 Task:  Click on Football In the Sunday Gridiron Challenge click on  Pick Sheet Add name Colton Davis Team name Riney Football Conference and  Email softage.4@softage.net 10 Points New York Giants 9 Points New Orleans Saints 8 Points Philadelphia Eagles 7 Points Carolina Panthers 6 Points Tampa Bay Buccaneers 5 Points Cleveland Browns 4 Points Washington Commanders 3 Points San Francisco 49ers 2 Points Las Vegas Raiders 1 Points New York Jets Submit pick sheet
Action: Mouse moved to (709, 427)
Screenshot: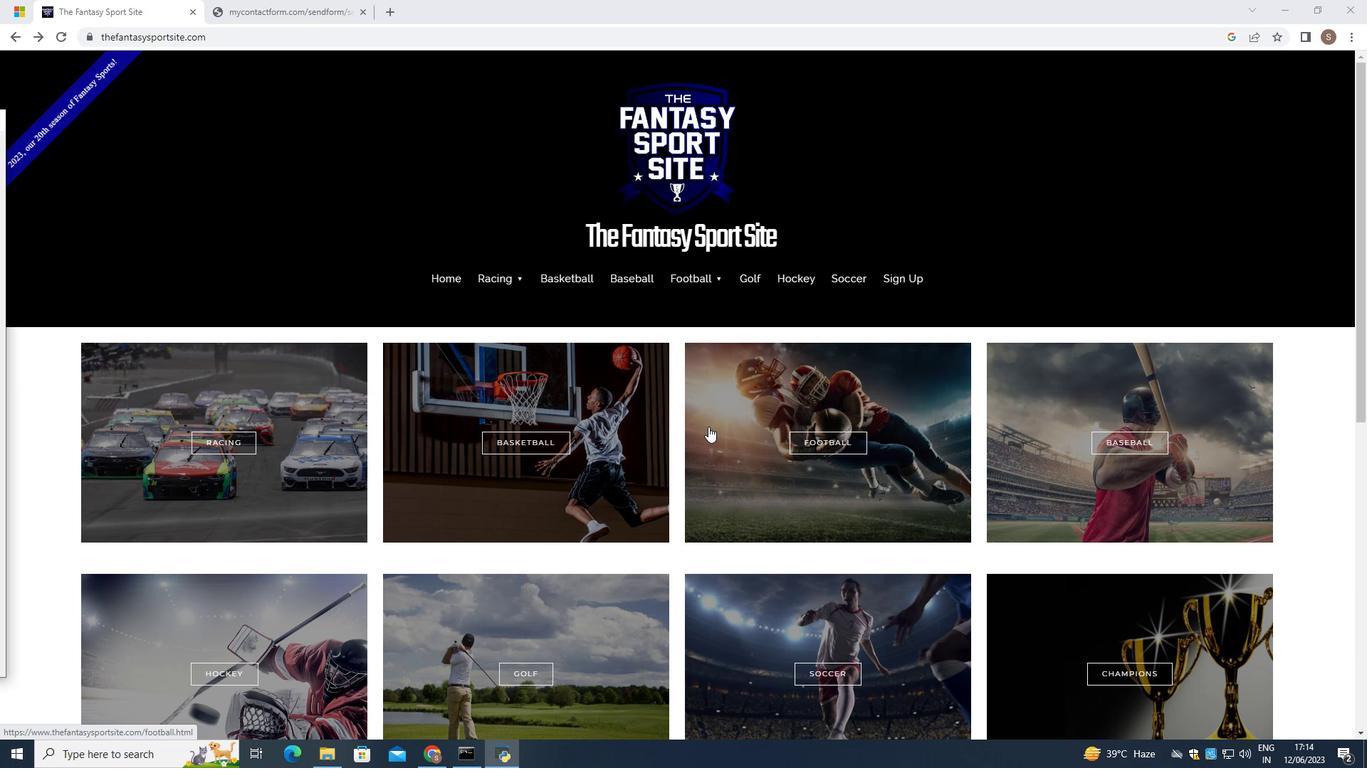 
Action: Mouse pressed left at (709, 427)
Screenshot: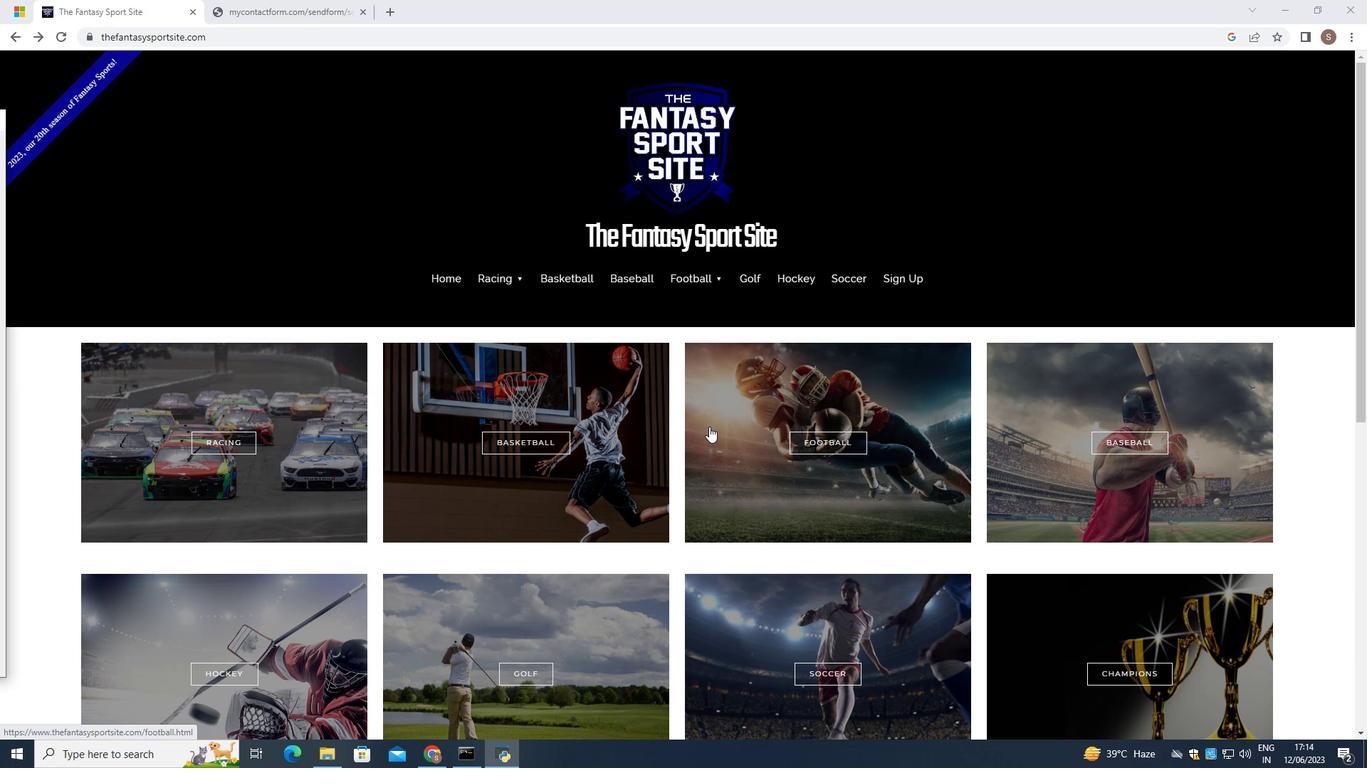 
Action: Mouse moved to (677, 567)
Screenshot: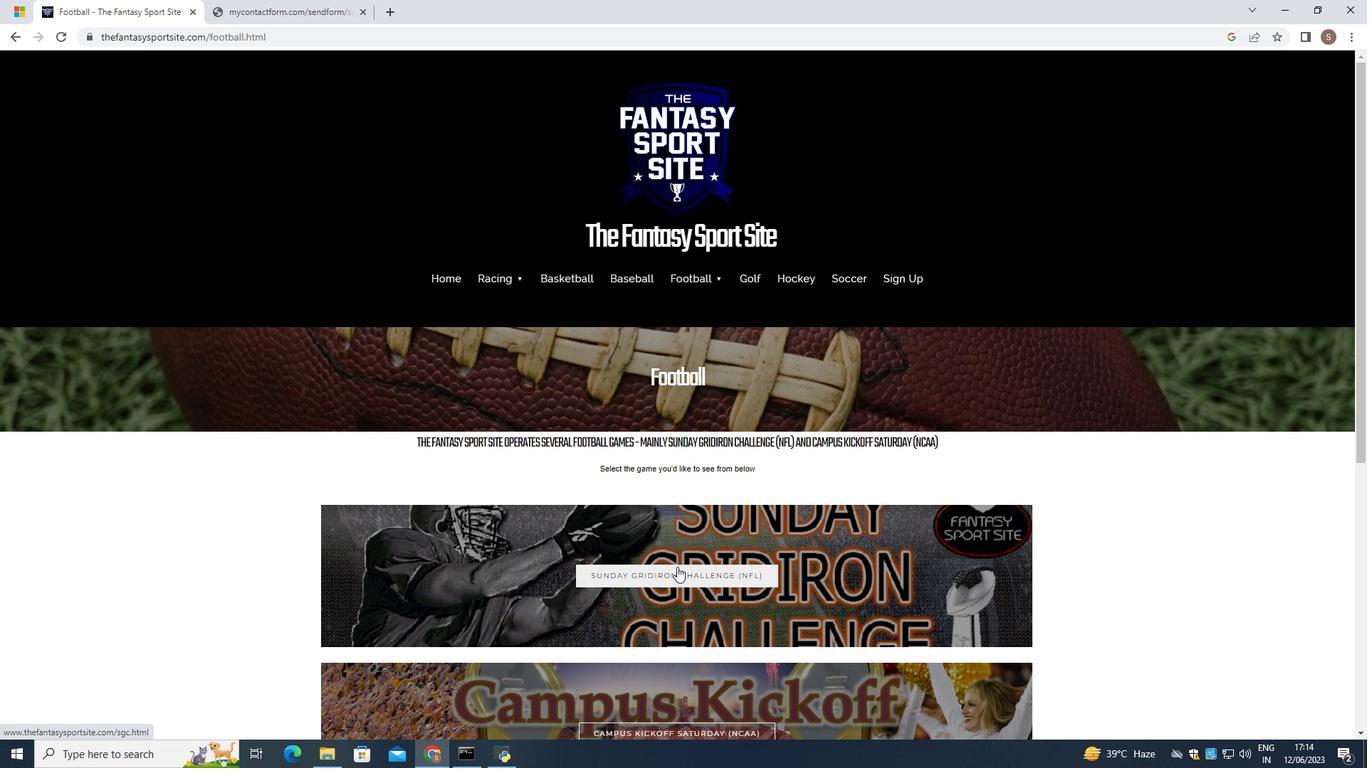 
Action: Mouse pressed left at (677, 567)
Screenshot: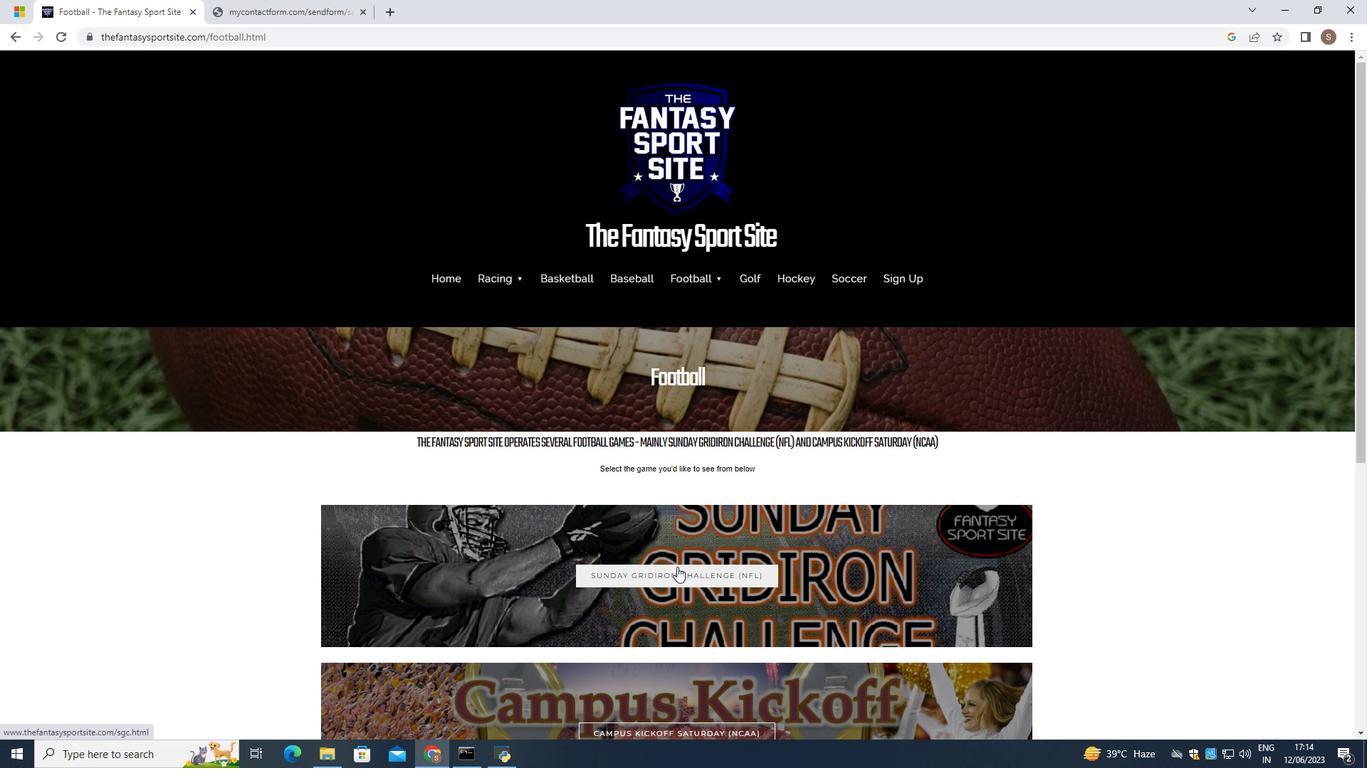 
Action: Mouse moved to (410, 627)
Screenshot: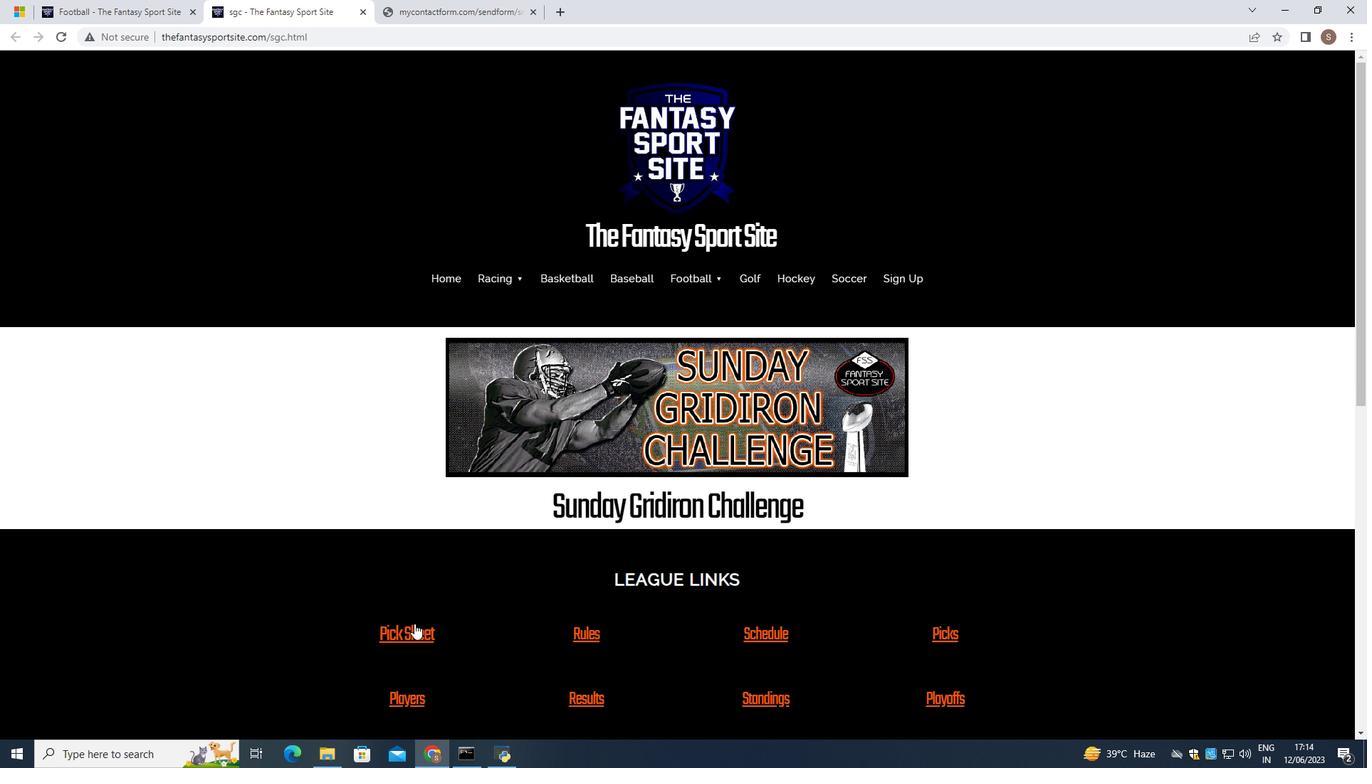 
Action: Mouse pressed left at (410, 627)
Screenshot: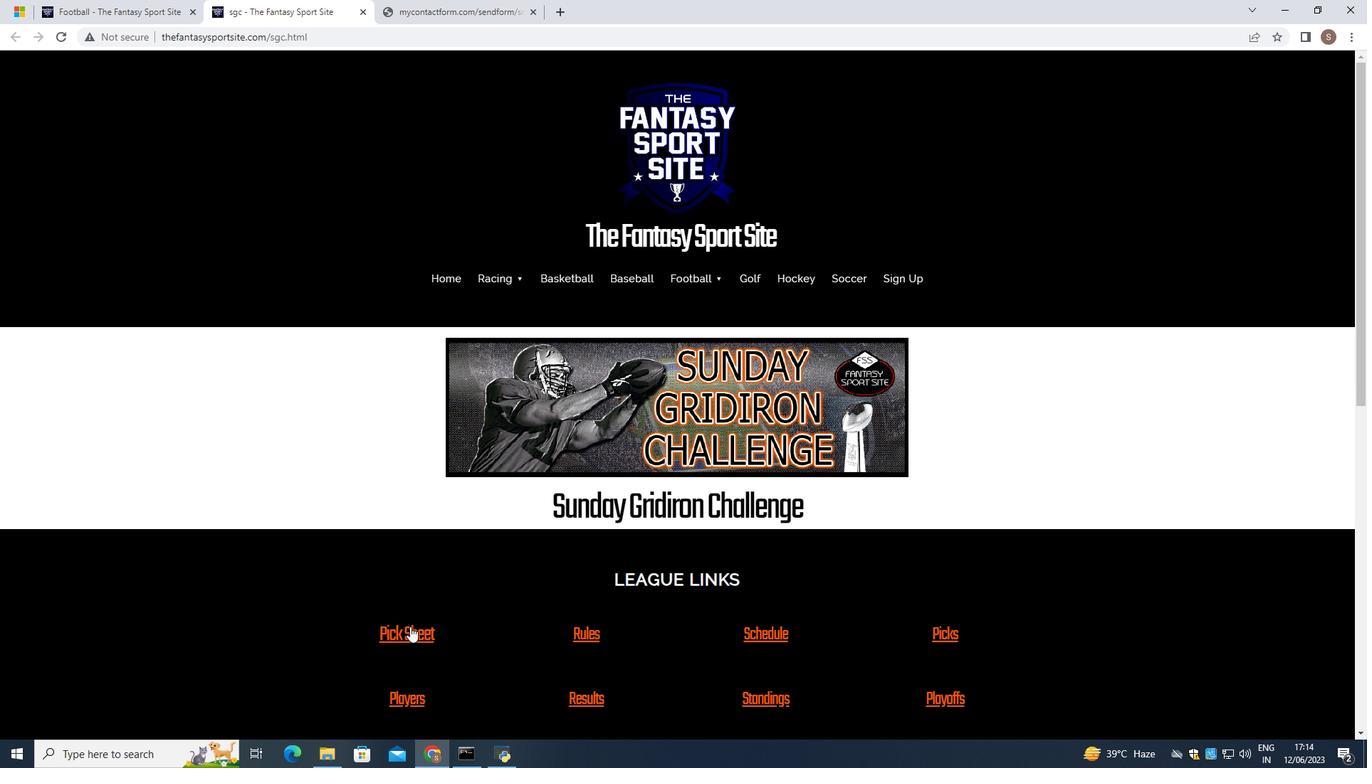 
Action: Mouse moved to (558, 550)
Screenshot: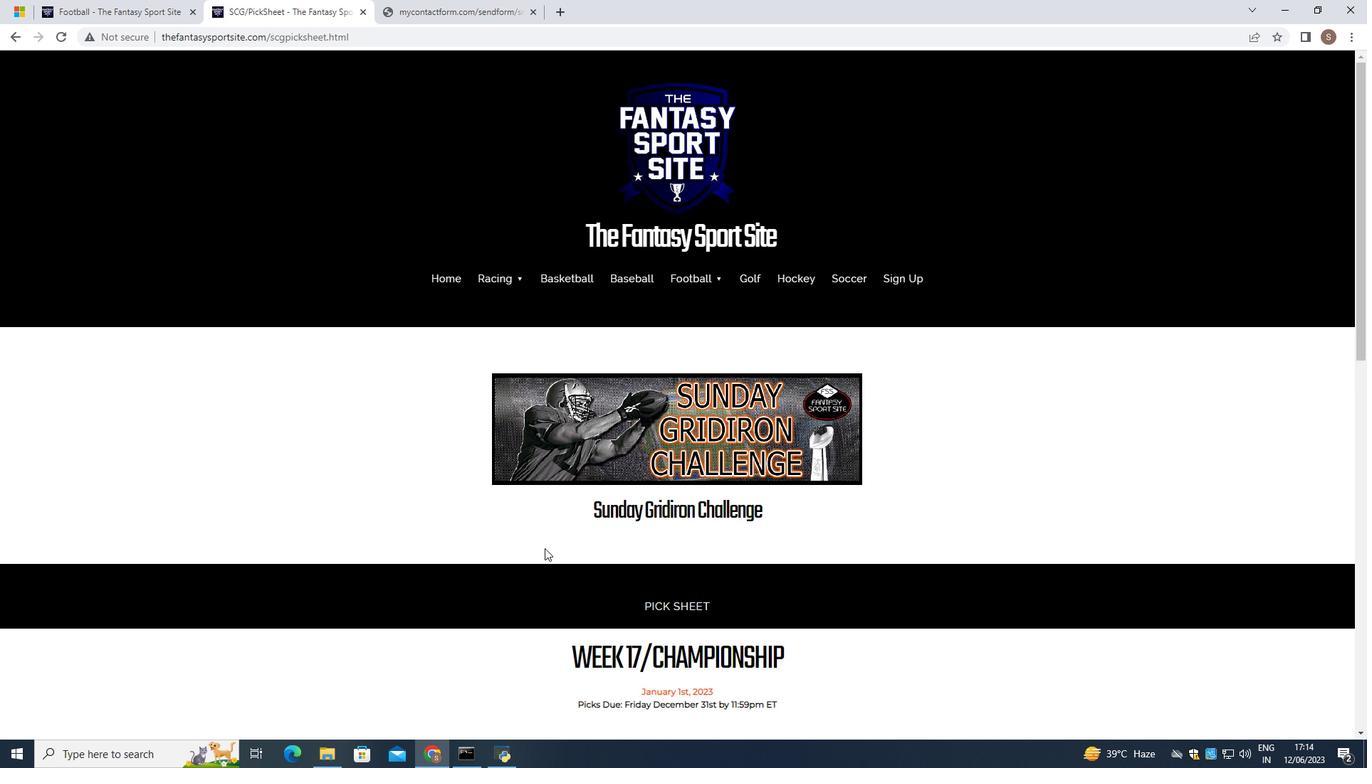 
Action: Mouse scrolled (558, 549) with delta (0, 0)
Screenshot: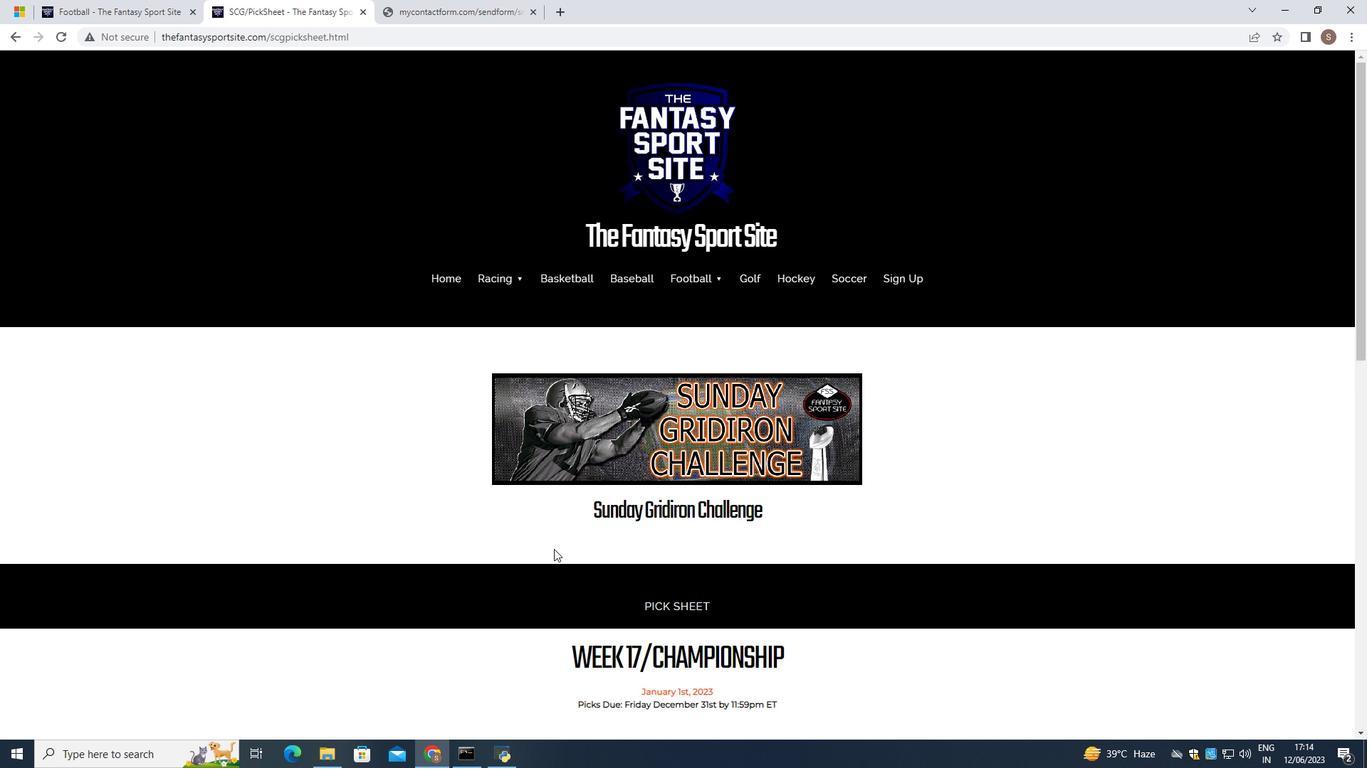 
Action: Mouse moved to (559, 551)
Screenshot: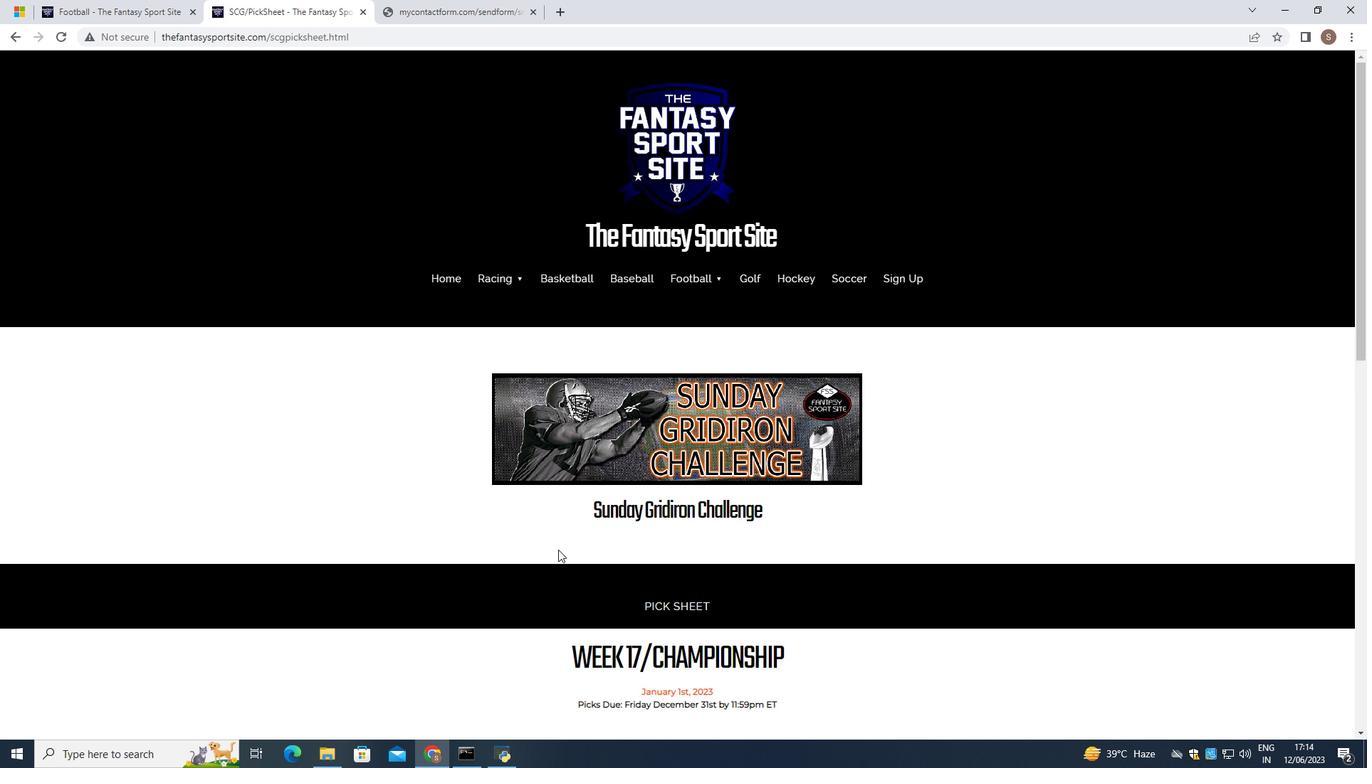 
Action: Mouse scrolled (559, 551) with delta (0, 0)
Screenshot: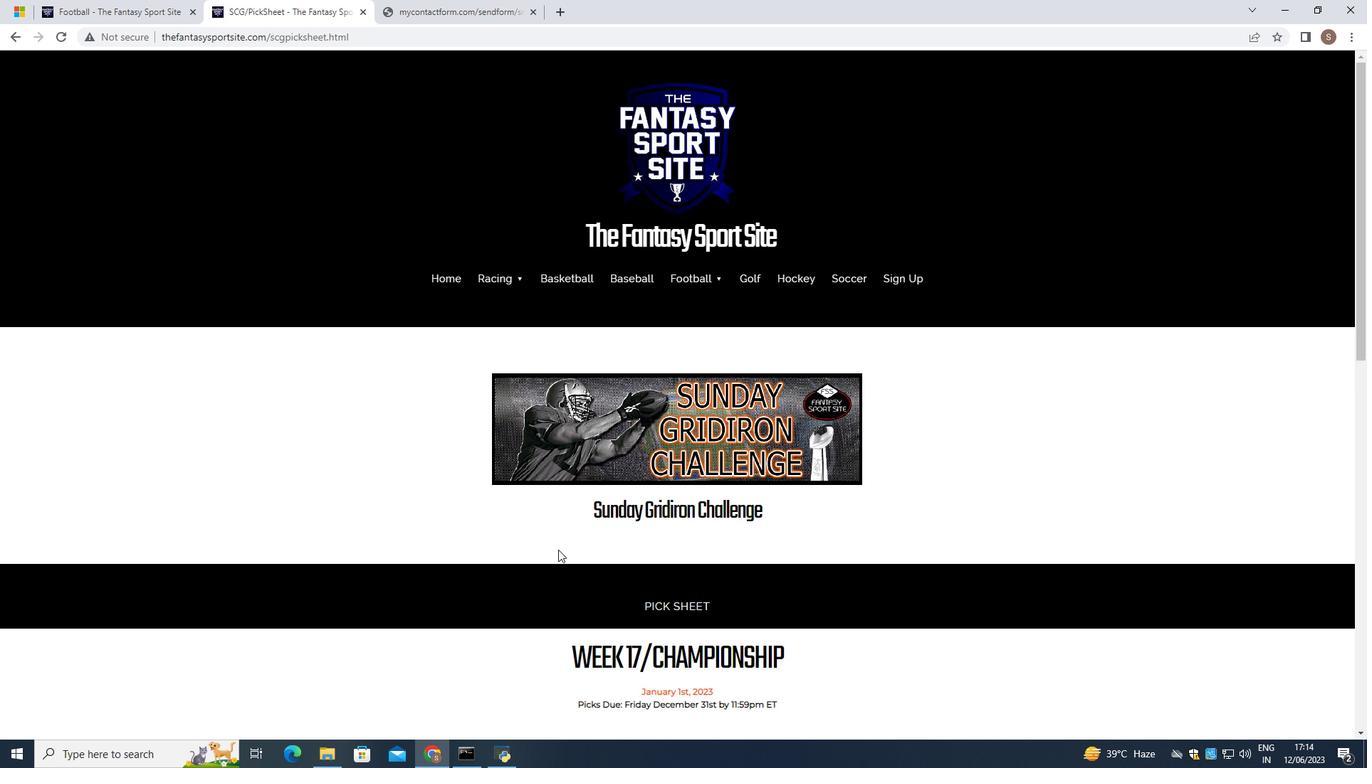 
Action: Mouse moved to (559, 552)
Screenshot: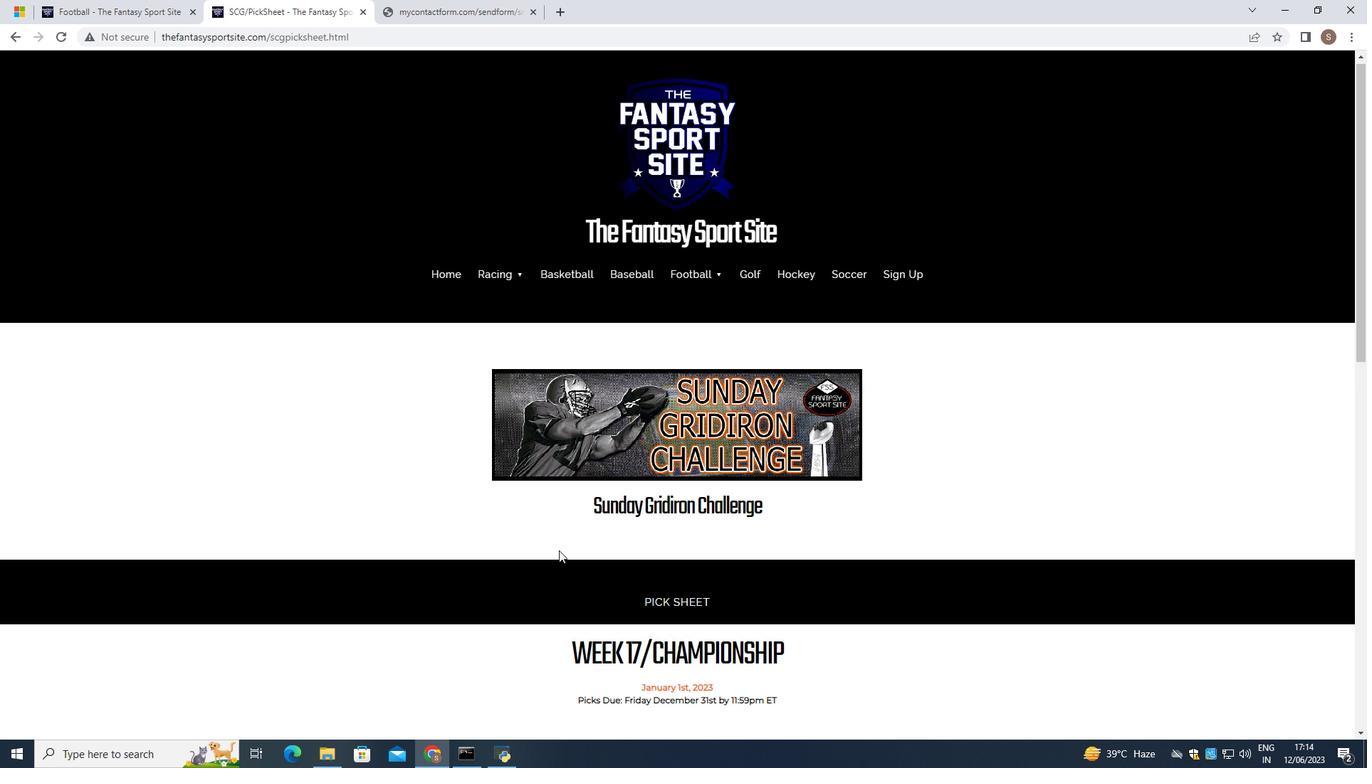 
Action: Mouse scrolled (559, 551) with delta (0, 0)
Screenshot: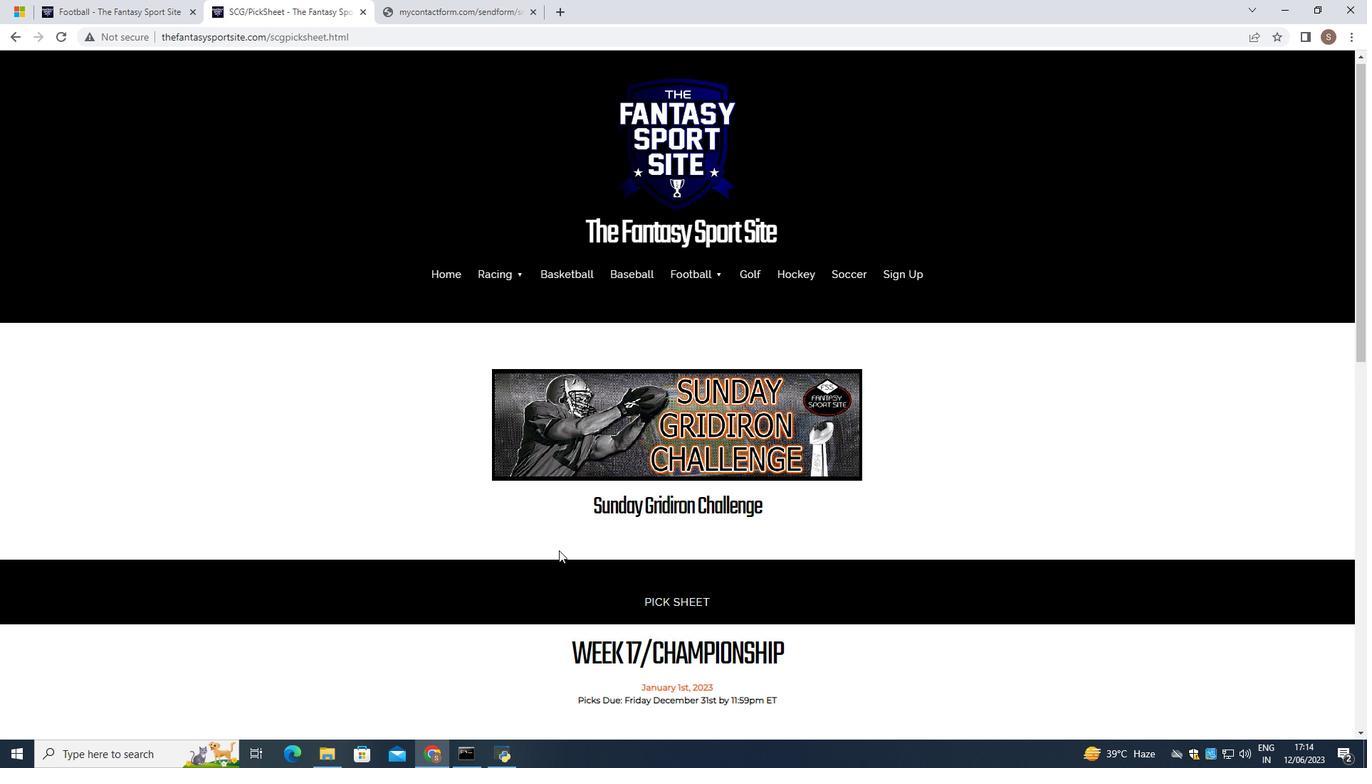 
Action: Mouse scrolled (559, 551) with delta (0, 0)
Screenshot: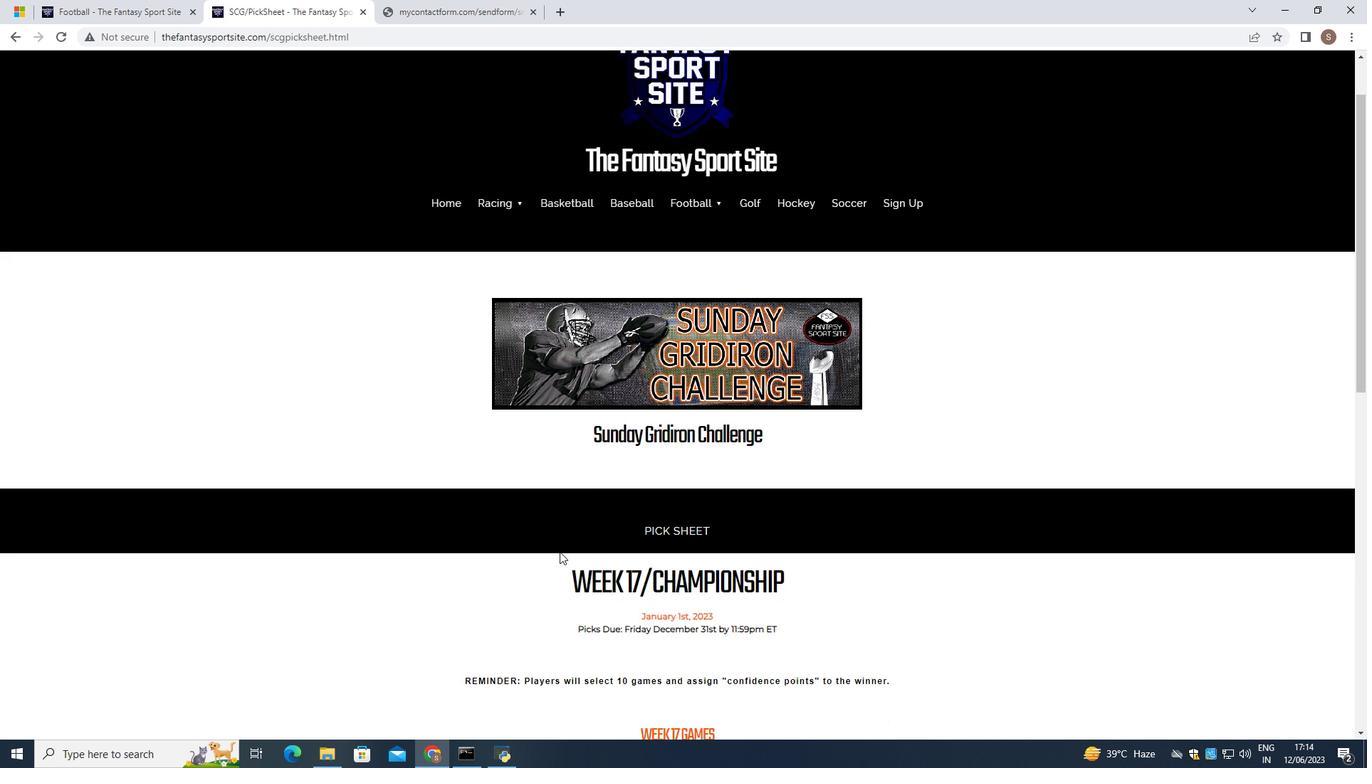 
Action: Mouse scrolled (559, 551) with delta (0, 0)
Screenshot: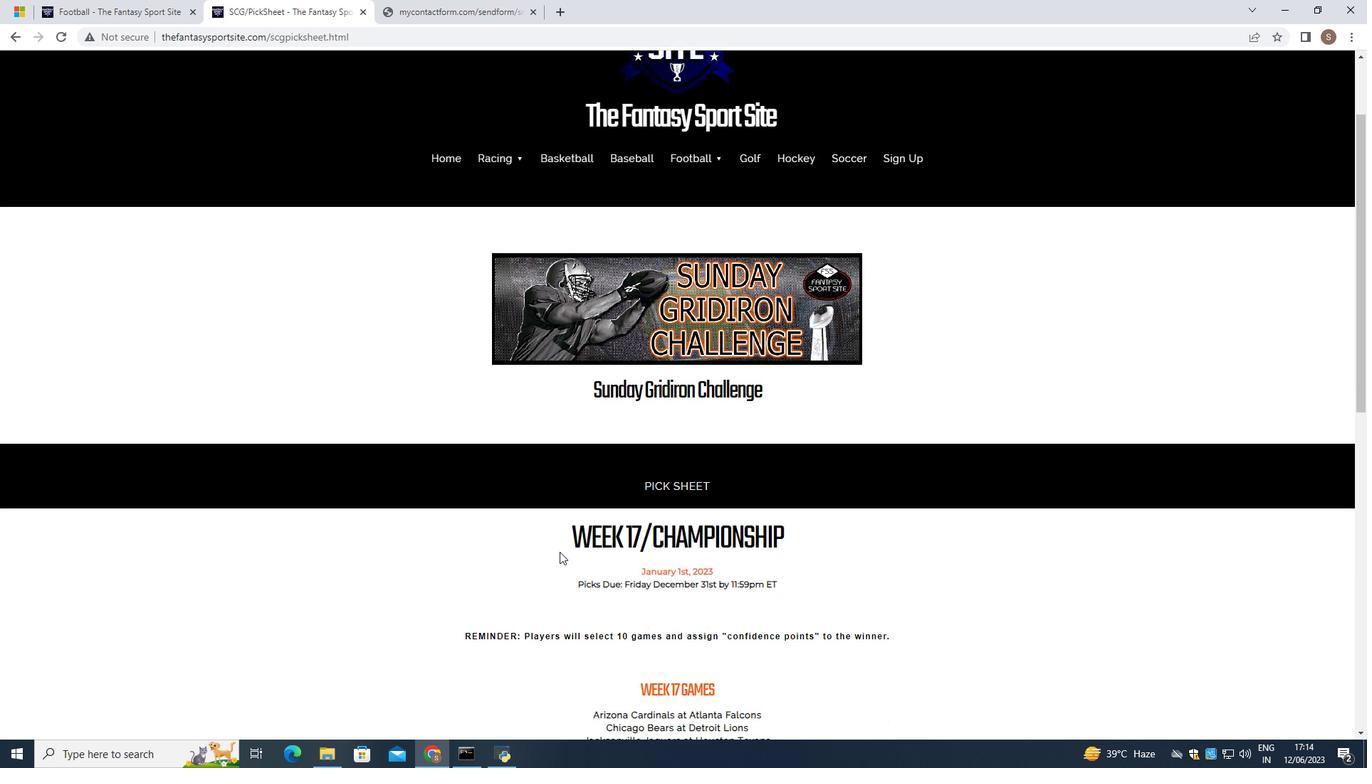 
Action: Mouse scrolled (559, 551) with delta (0, 0)
Screenshot: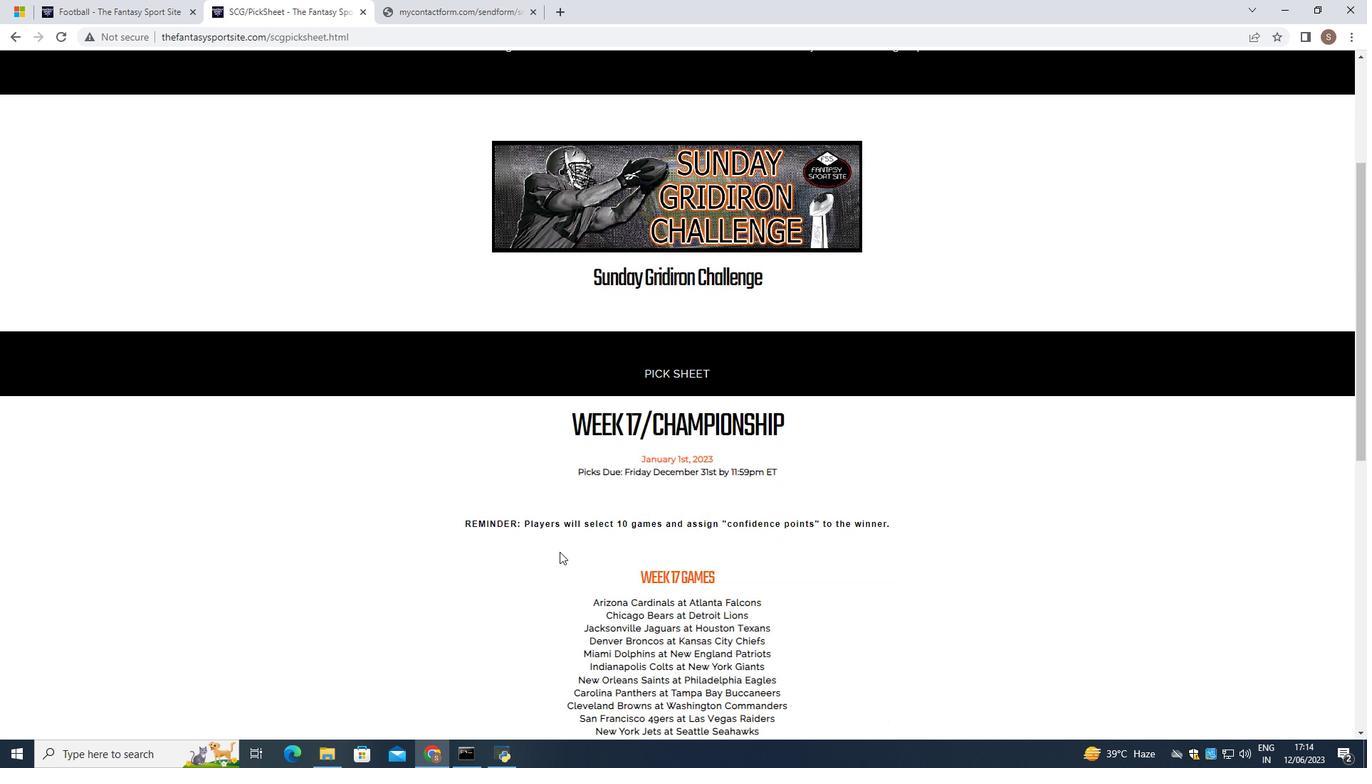 
Action: Mouse scrolled (559, 551) with delta (0, 0)
Screenshot: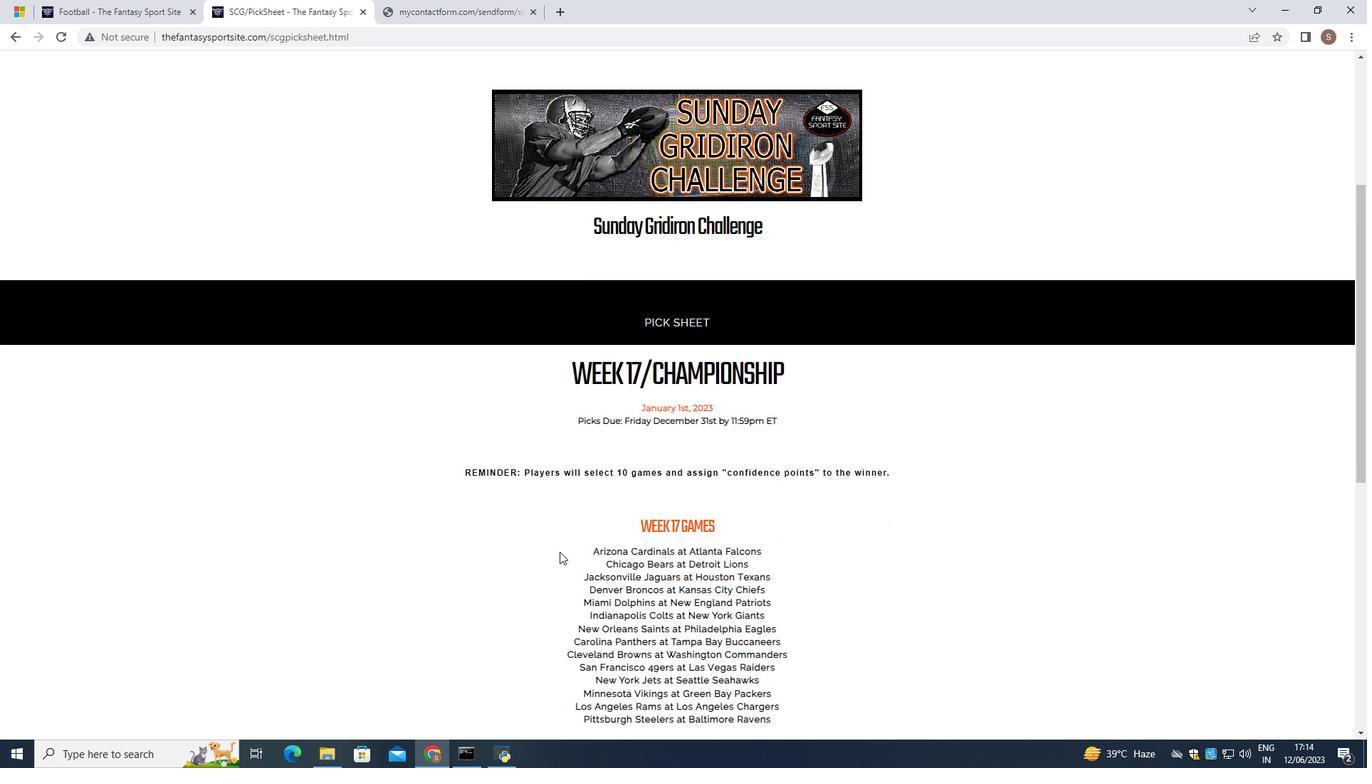 
Action: Mouse scrolled (559, 551) with delta (0, 0)
Screenshot: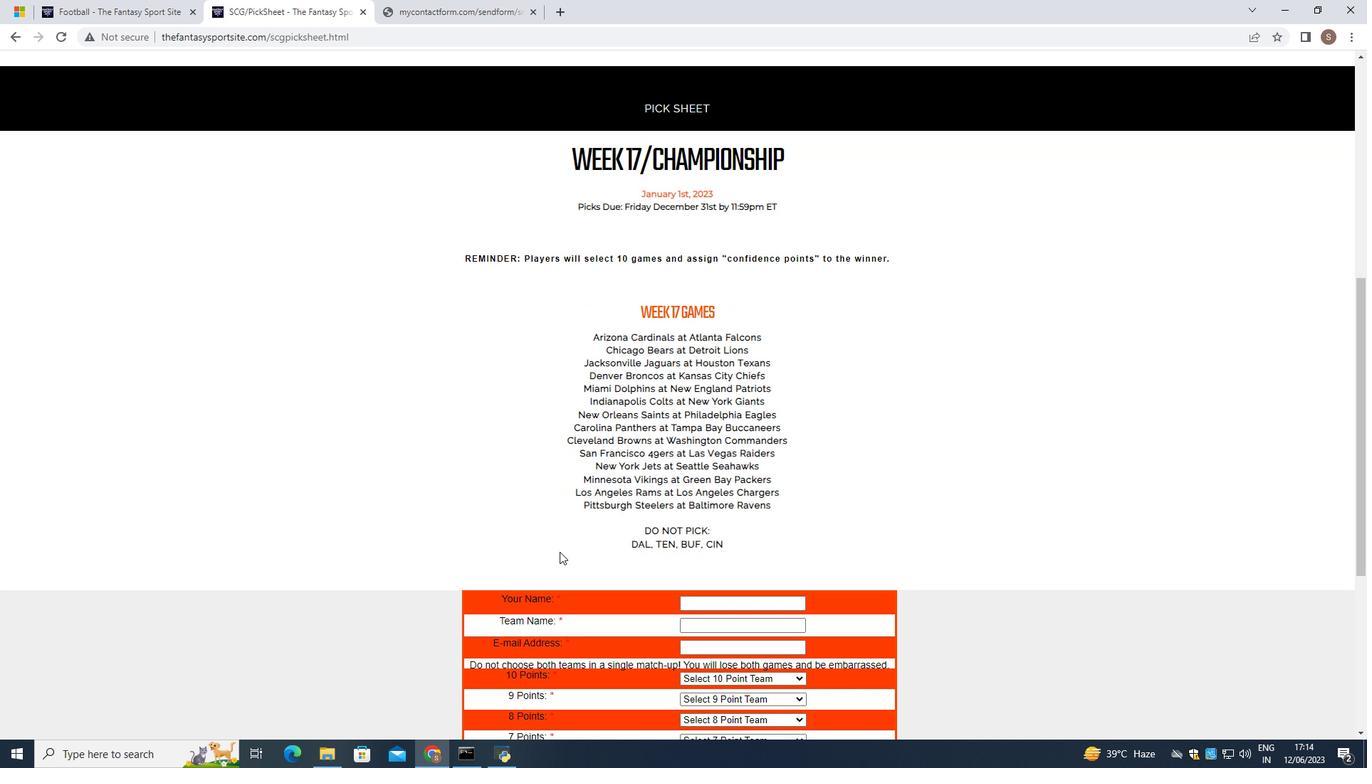 
Action: Mouse moved to (559, 553)
Screenshot: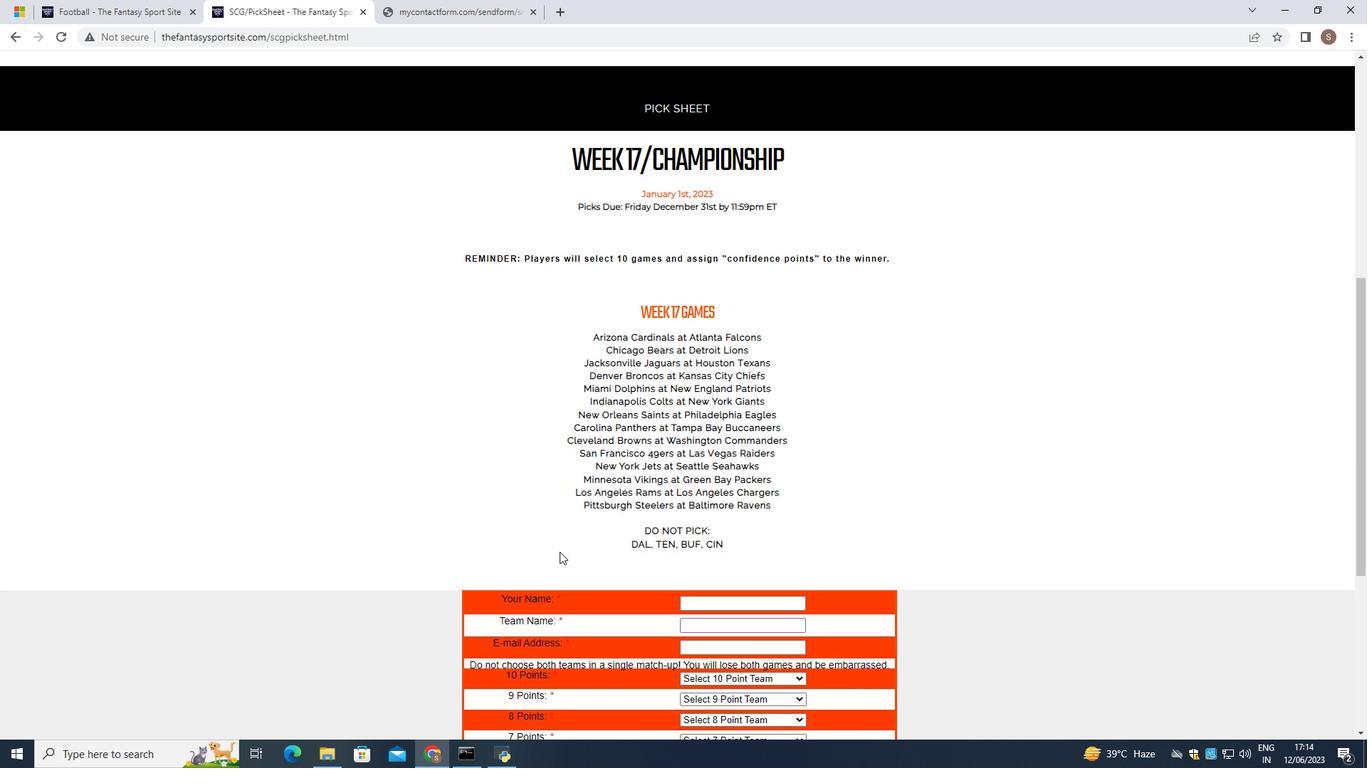 
Action: Mouse scrolled (559, 553) with delta (0, 0)
Screenshot: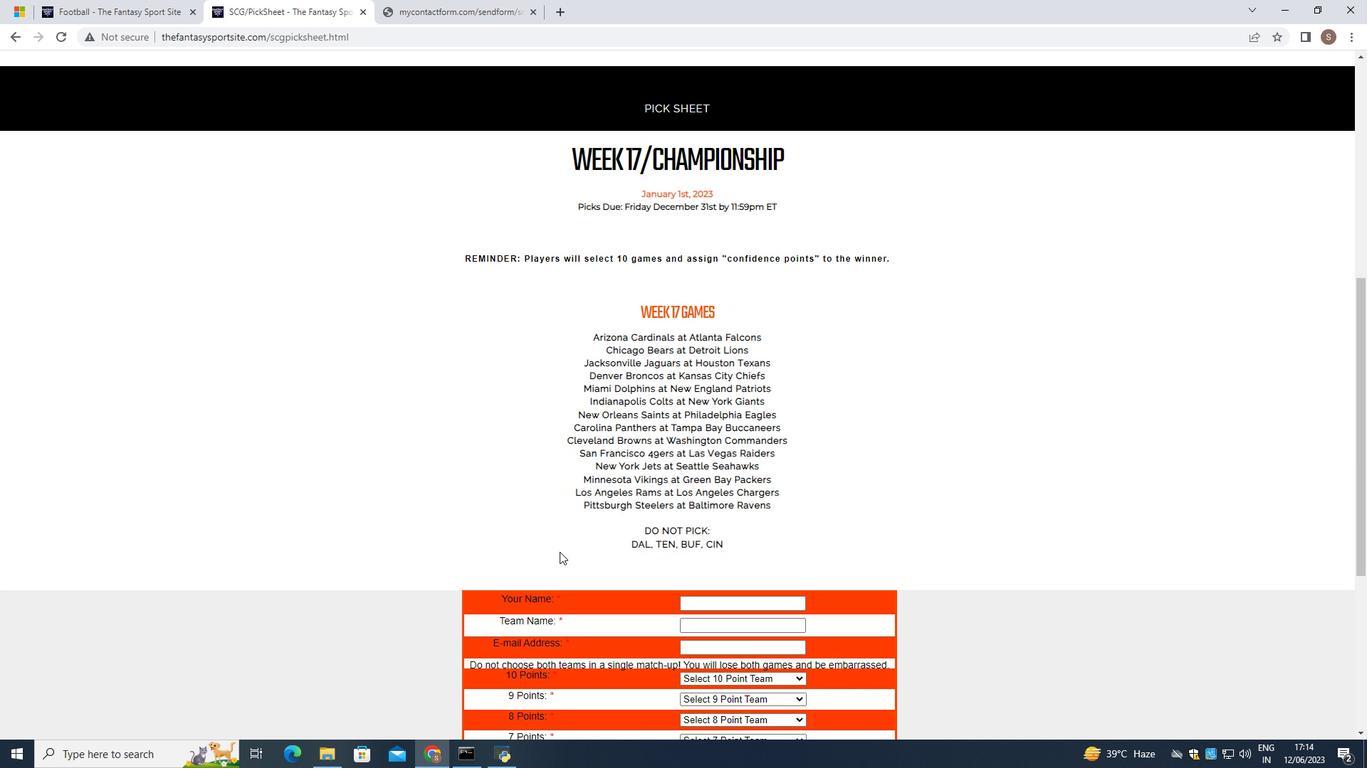
Action: Mouse moved to (559, 554)
Screenshot: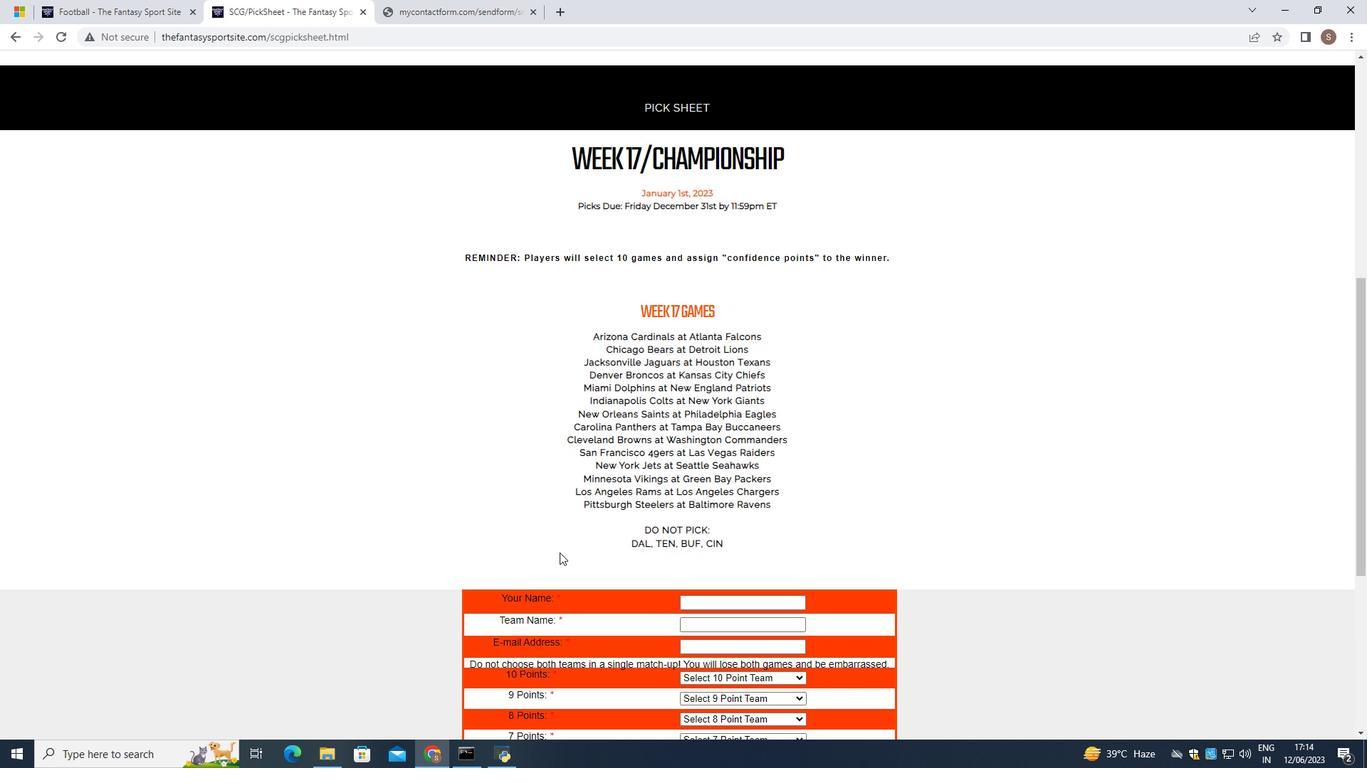 
Action: Mouse scrolled (559, 553) with delta (0, 0)
Screenshot: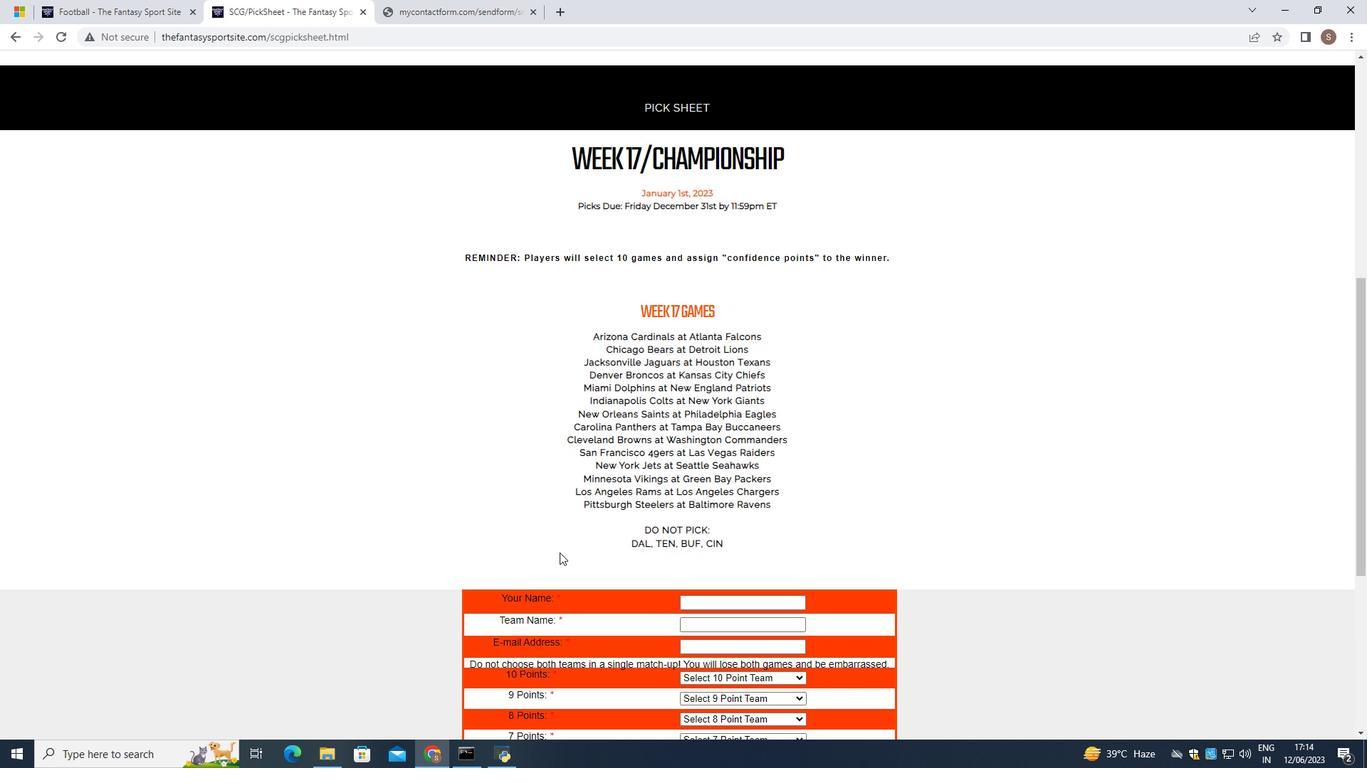 
Action: Mouse scrolled (559, 553) with delta (0, 0)
Screenshot: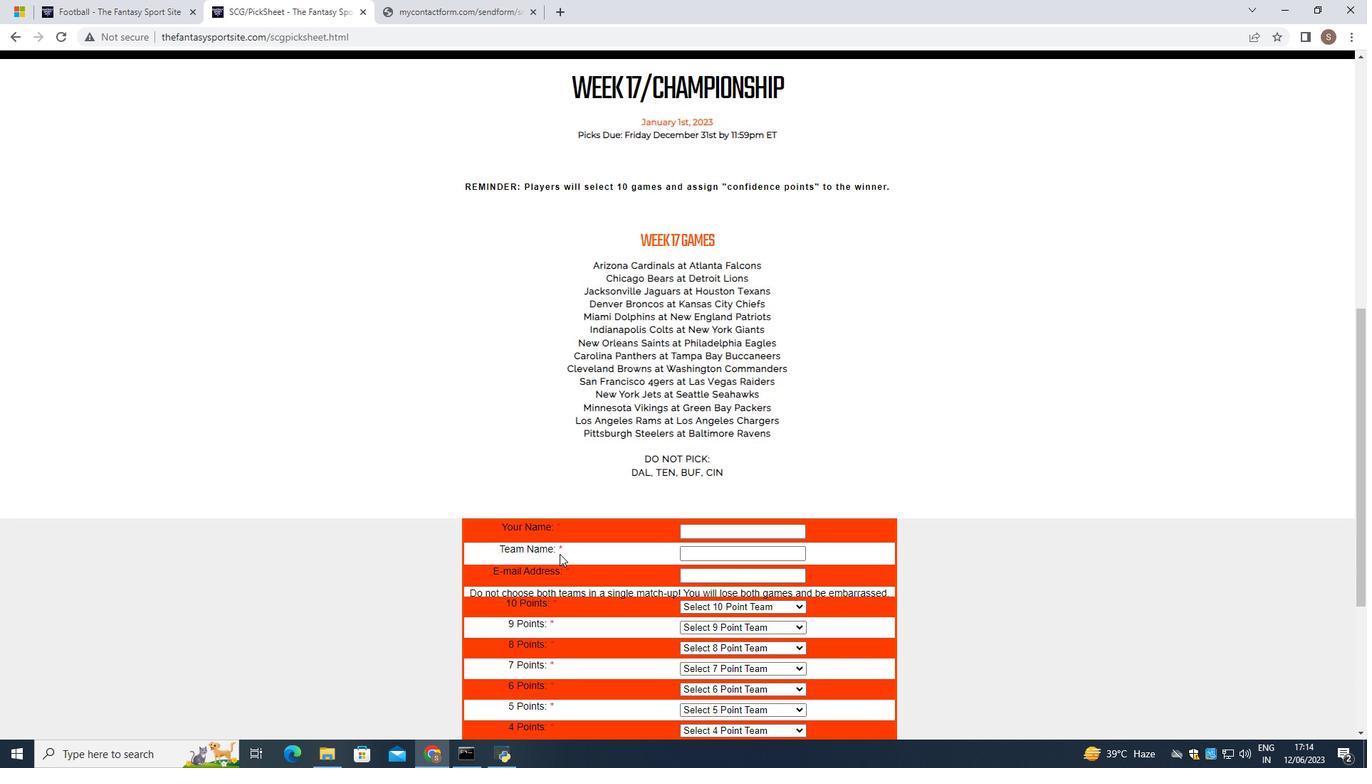 
Action: Mouse moved to (699, 322)
Screenshot: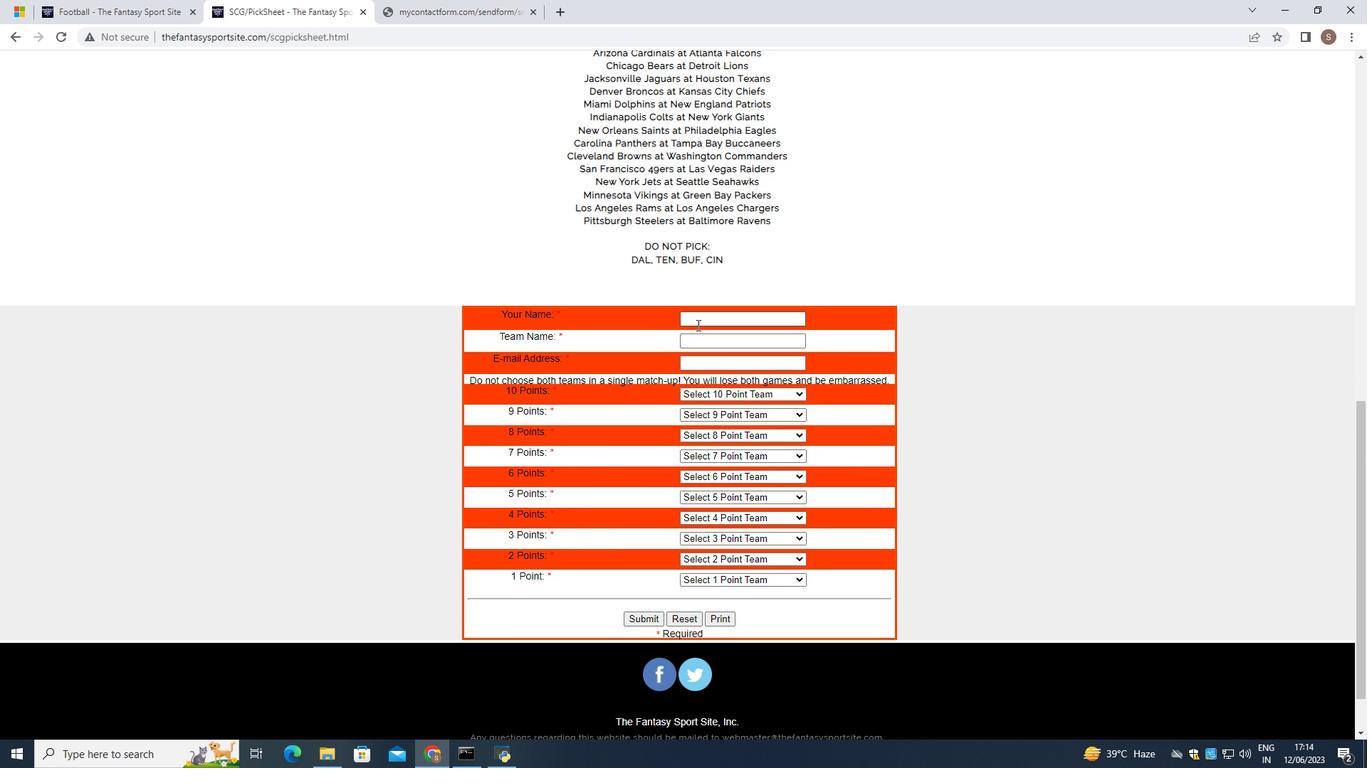 
Action: Mouse pressed left at (699, 322)
Screenshot: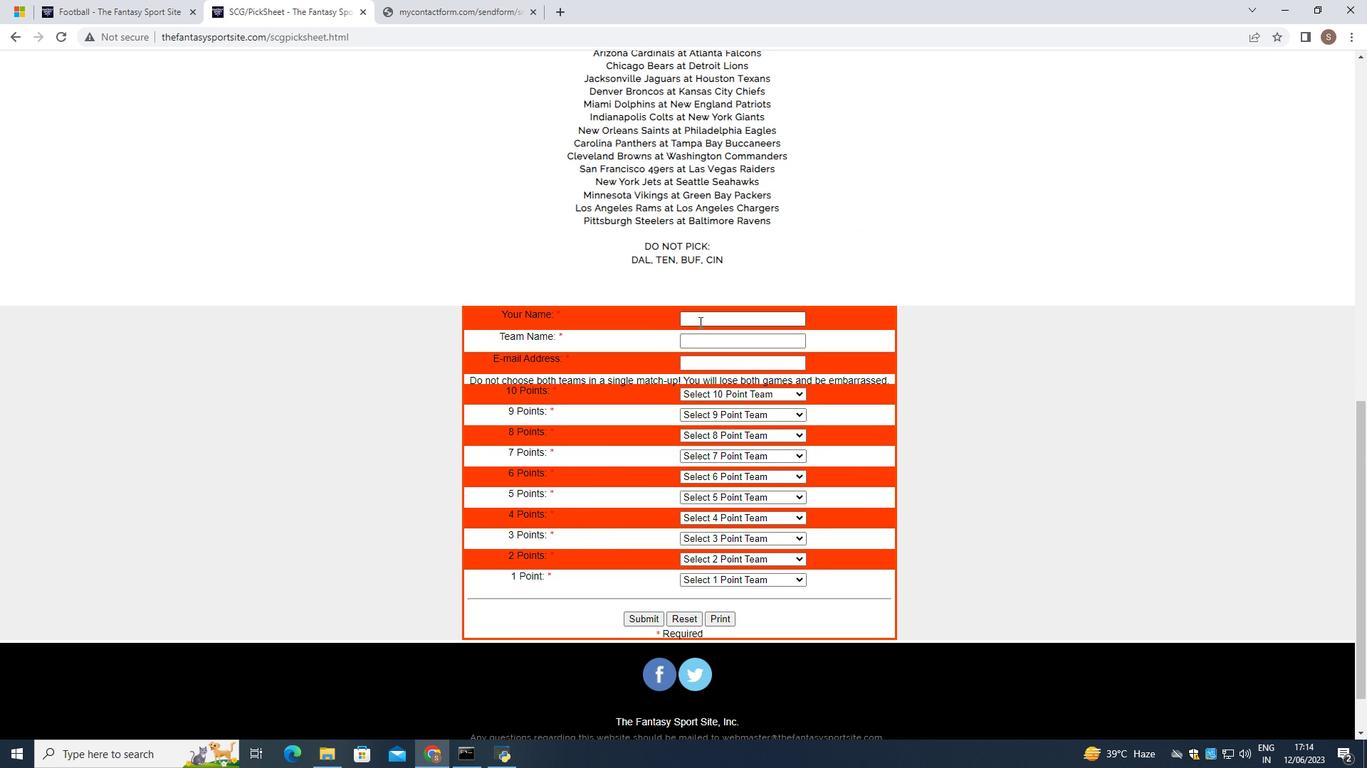 
Action: Key pressed <Key.shift>Colton<Key.space><Key.shift>Davis
Screenshot: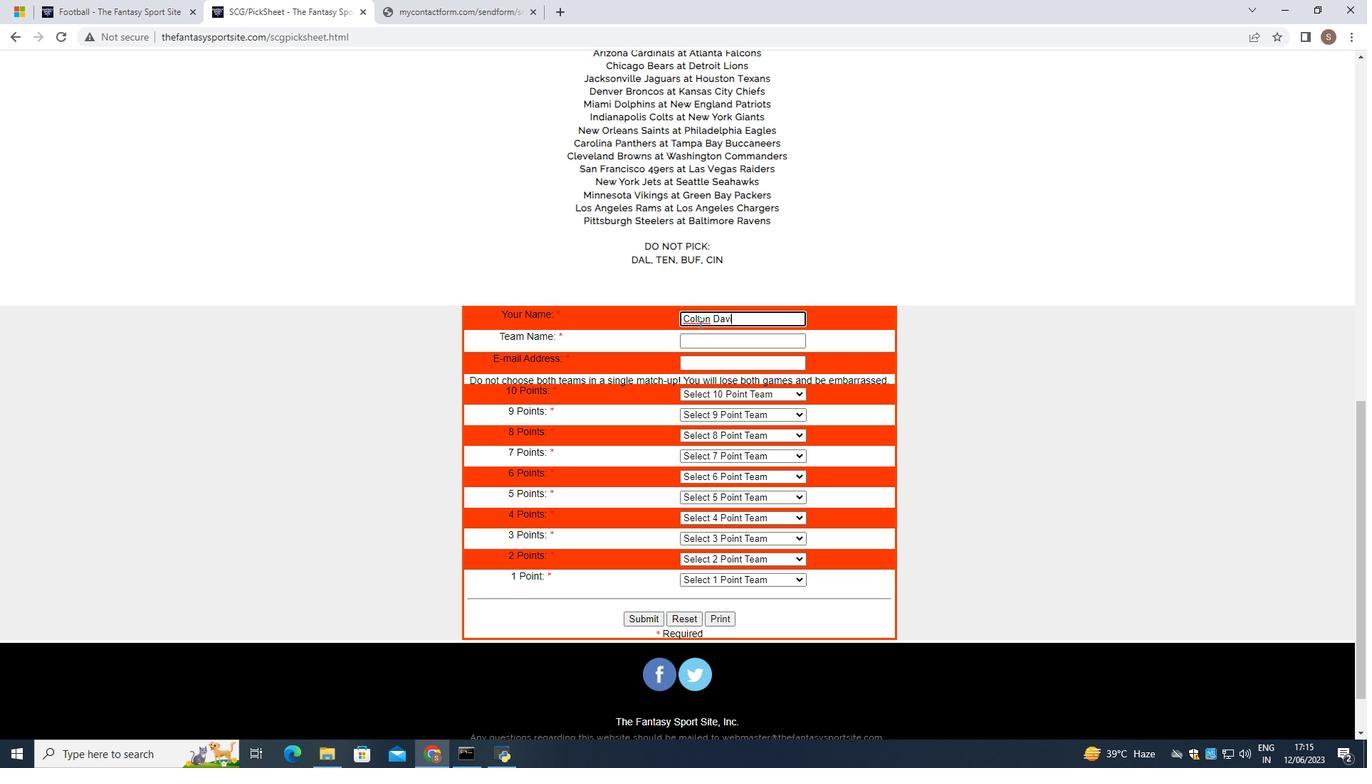 
Action: Mouse moved to (712, 335)
Screenshot: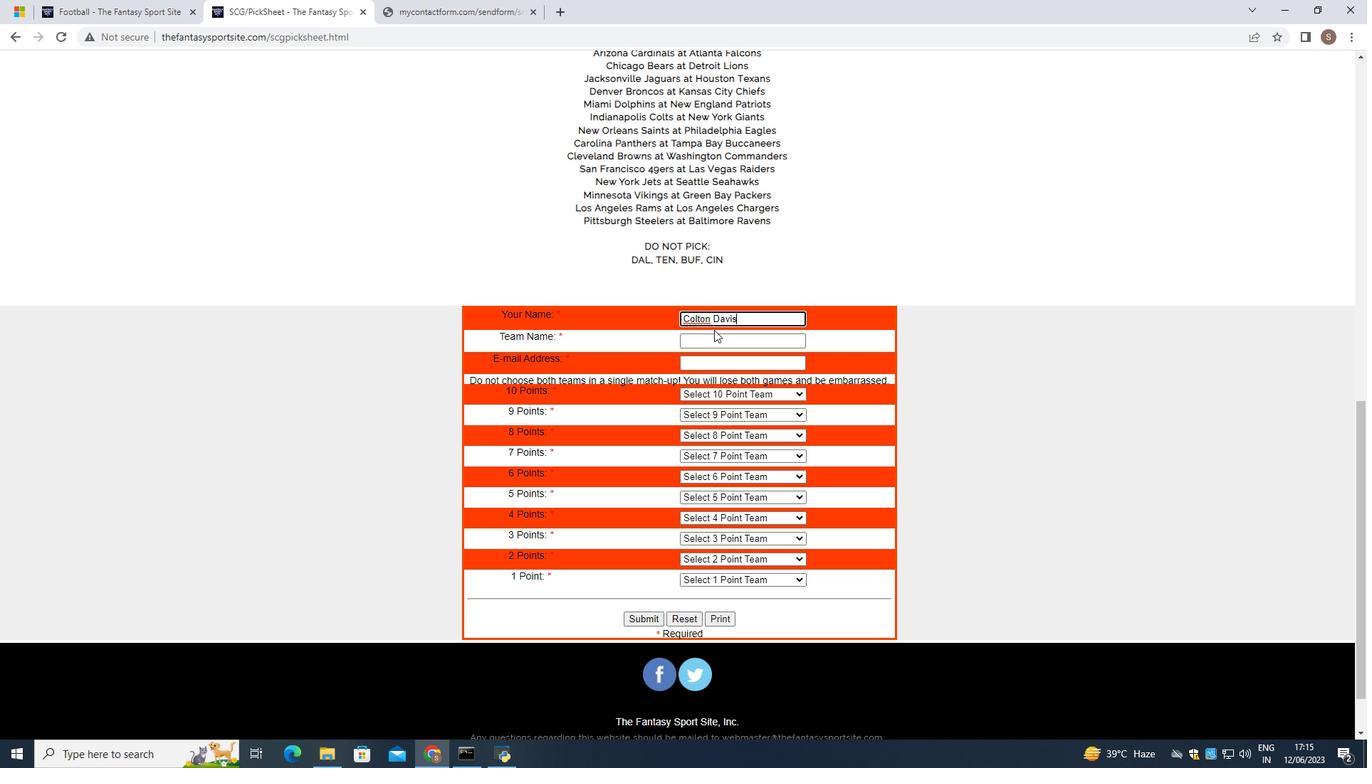 
Action: Mouse pressed left at (712, 335)
Screenshot: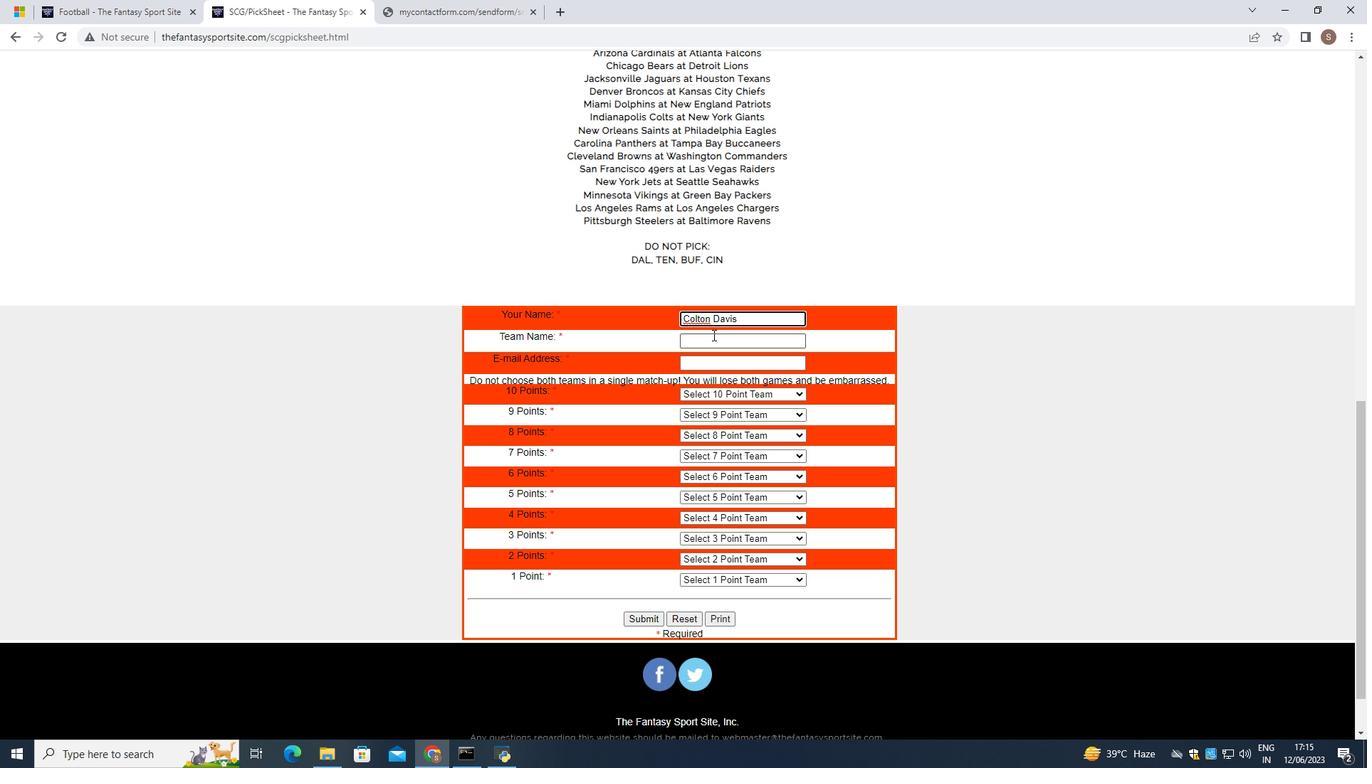 
Action: Key pressed <Key.shift>Riney<Key.space><Key.shift>Football<Key.space><Key.shift>Conference
Screenshot: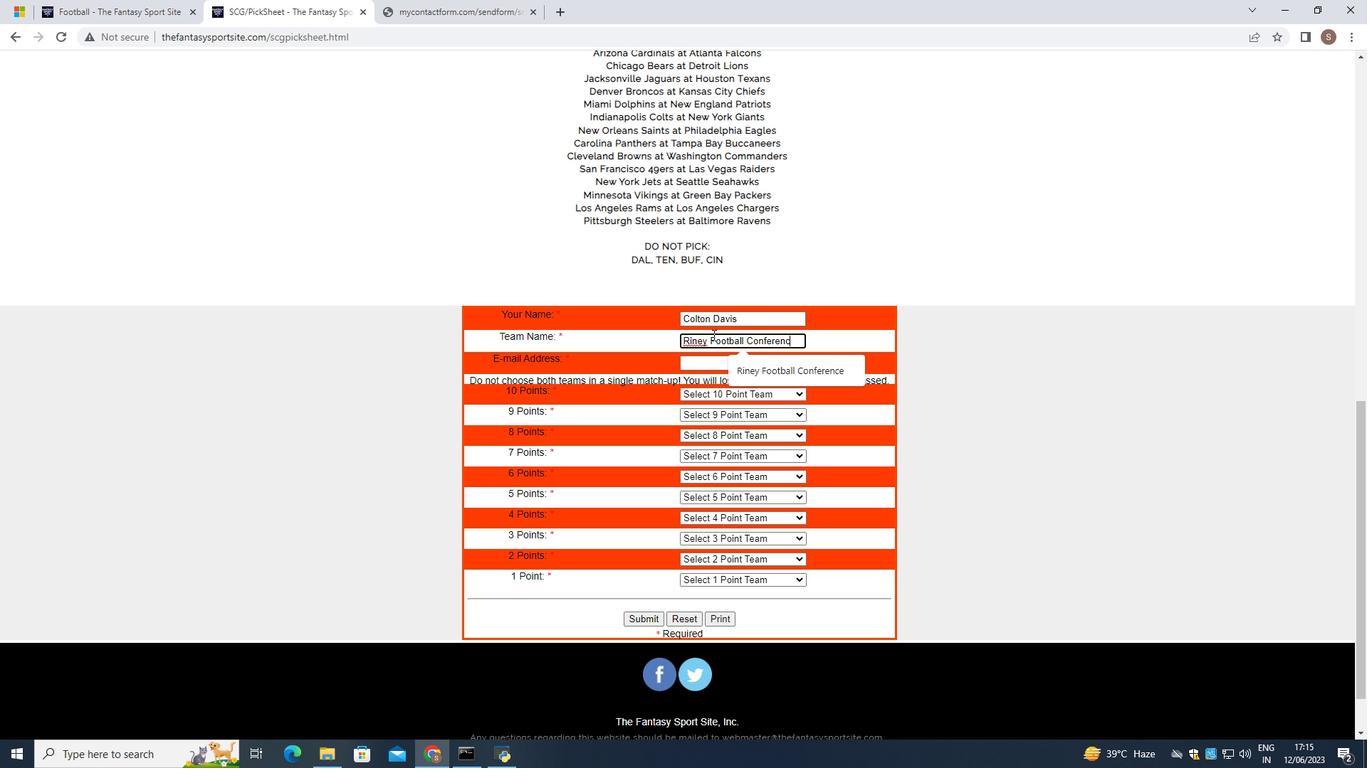 
Action: Mouse moved to (721, 365)
Screenshot: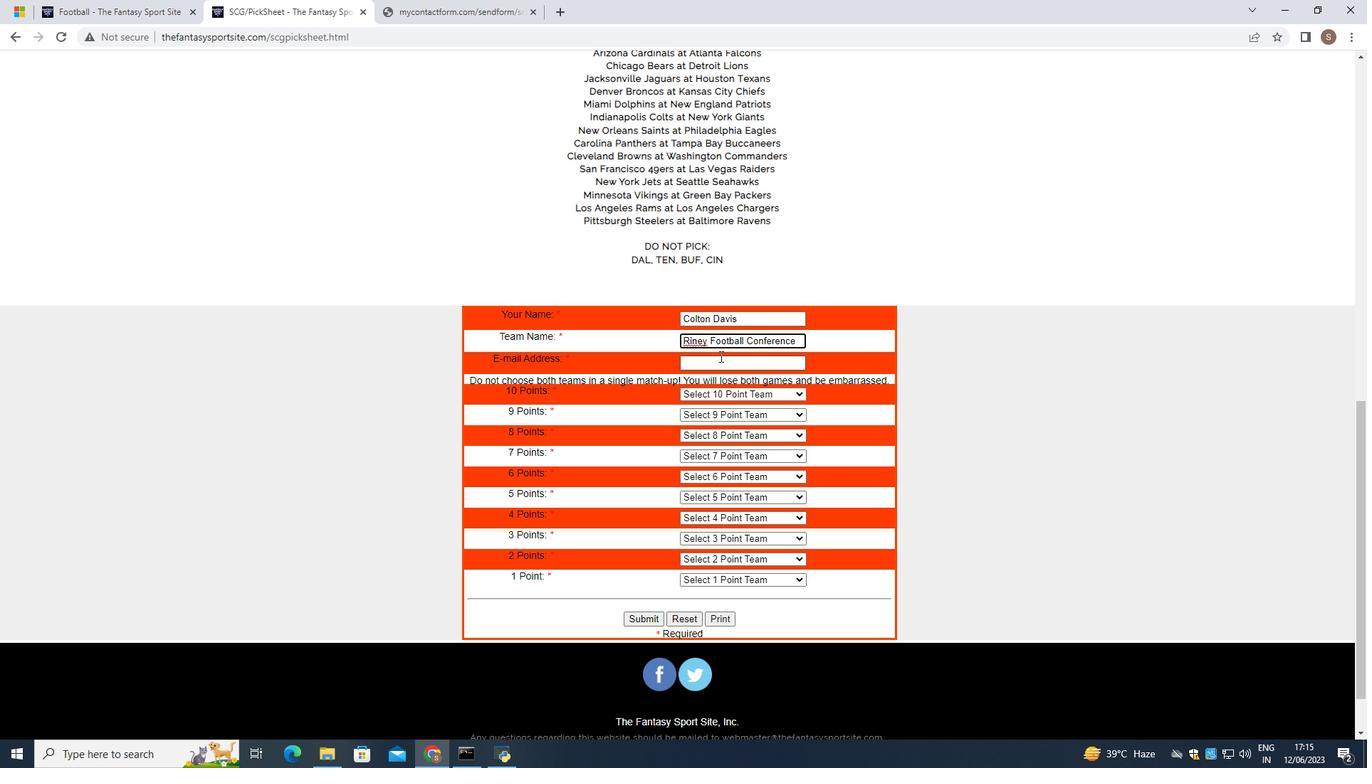 
Action: Mouse pressed left at (721, 365)
Screenshot: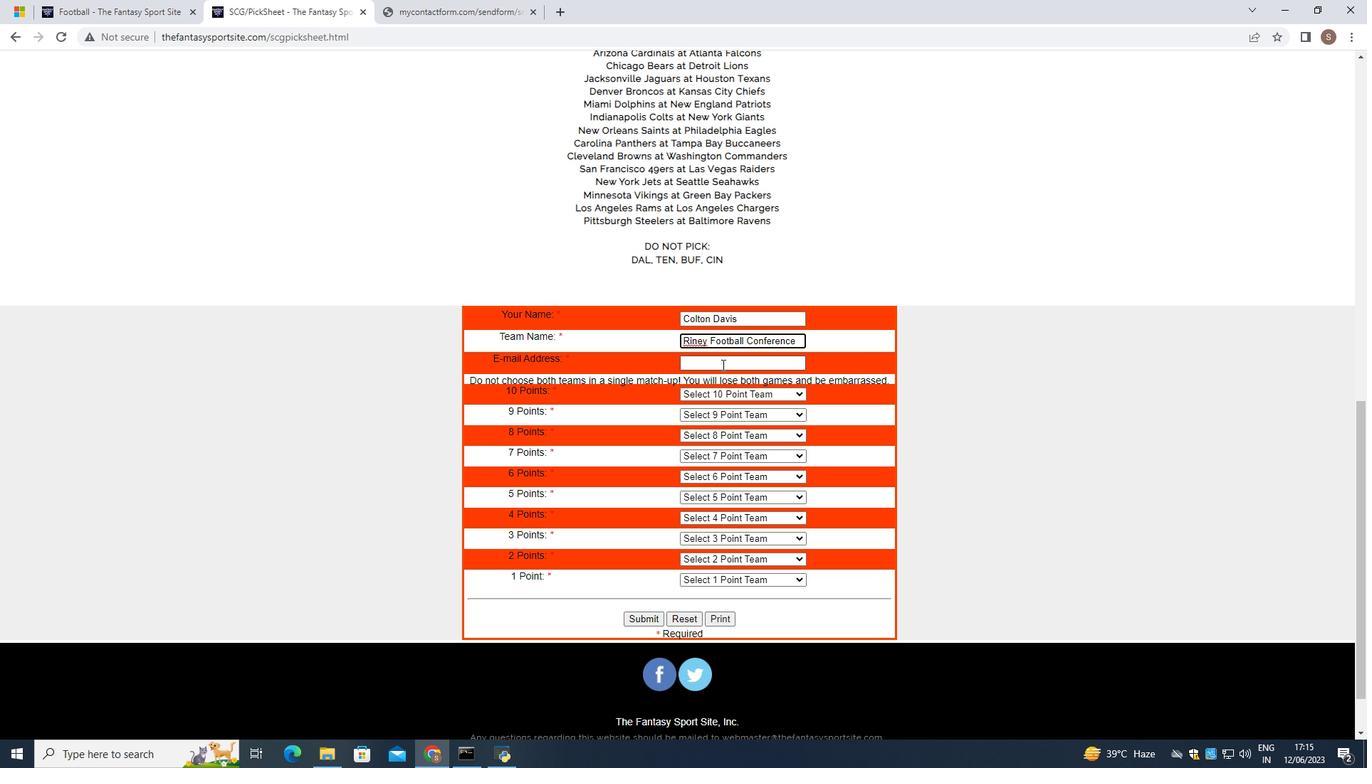 
Action: Key pressed softage.4
Screenshot: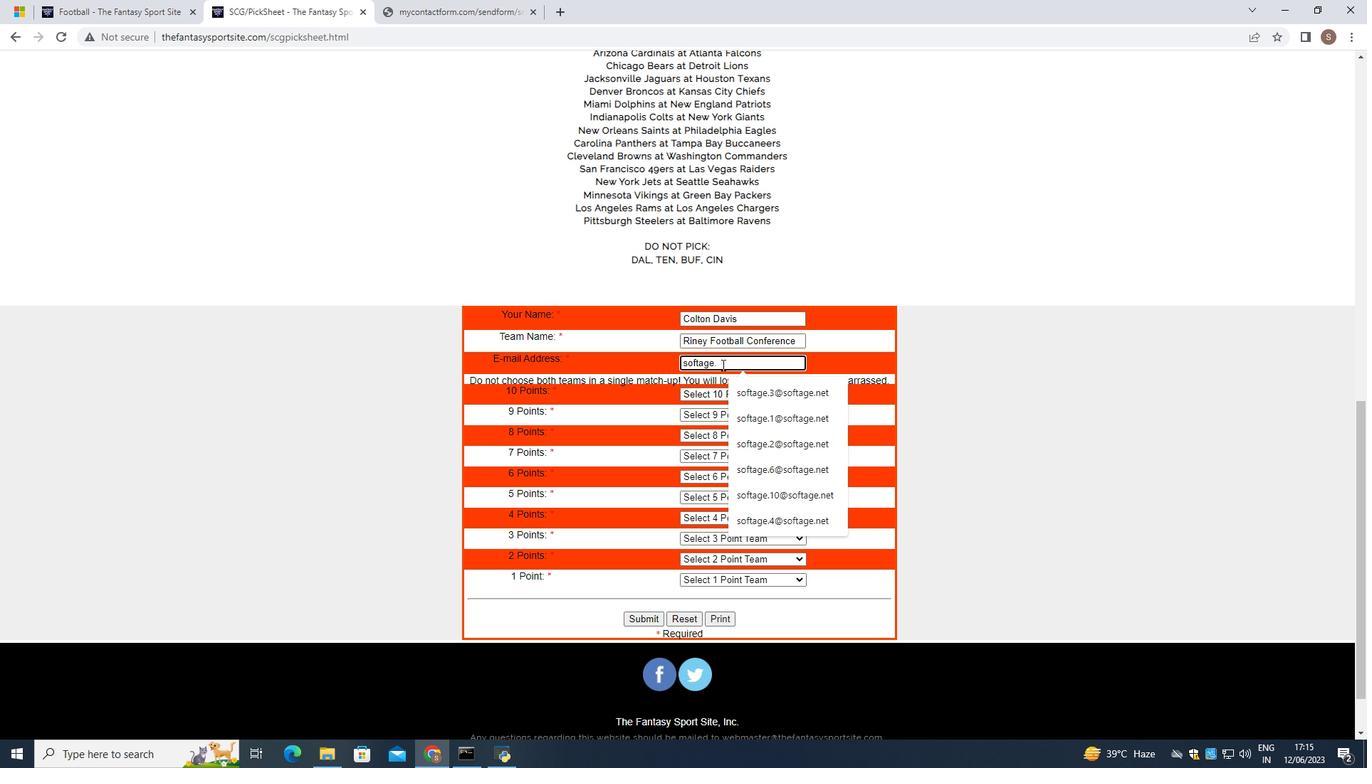 
Action: Mouse moved to (738, 389)
Screenshot: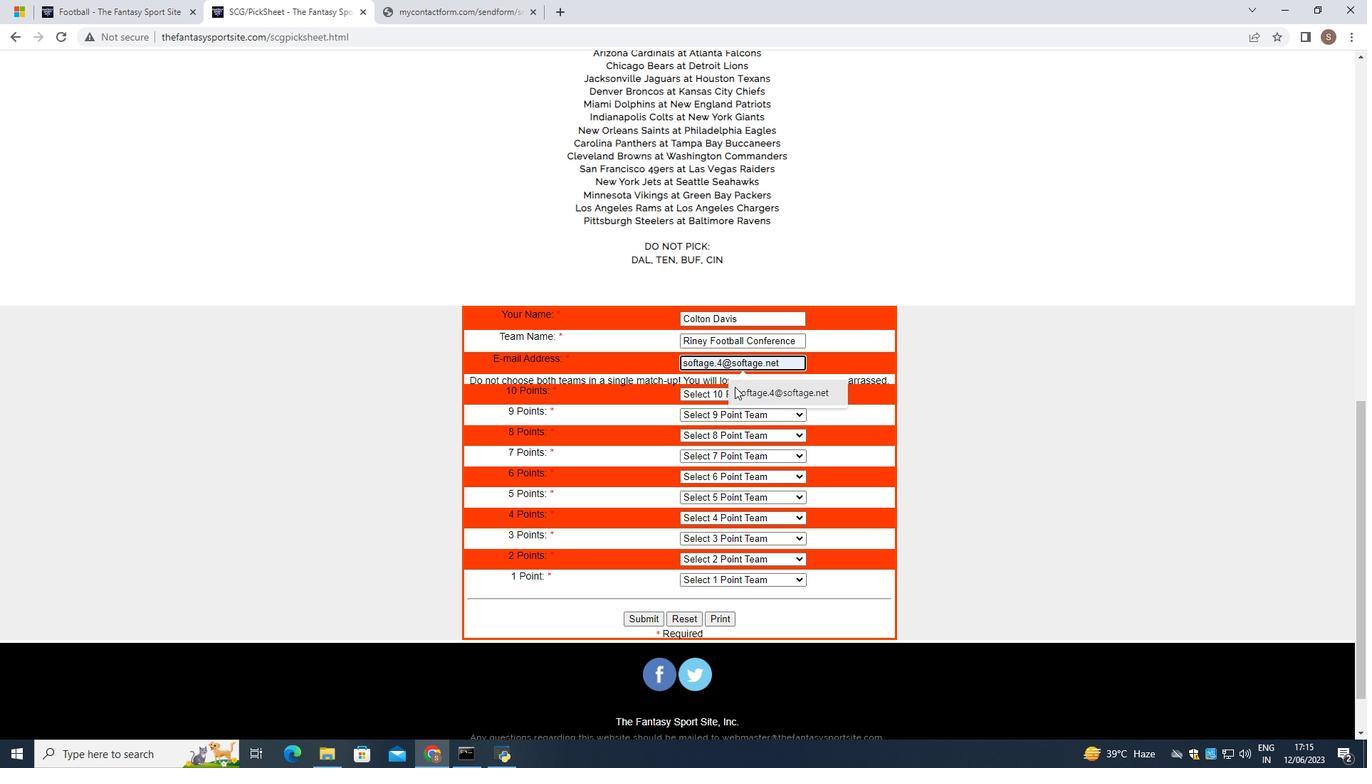 
Action: Mouse pressed left at (738, 389)
Screenshot: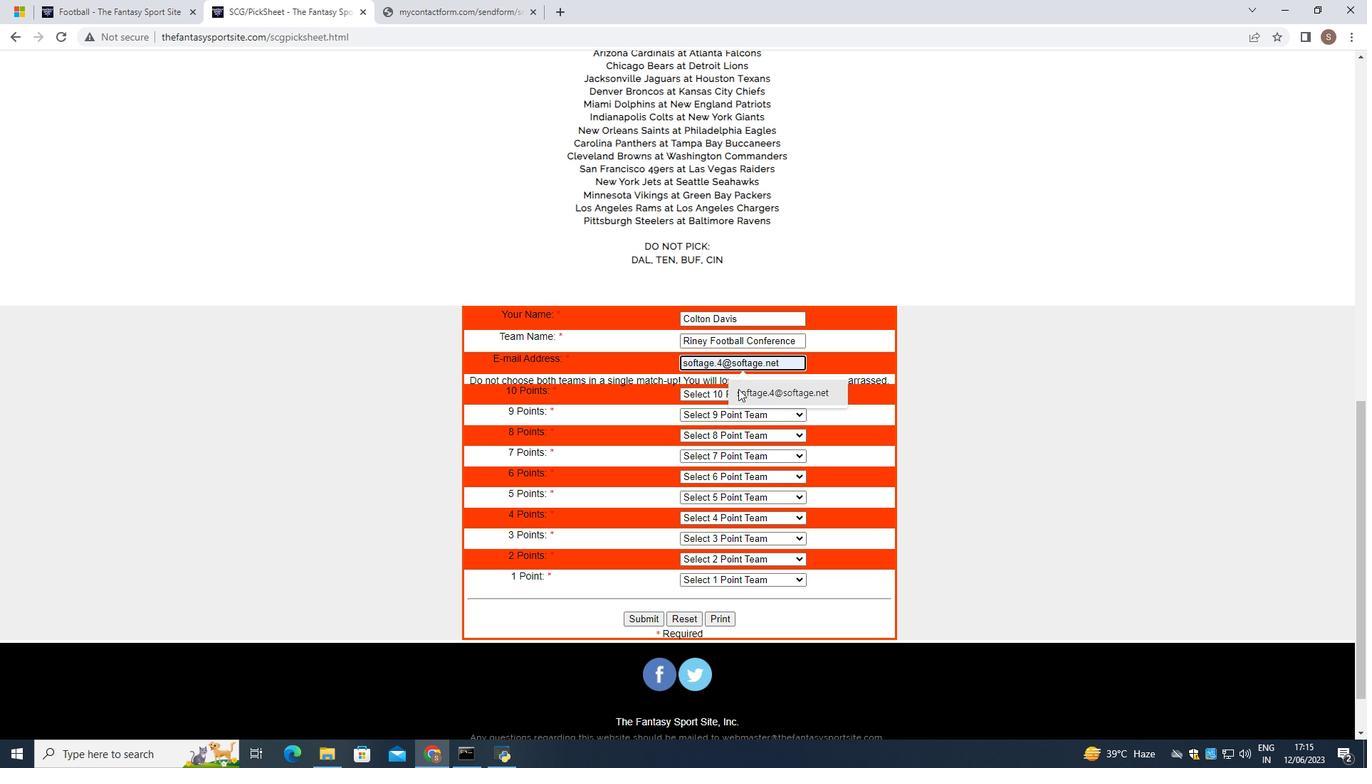 
Action: Mouse moved to (773, 395)
Screenshot: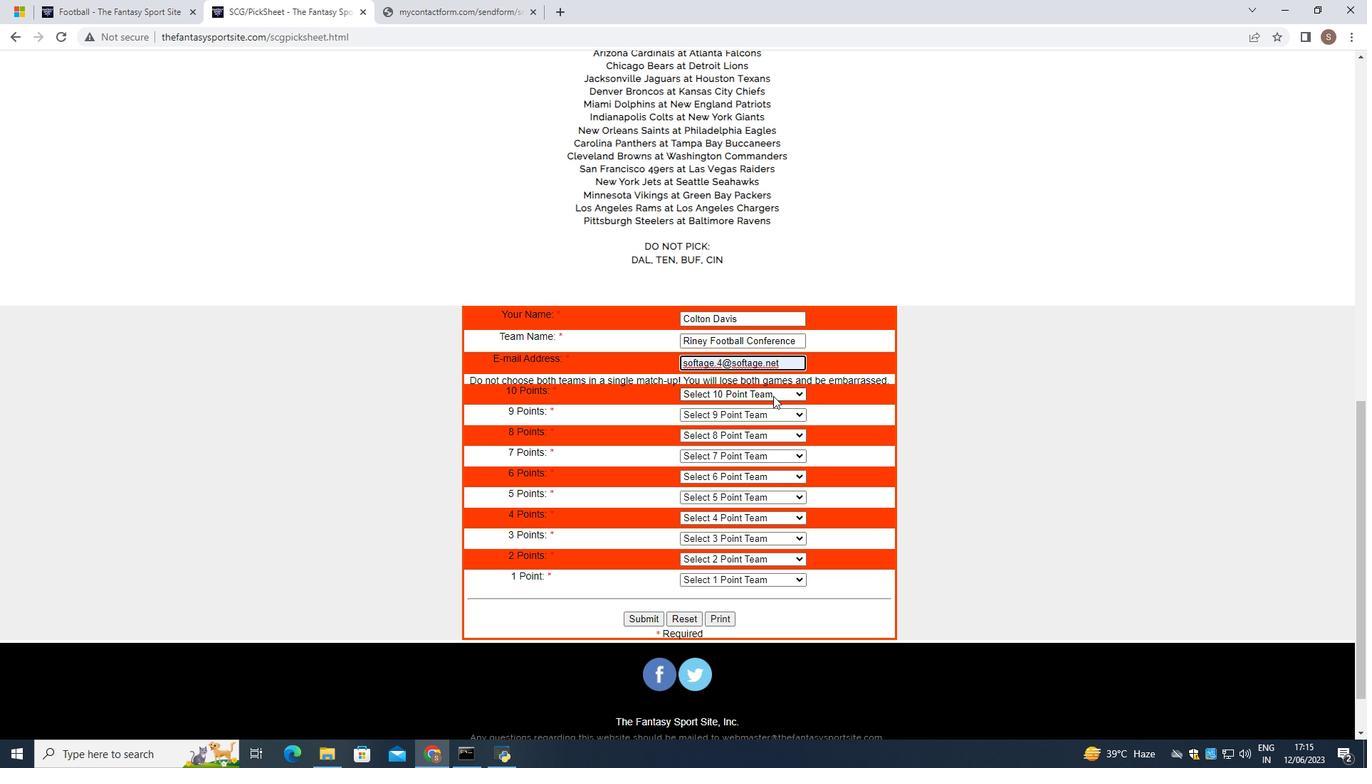 
Action: Mouse pressed left at (773, 395)
Screenshot: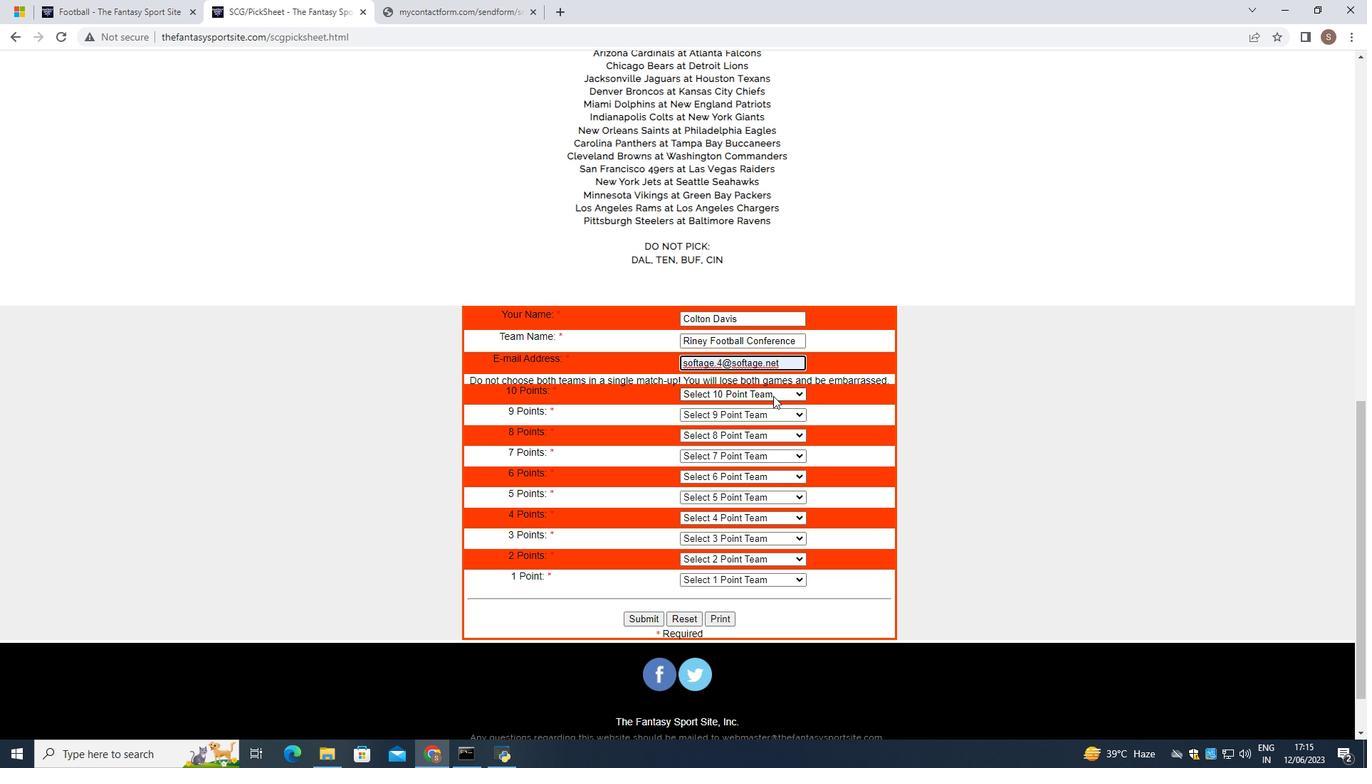 
Action: Mouse moved to (741, 605)
Screenshot: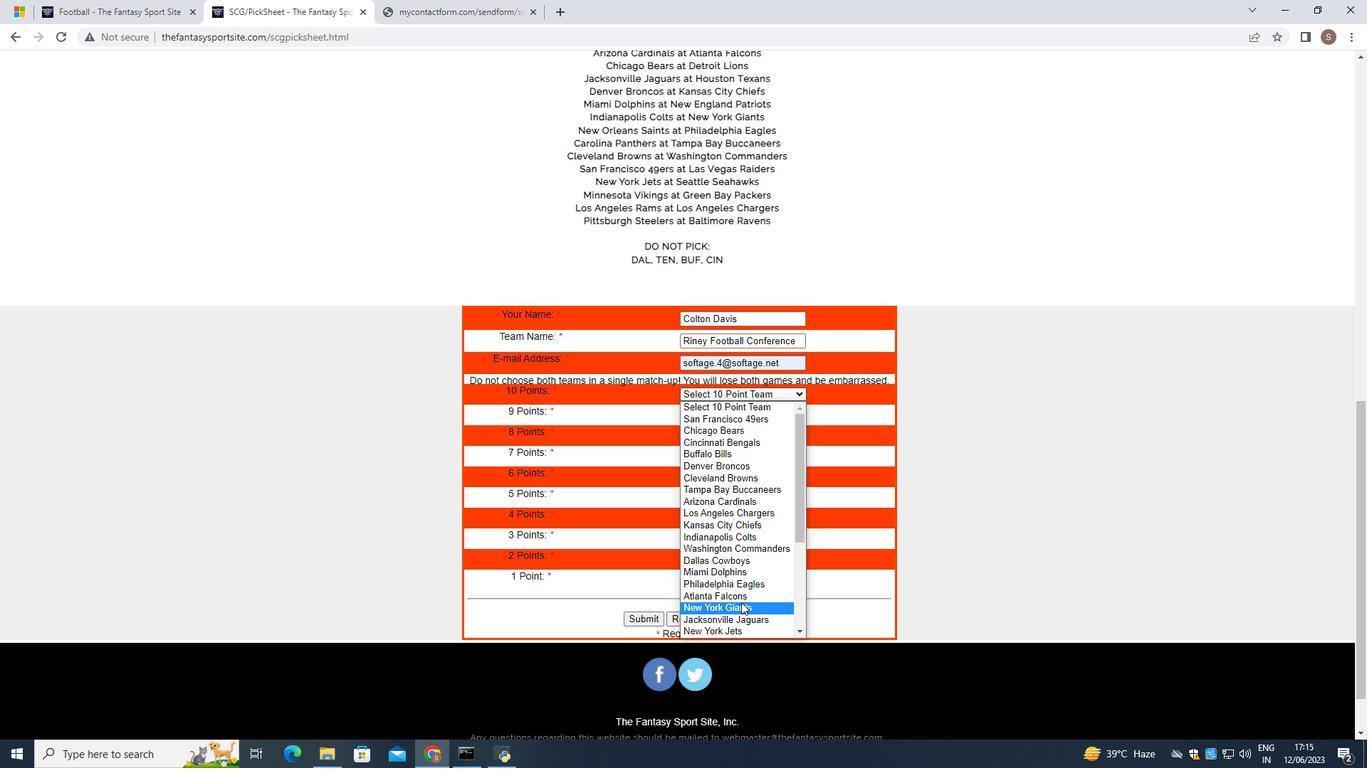 
Action: Mouse pressed left at (741, 605)
Screenshot: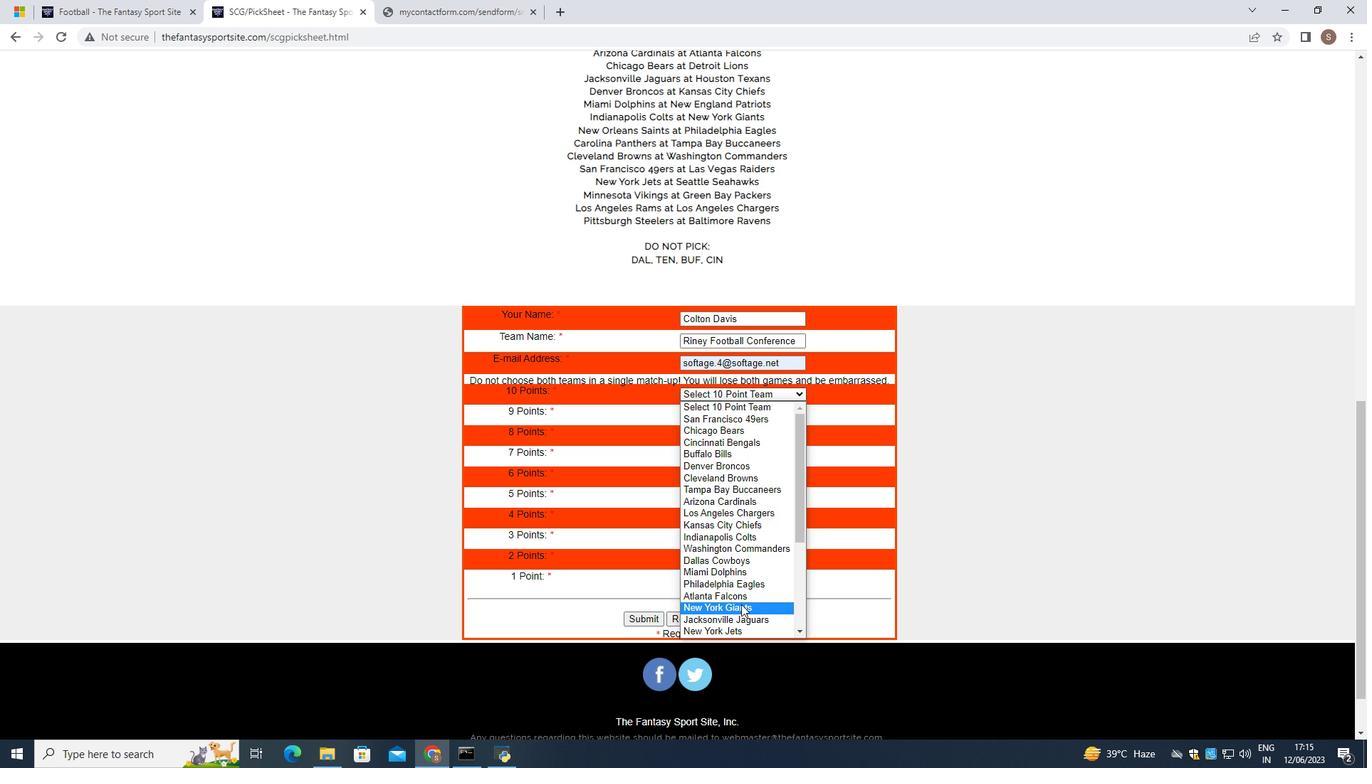 
Action: Mouse moved to (773, 417)
Screenshot: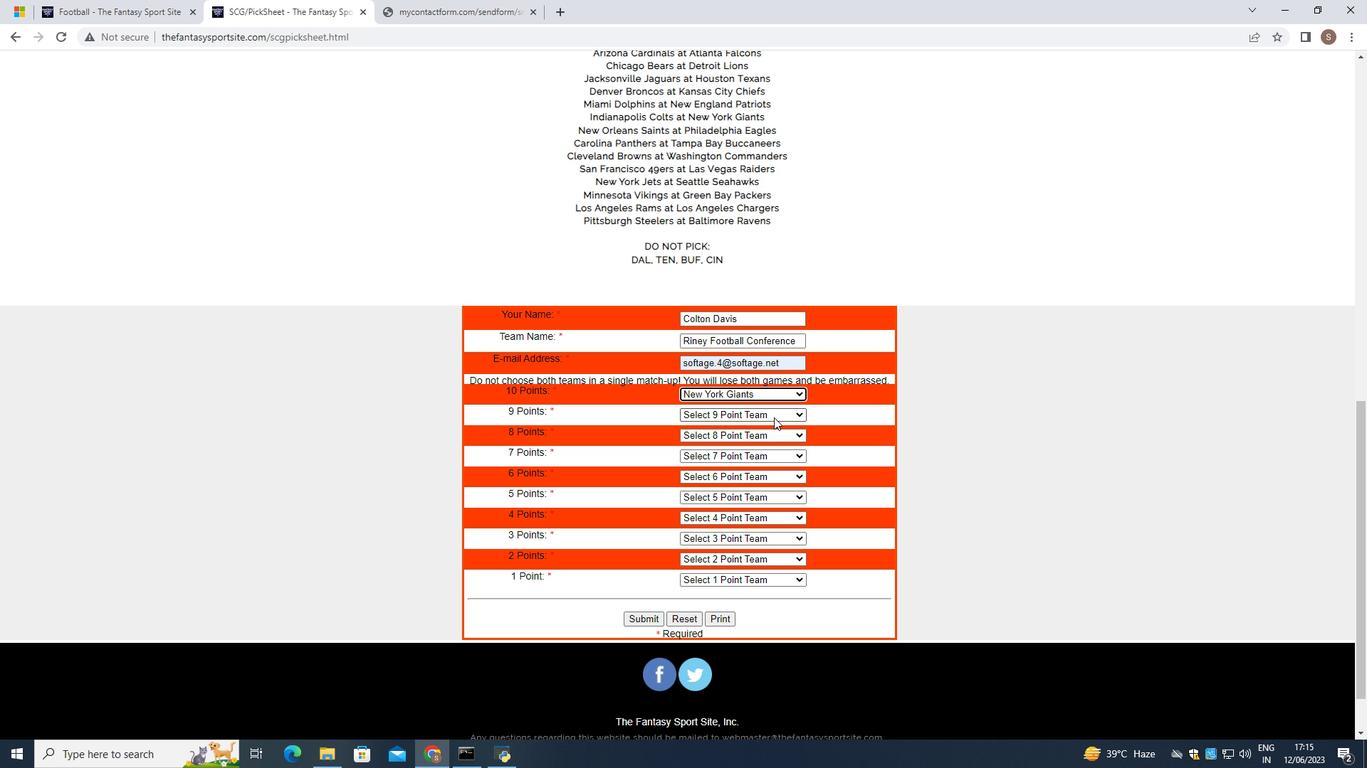 
Action: Mouse pressed left at (773, 417)
Screenshot: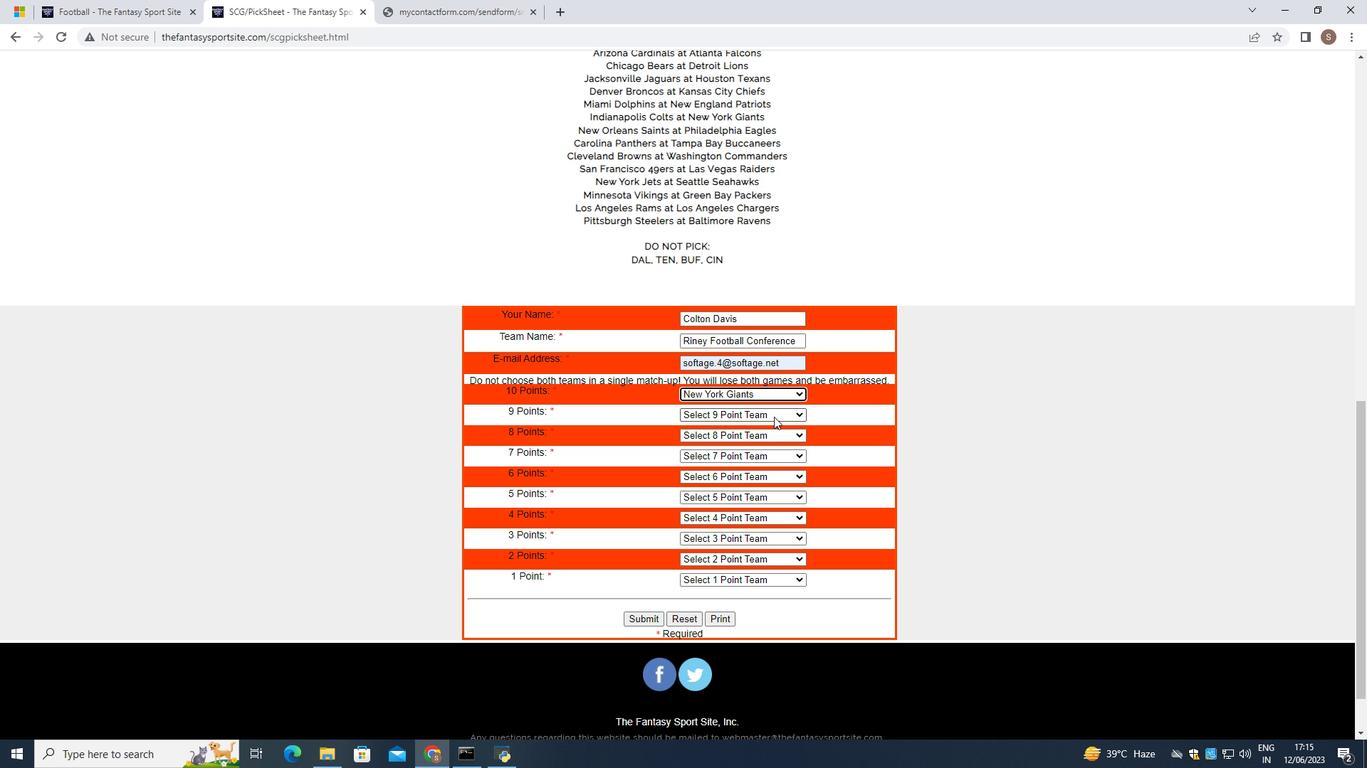 
Action: Mouse moved to (765, 582)
Screenshot: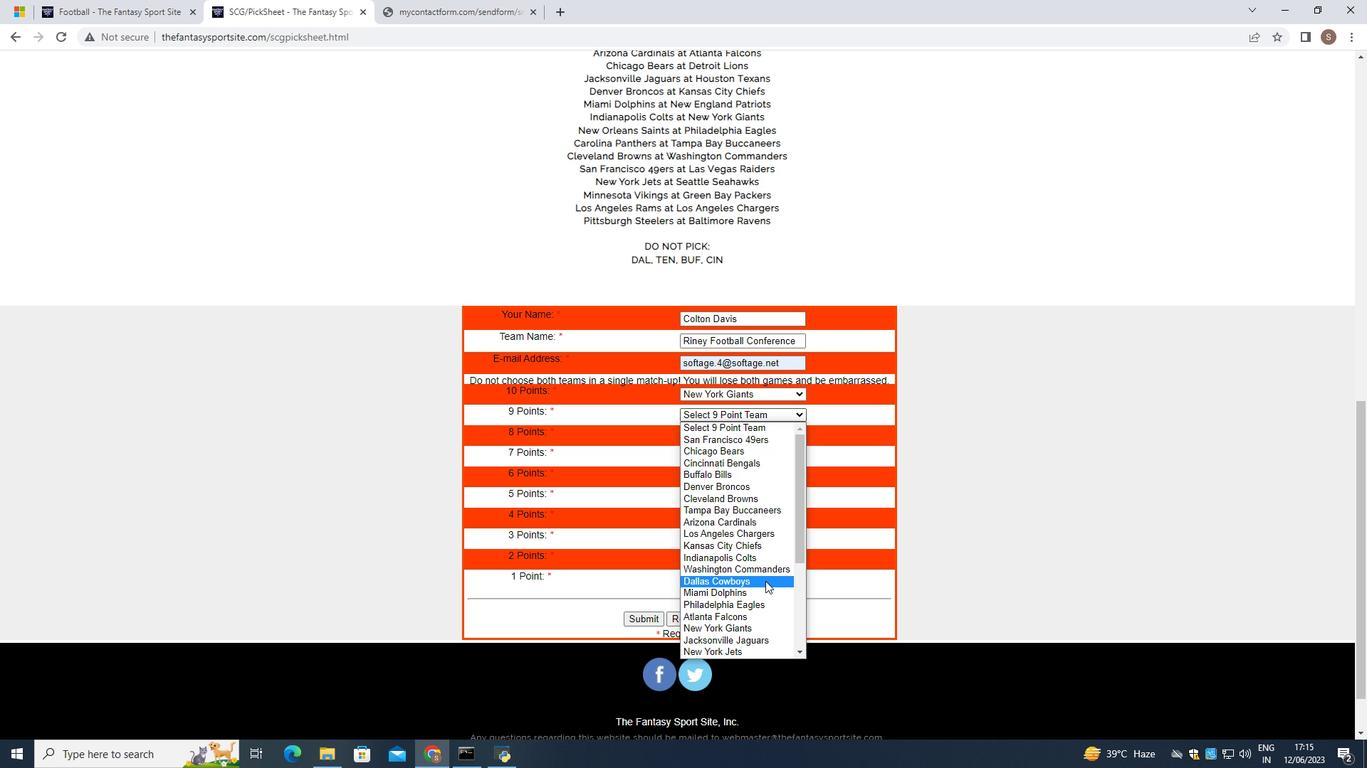 
Action: Mouse scrolled (765, 581) with delta (0, 0)
Screenshot: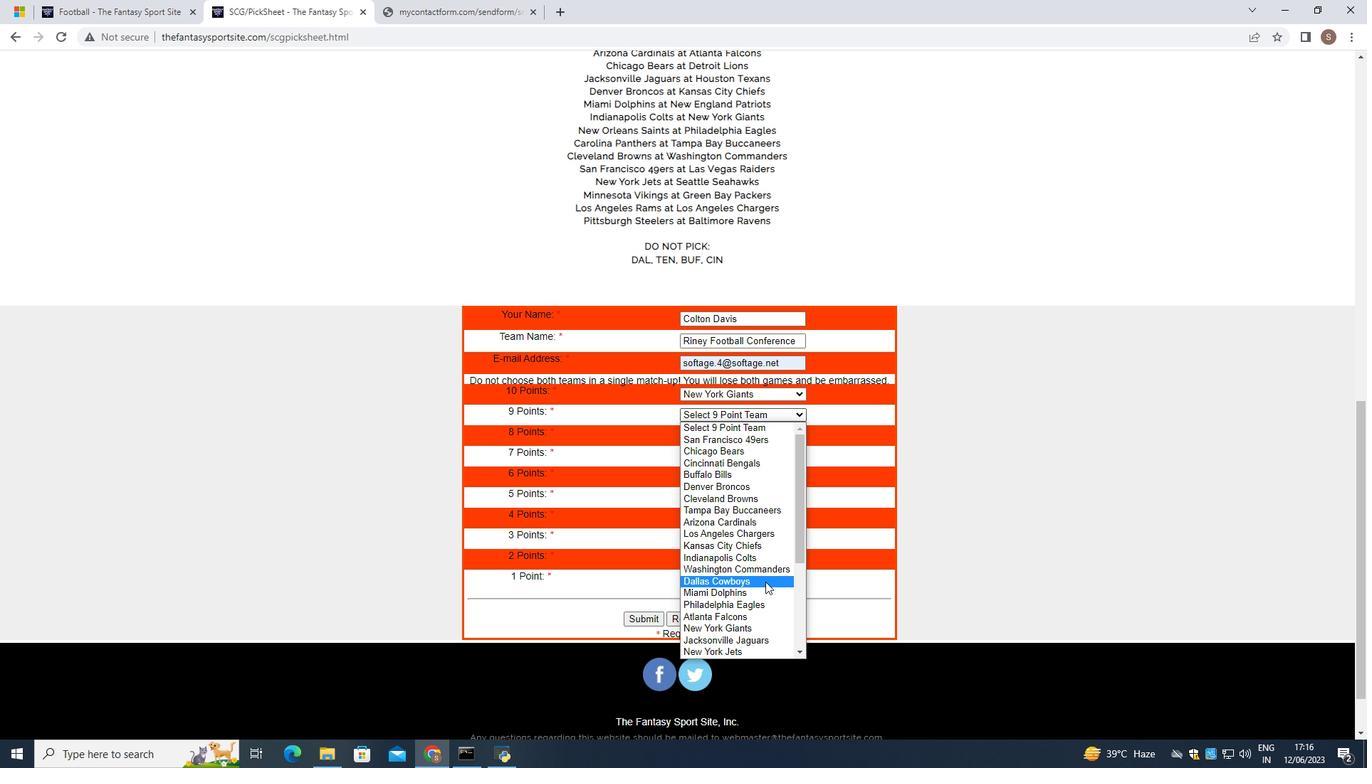 
Action: Mouse moved to (767, 585)
Screenshot: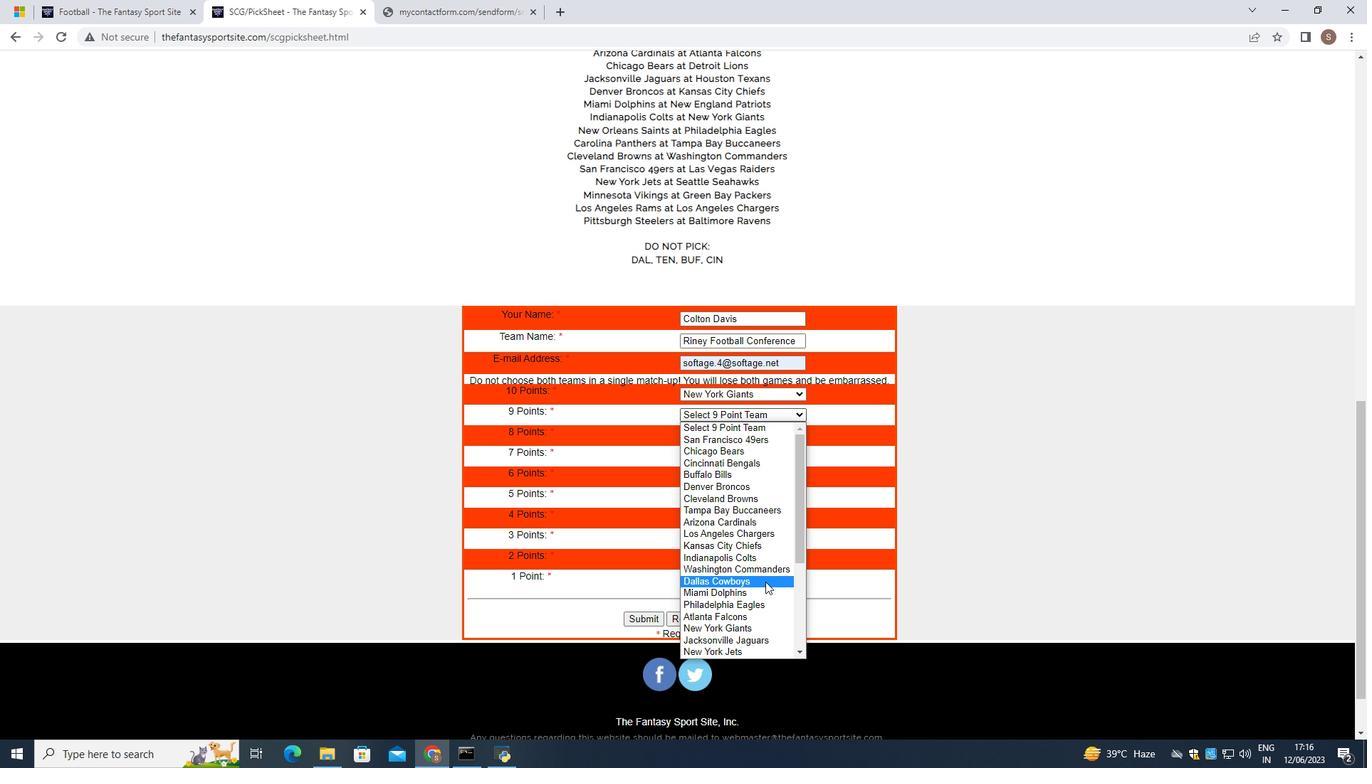 
Action: Mouse scrolled (767, 584) with delta (0, 0)
Screenshot: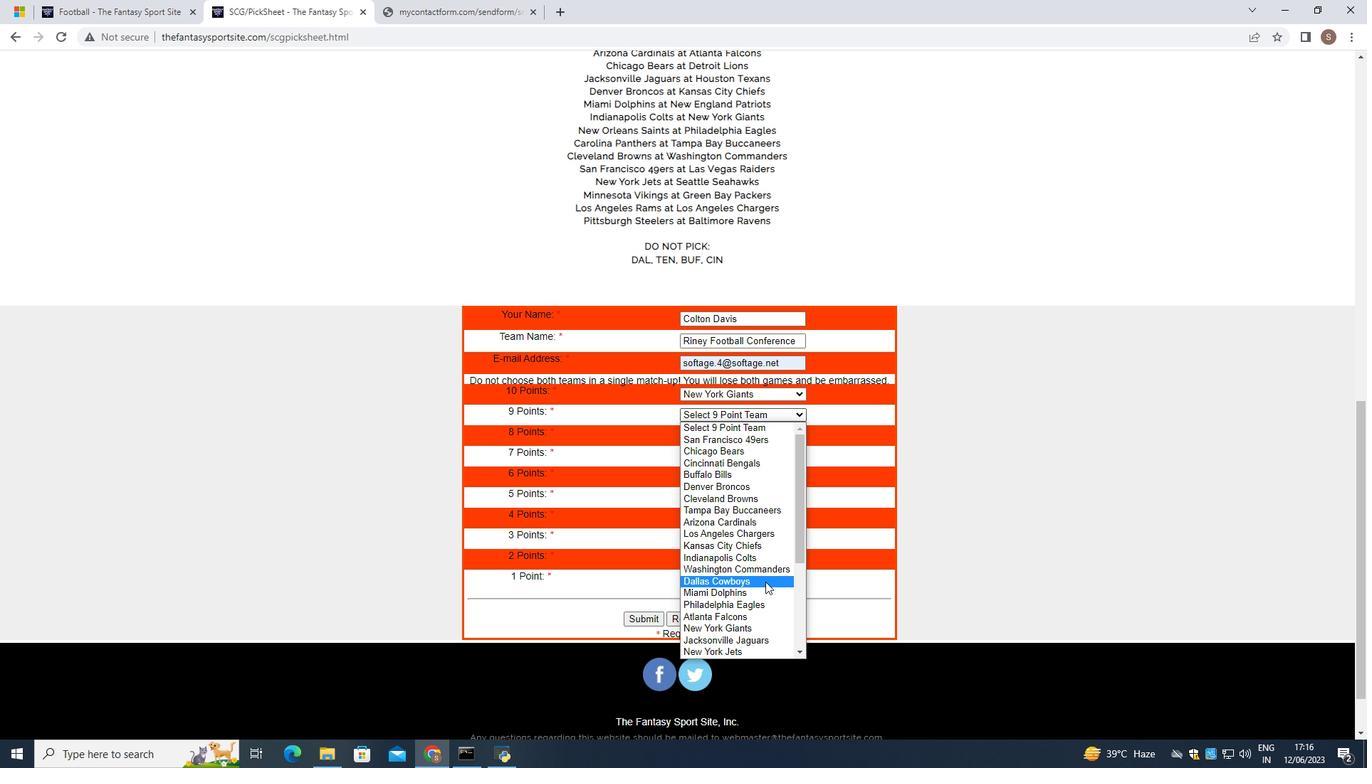 
Action: Mouse moved to (768, 585)
Screenshot: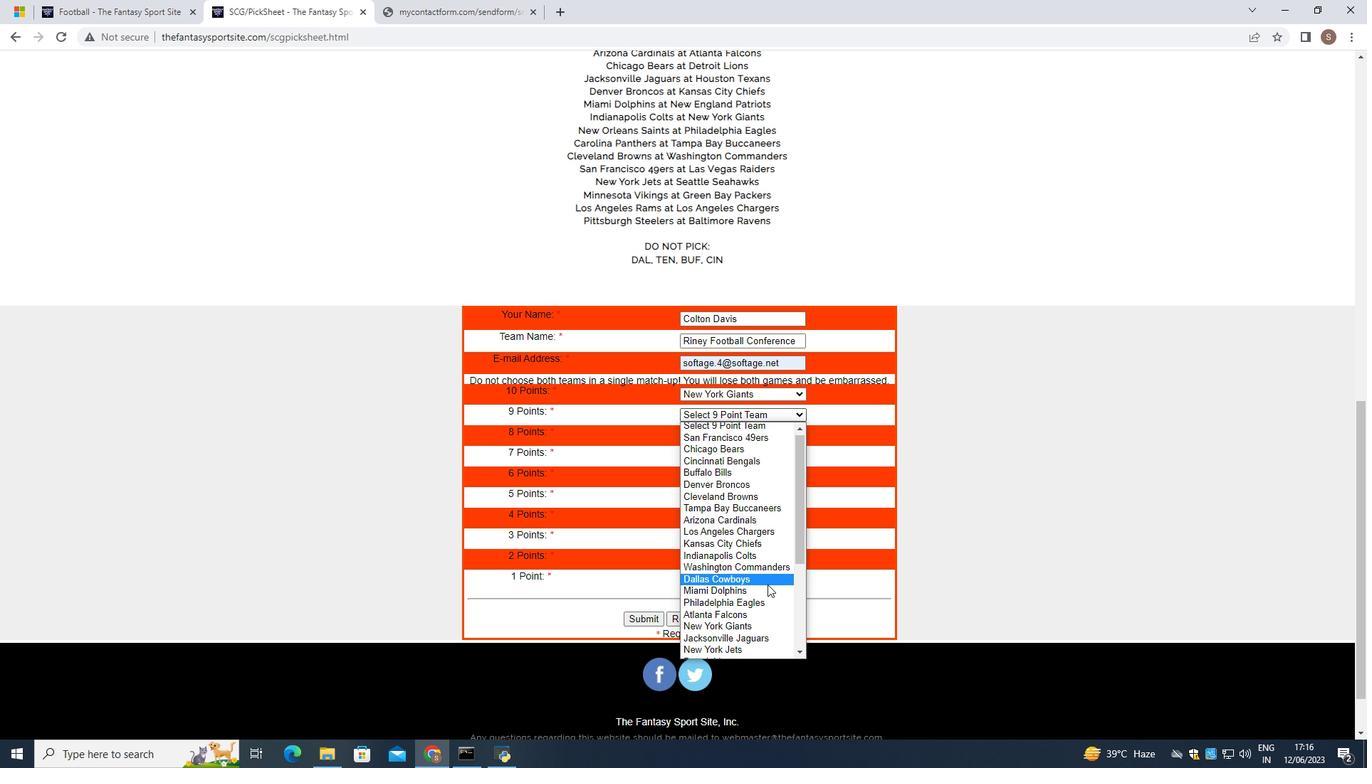 
Action: Mouse scrolled (768, 584) with delta (0, 0)
Screenshot: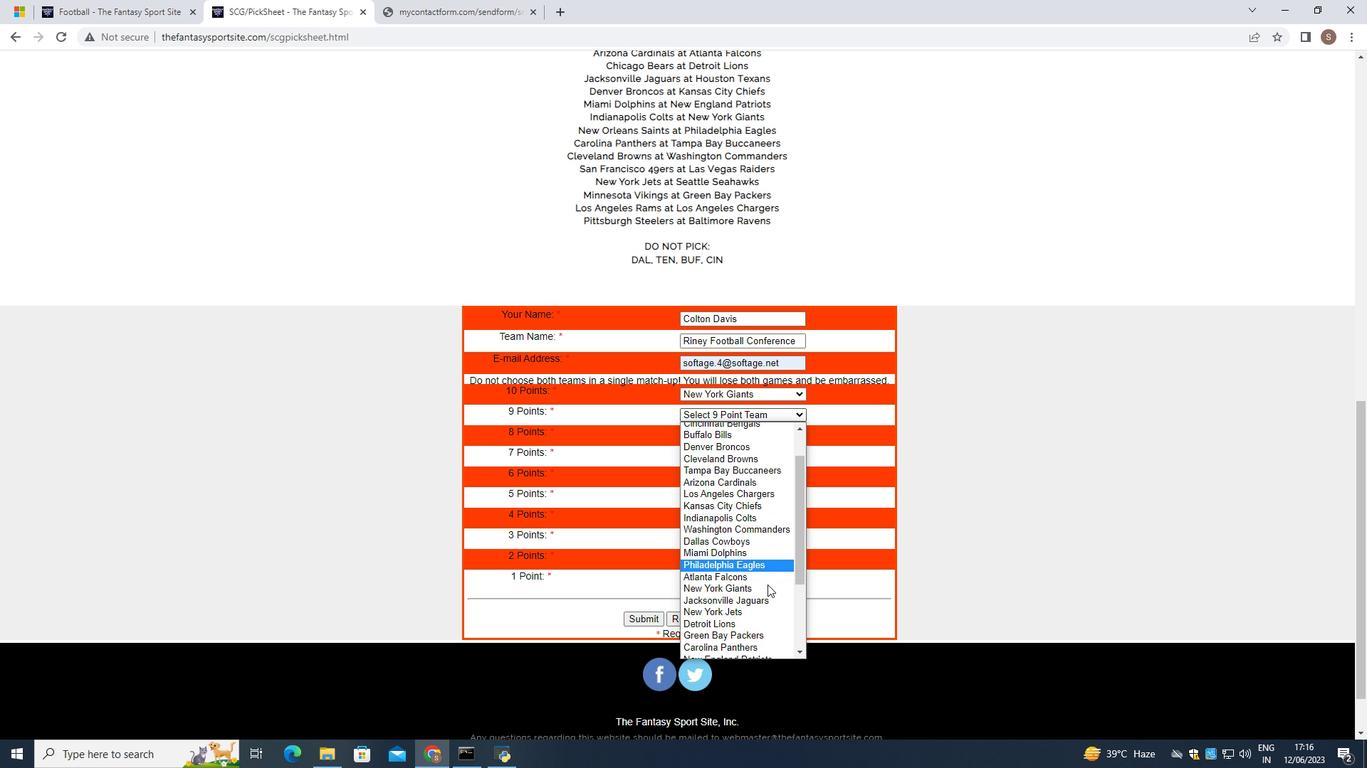 
Action: Mouse scrolled (768, 584) with delta (0, 0)
Screenshot: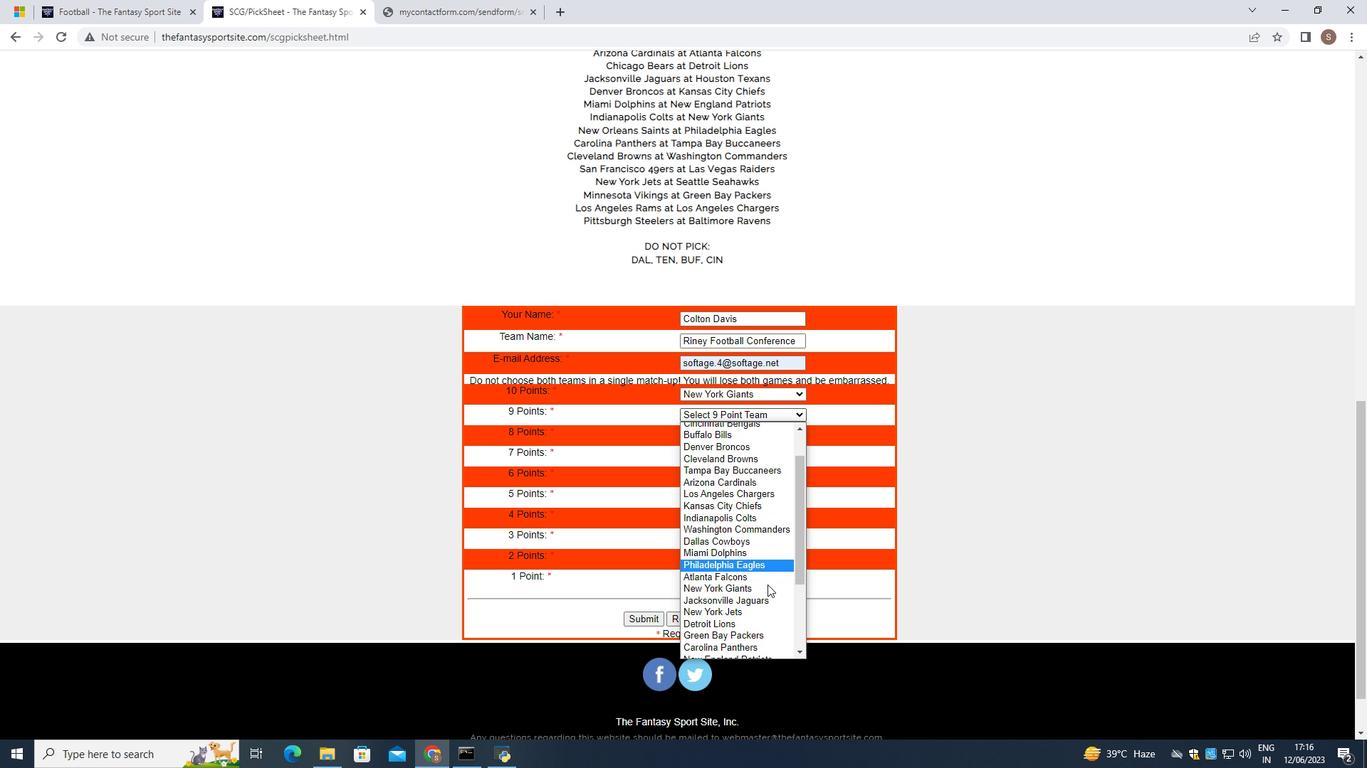 
Action: Mouse scrolled (768, 584) with delta (0, 0)
Screenshot: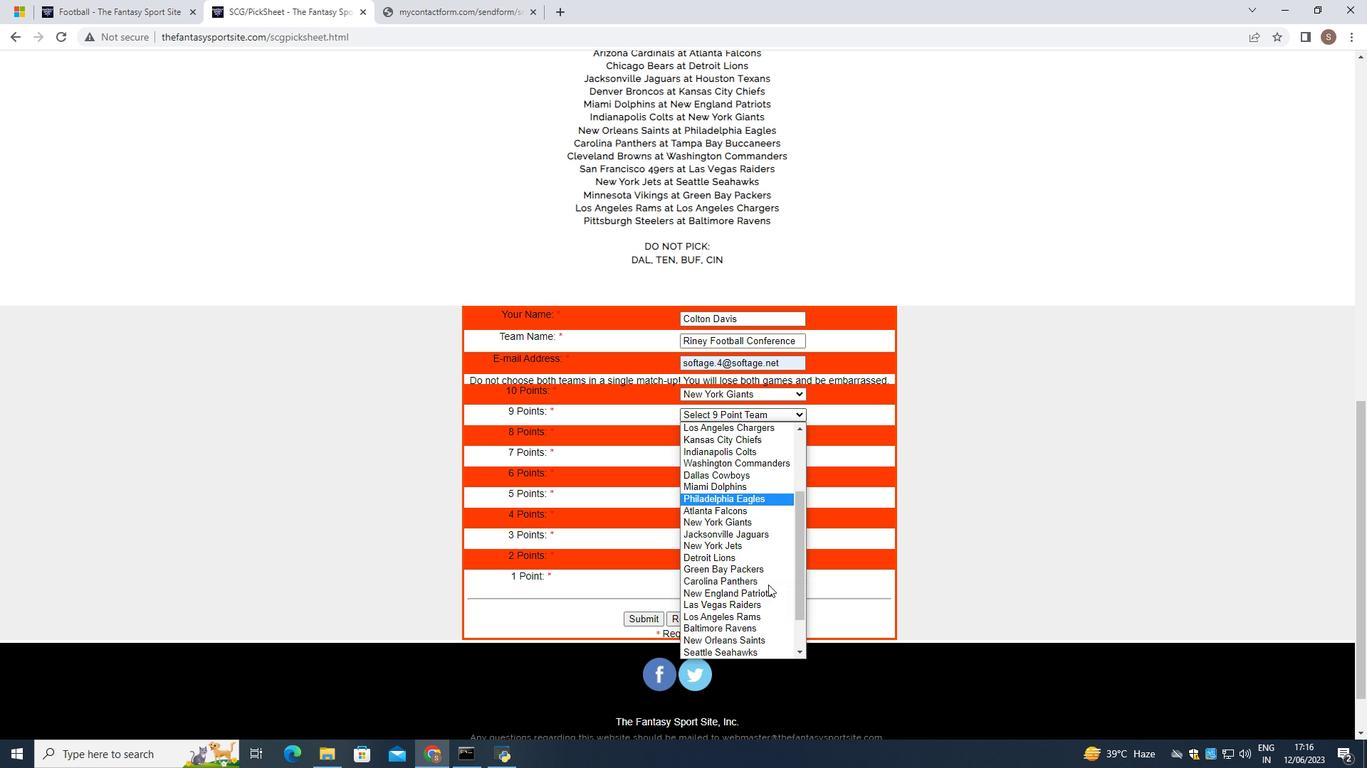 
Action: Mouse moved to (768, 585)
Screenshot: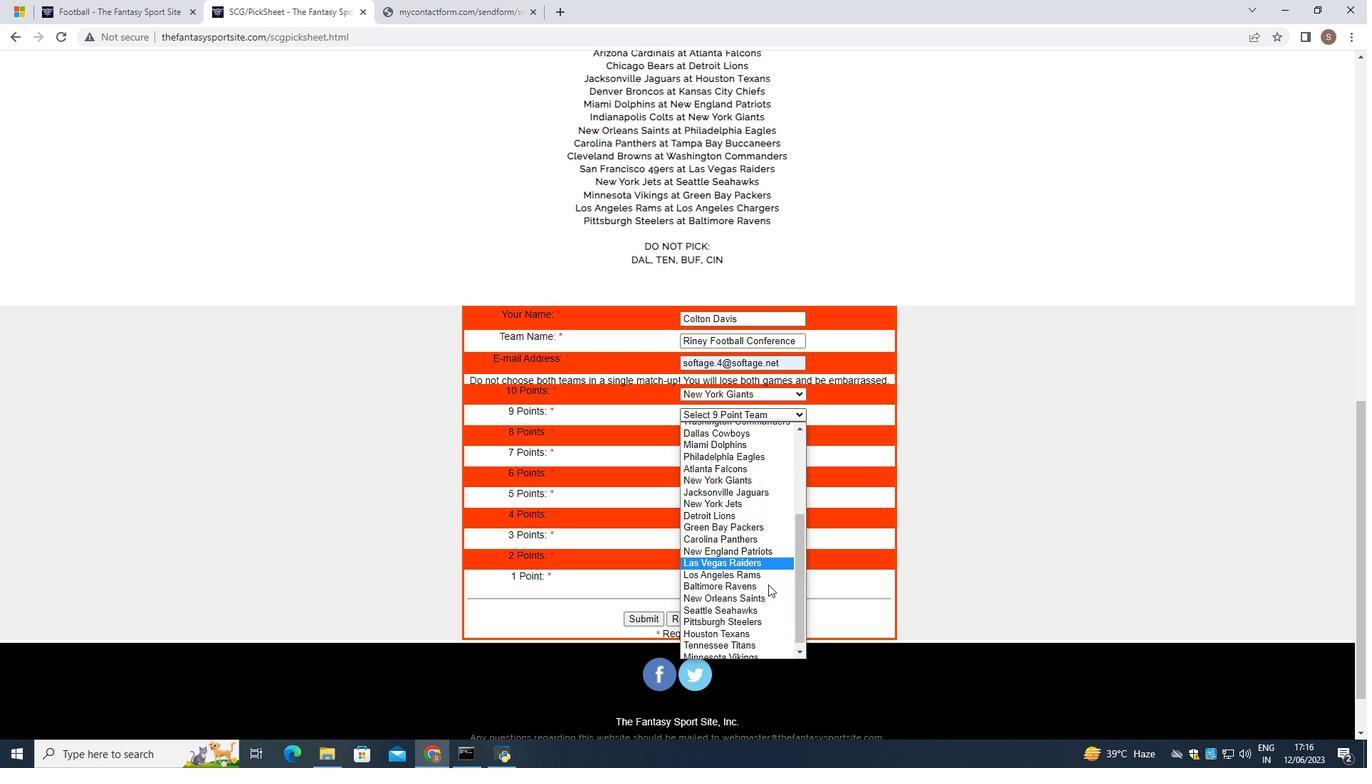 
Action: Mouse scrolled (768, 584) with delta (0, 0)
Screenshot: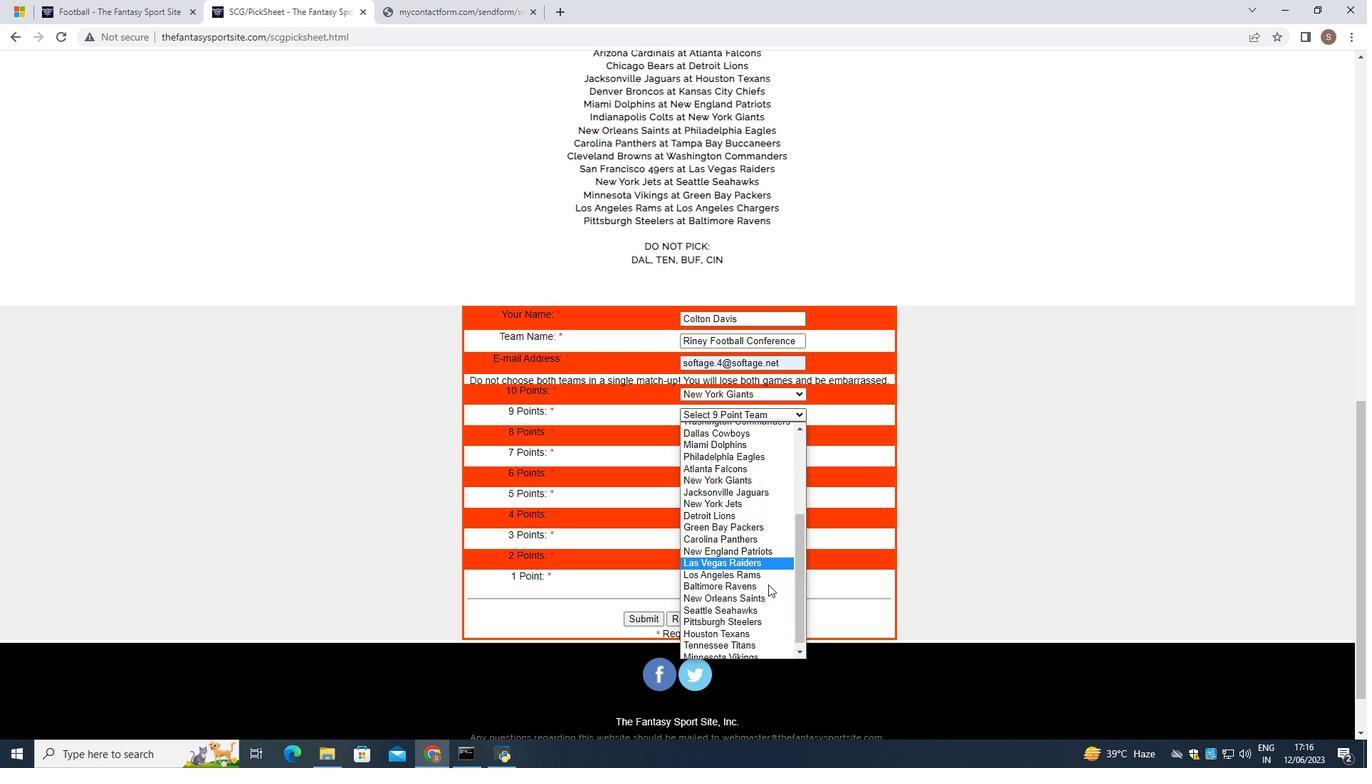 
Action: Mouse moved to (769, 585)
Screenshot: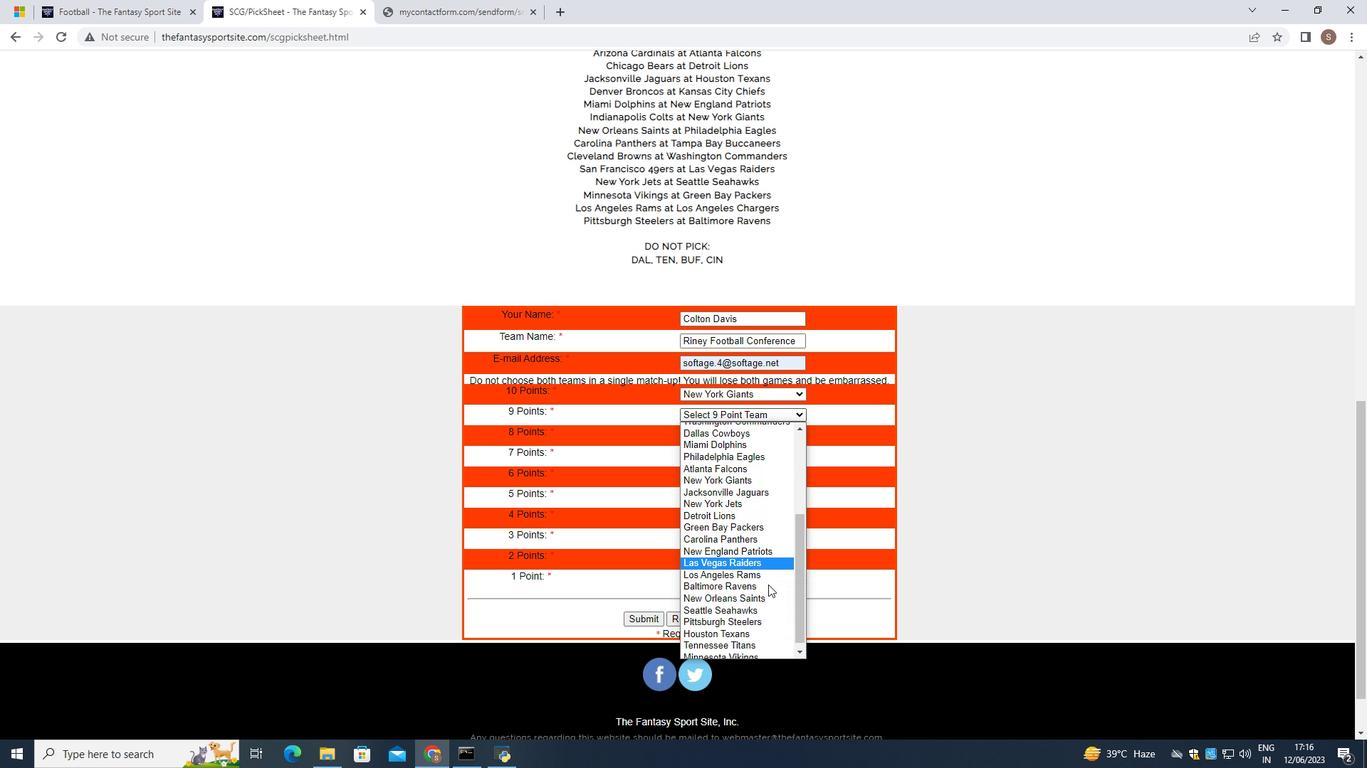
Action: Mouse scrolled (769, 584) with delta (0, 0)
Screenshot: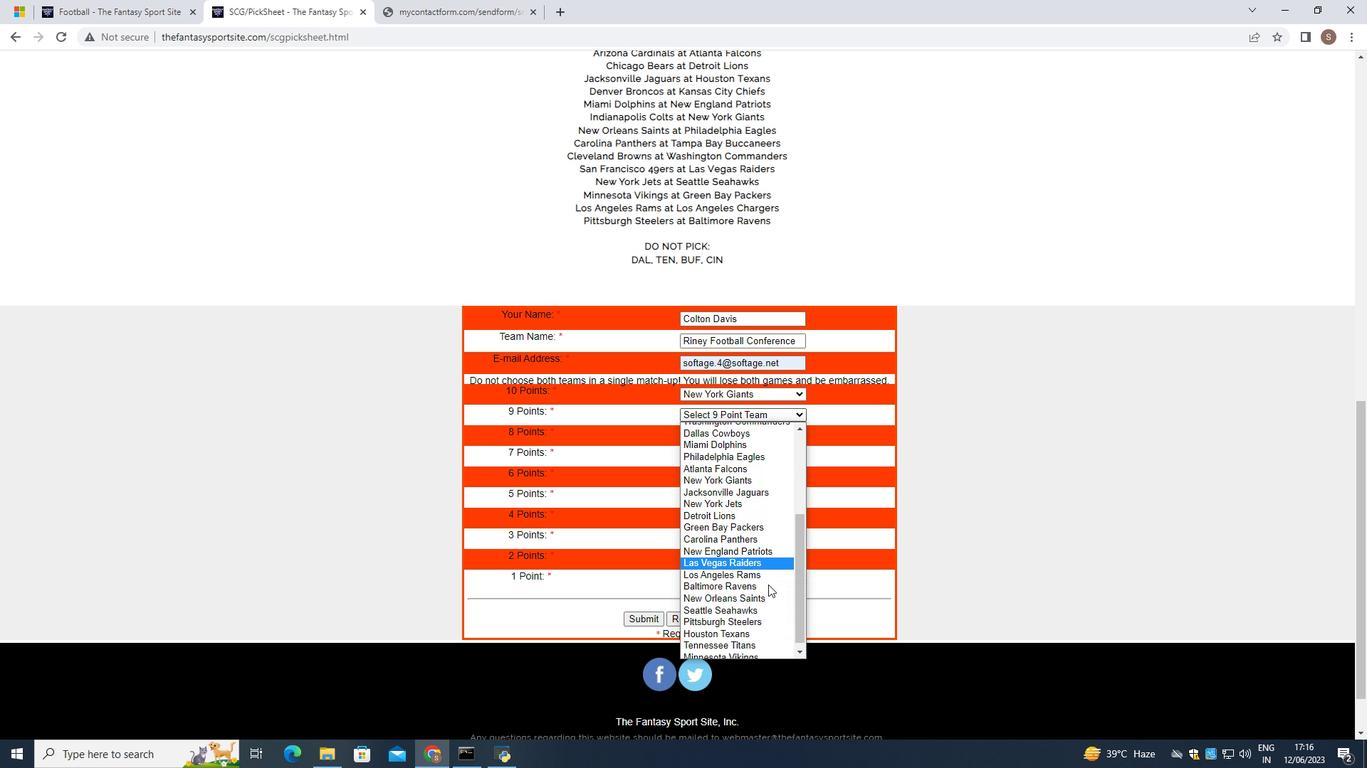 
Action: Mouse moved to (770, 585)
Screenshot: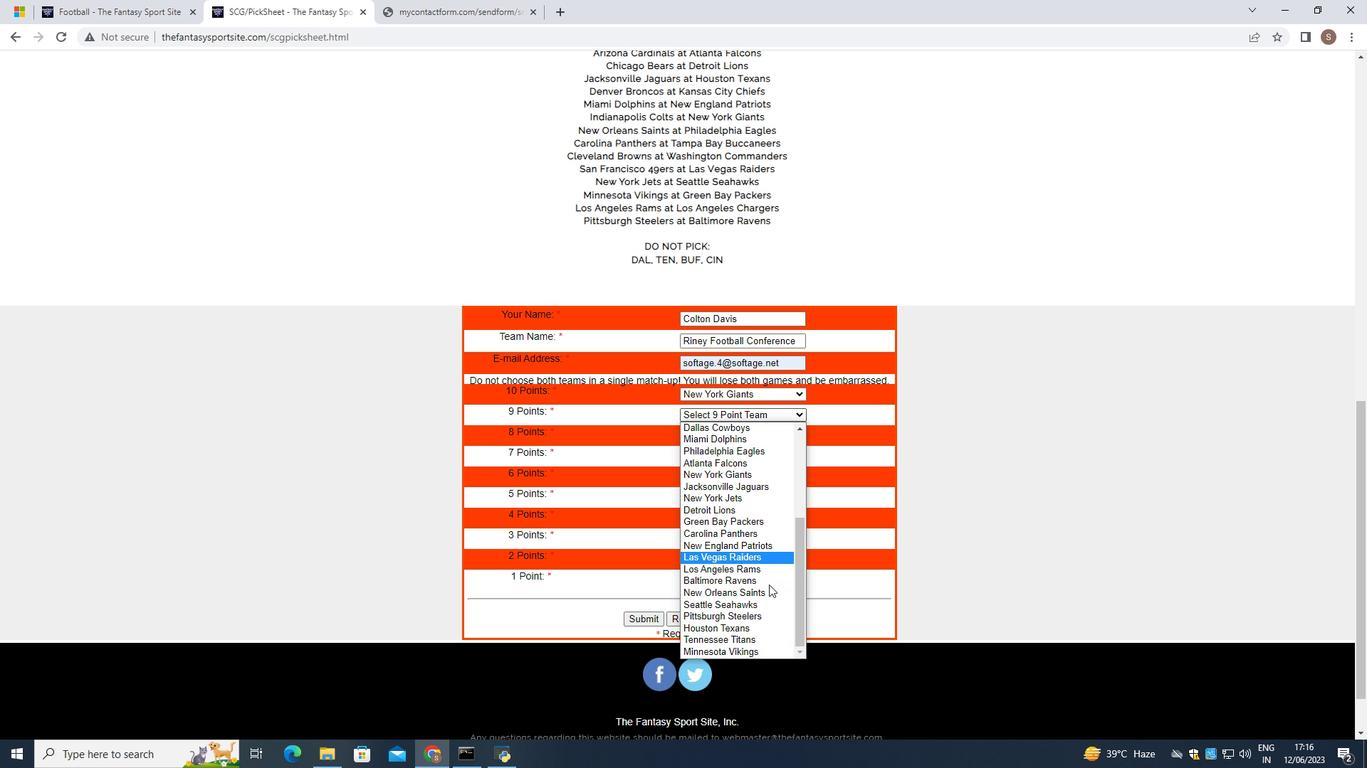 
Action: Mouse scrolled (770, 584) with delta (0, 0)
Screenshot: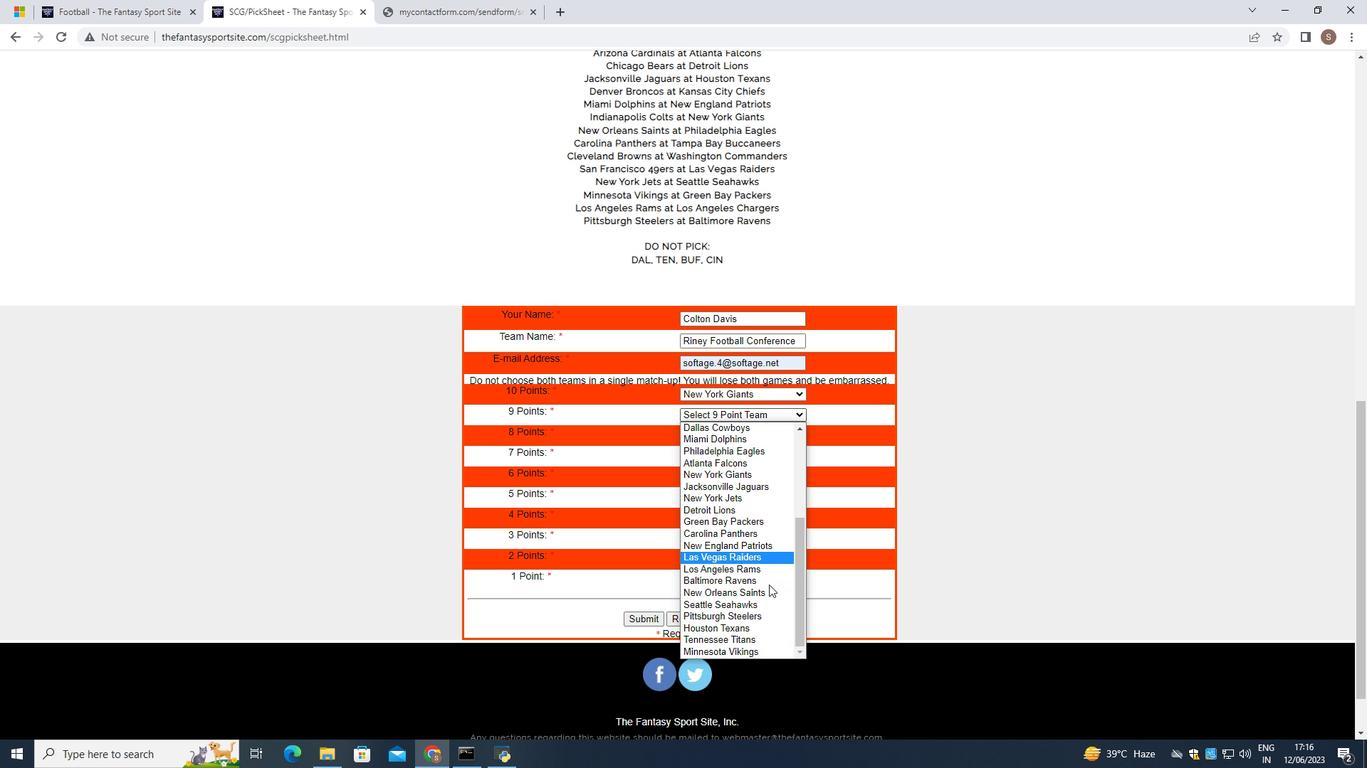 
Action: Mouse moved to (760, 588)
Screenshot: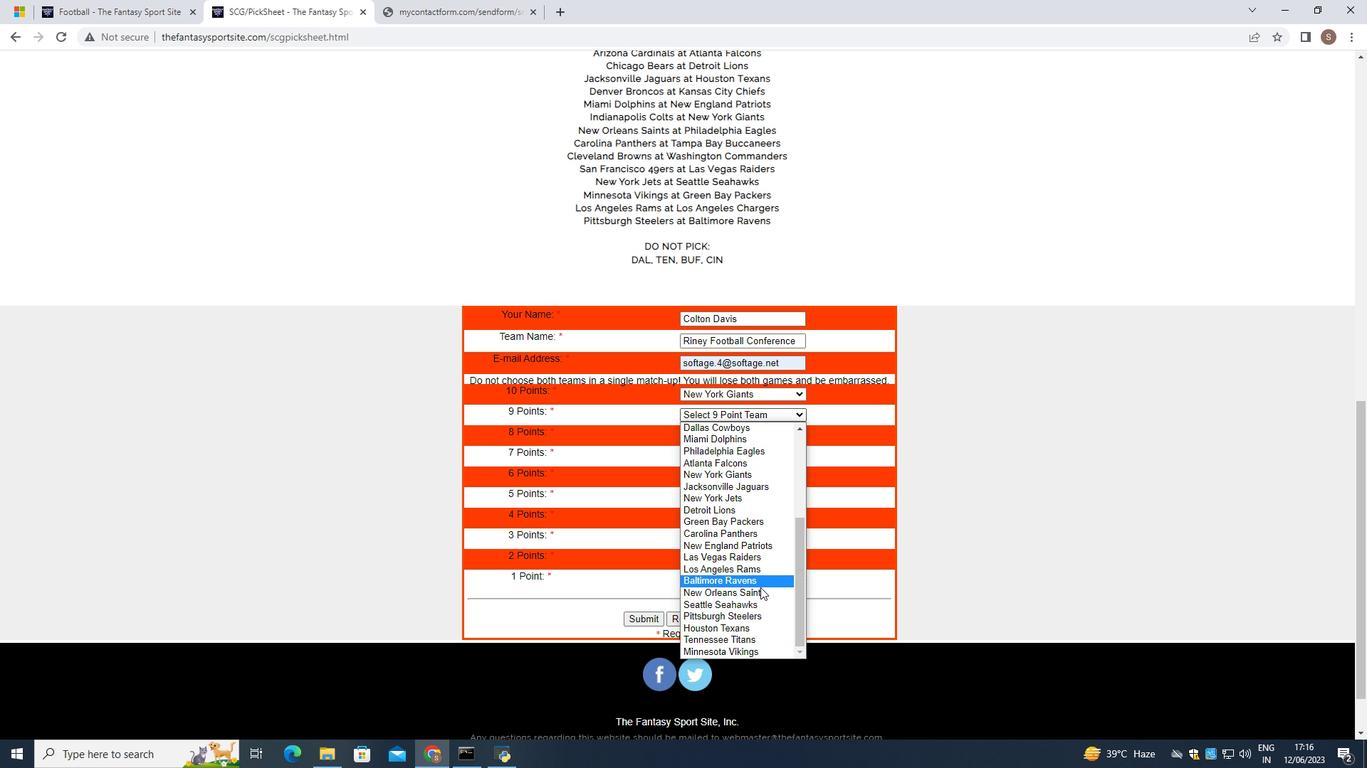 
Action: Mouse pressed left at (760, 588)
Screenshot: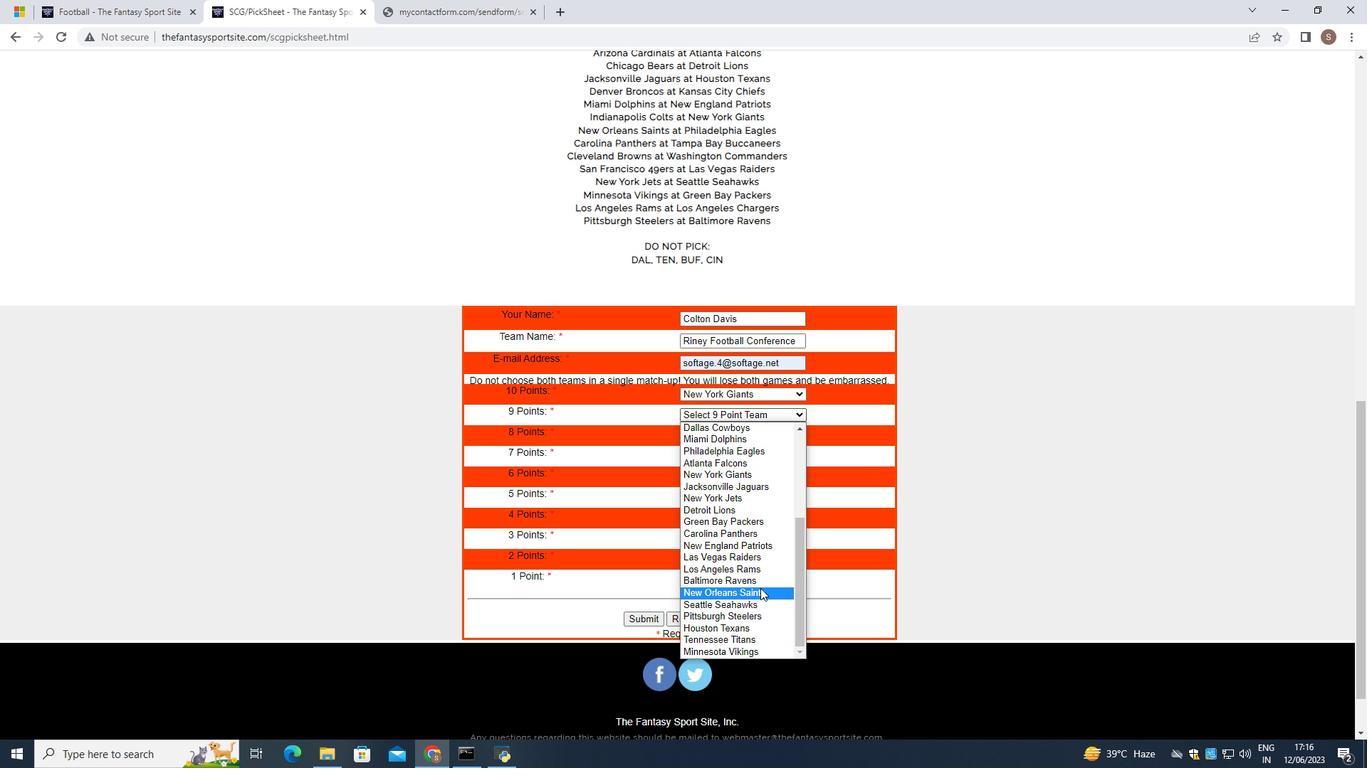 
Action: Mouse moved to (764, 439)
Screenshot: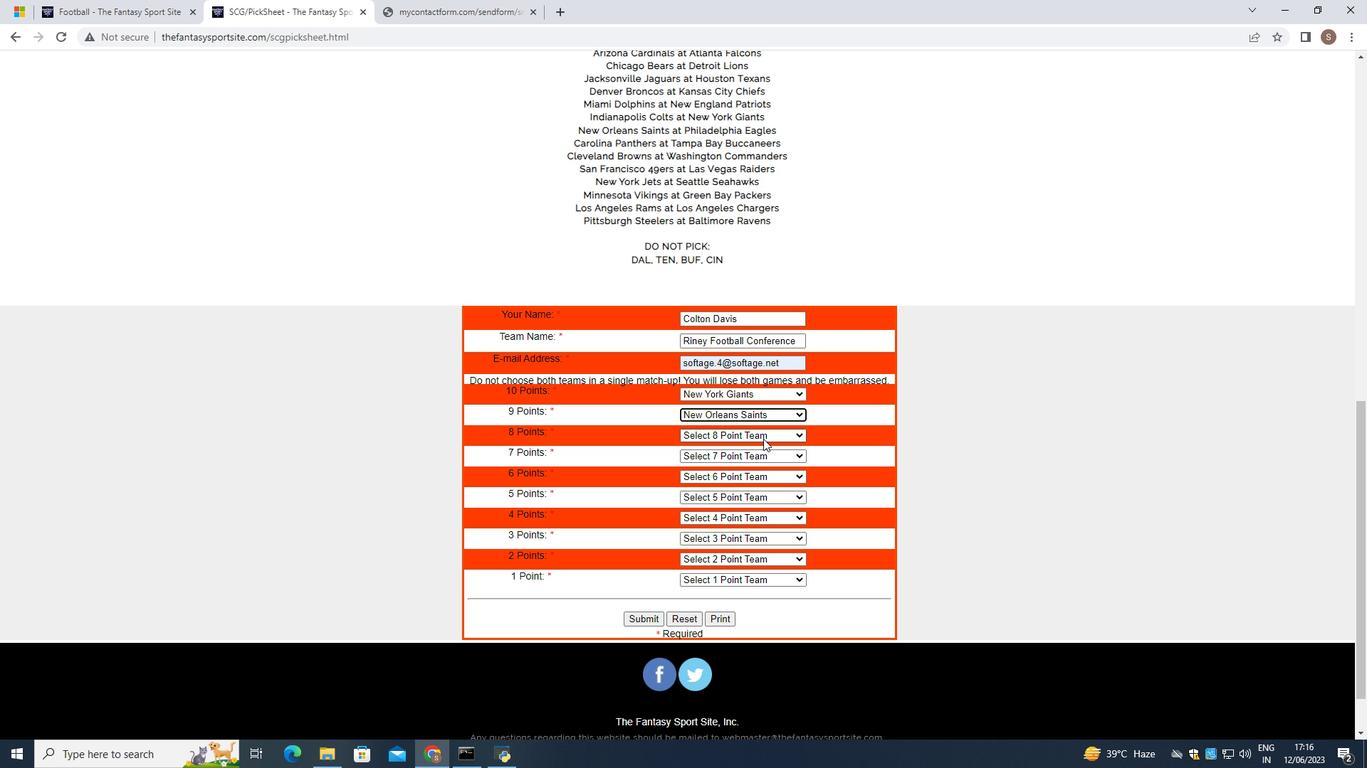 
Action: Mouse pressed left at (764, 439)
Screenshot: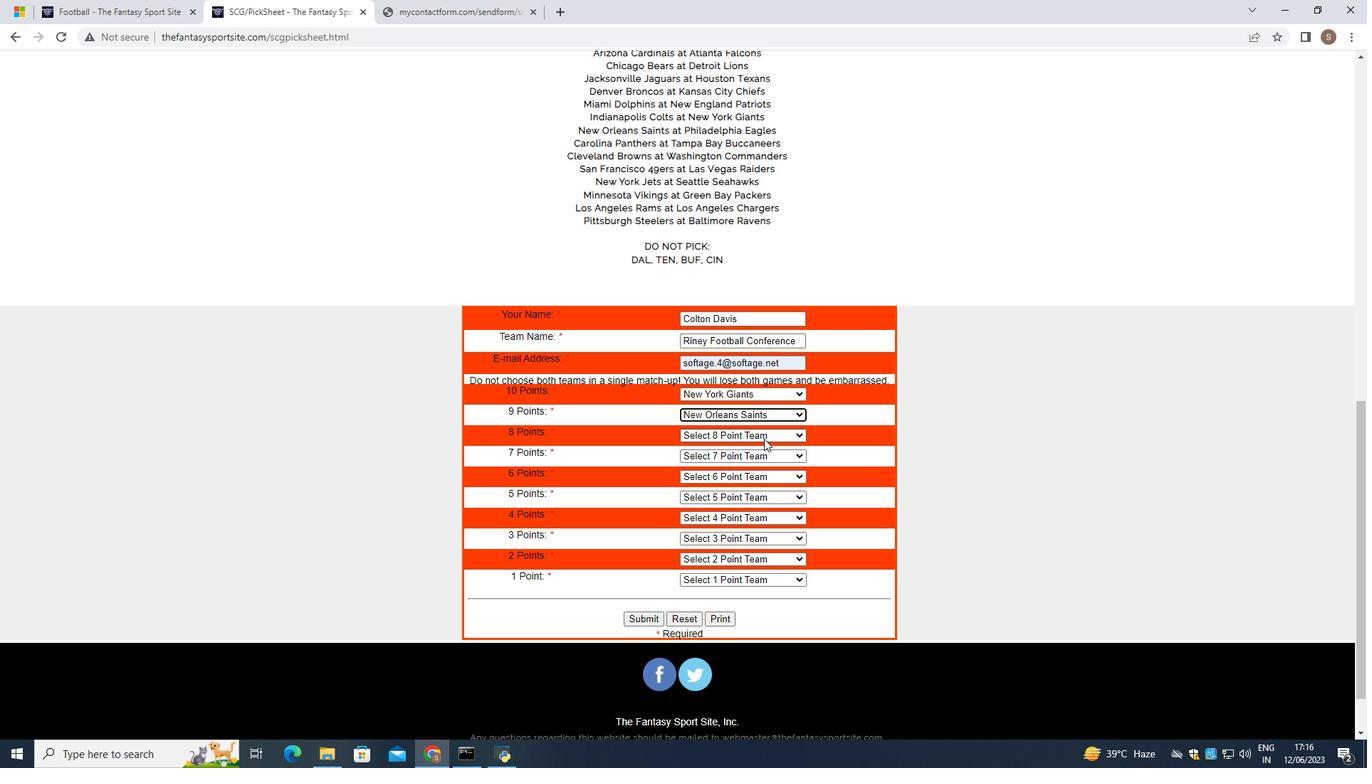 
Action: Mouse moved to (759, 621)
Screenshot: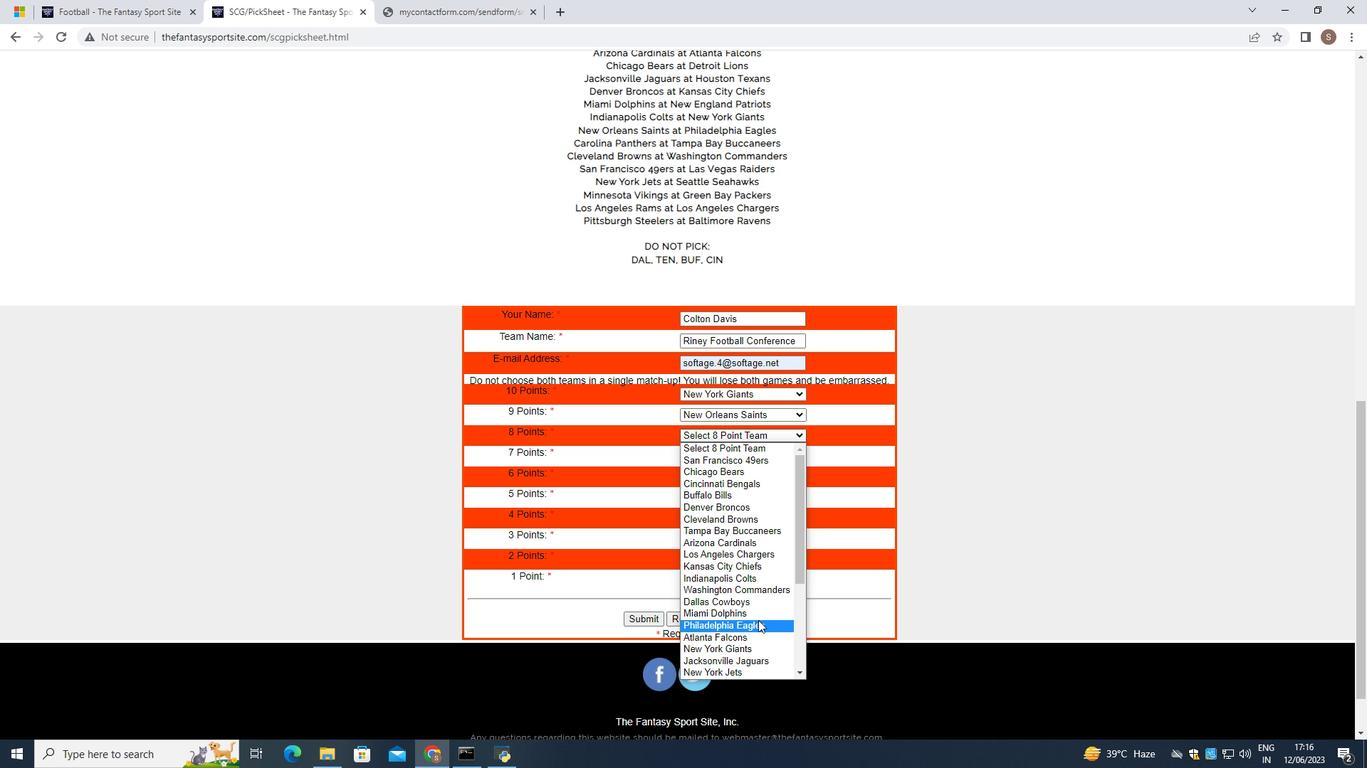 
Action: Mouse pressed left at (759, 621)
Screenshot: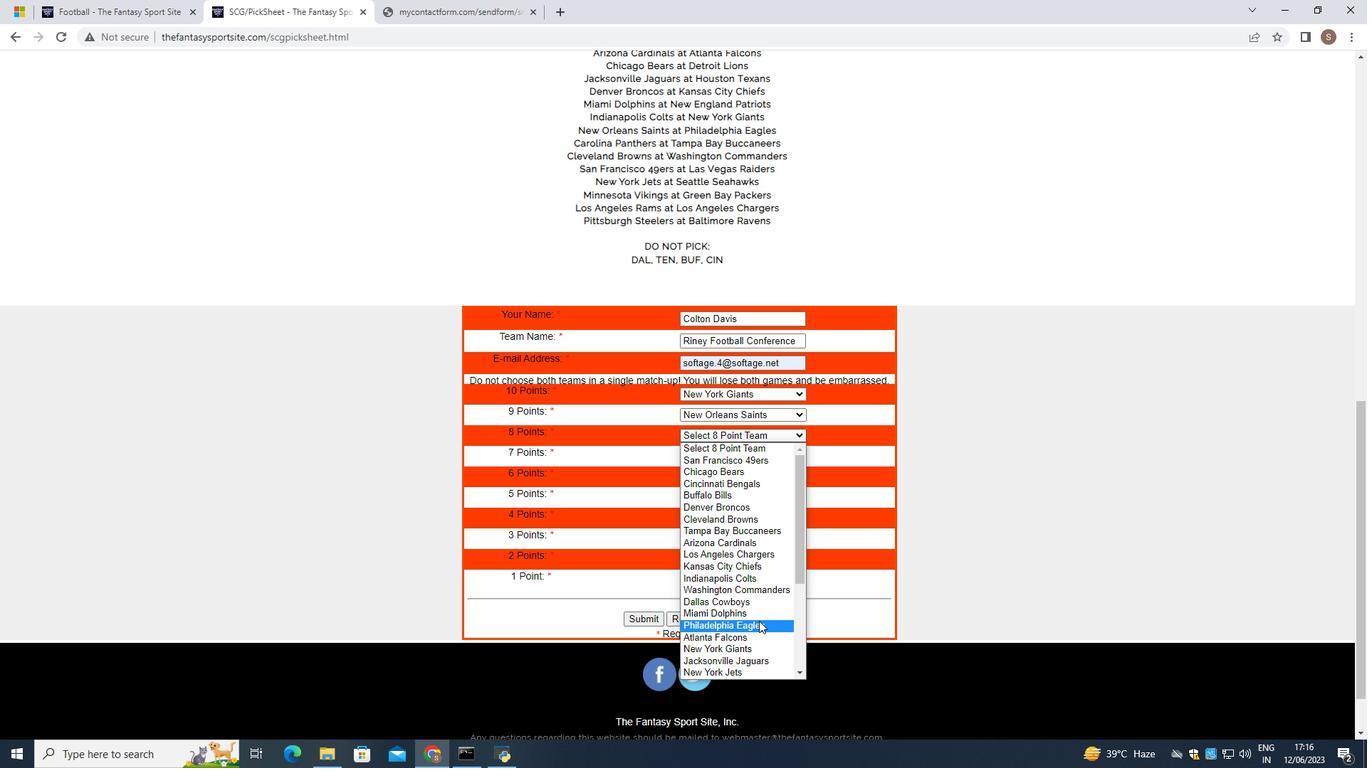 
Action: Mouse moved to (773, 460)
Screenshot: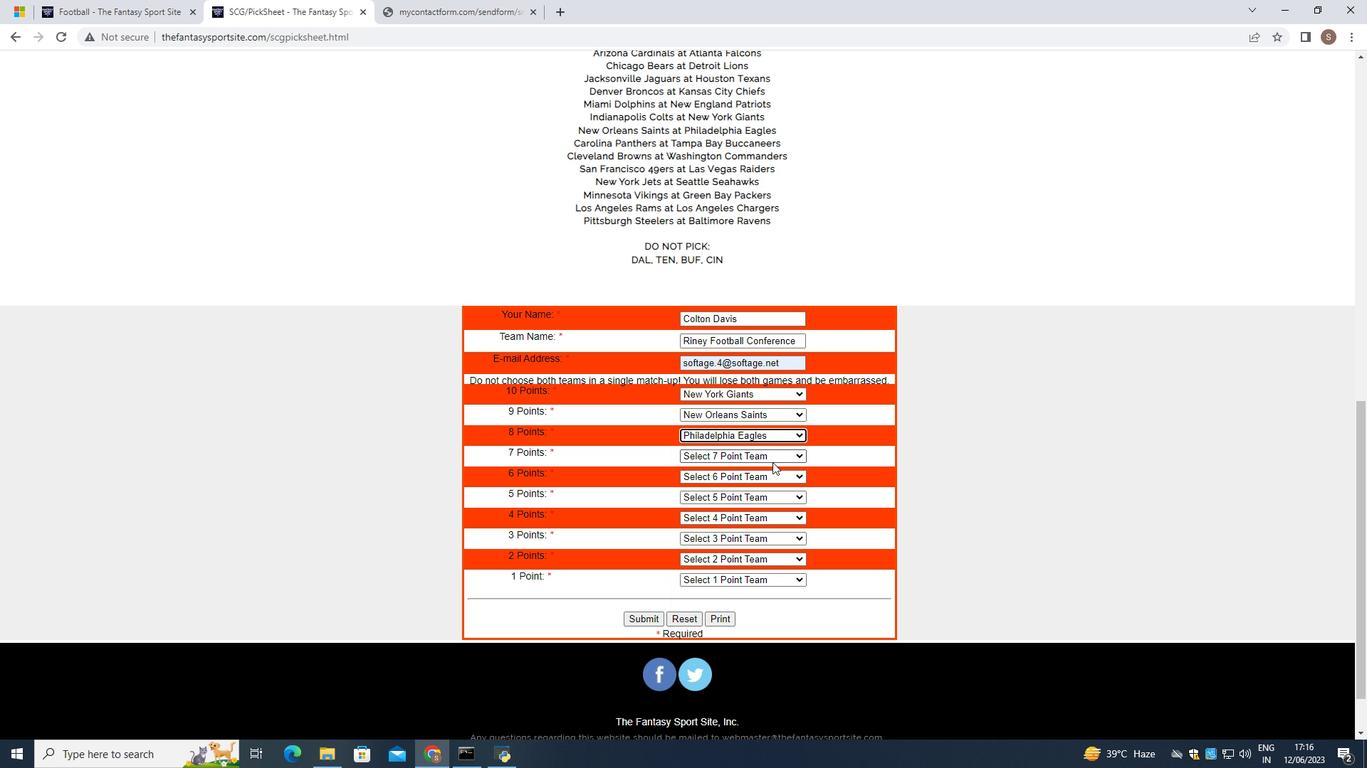 
Action: Mouse pressed left at (773, 460)
Screenshot: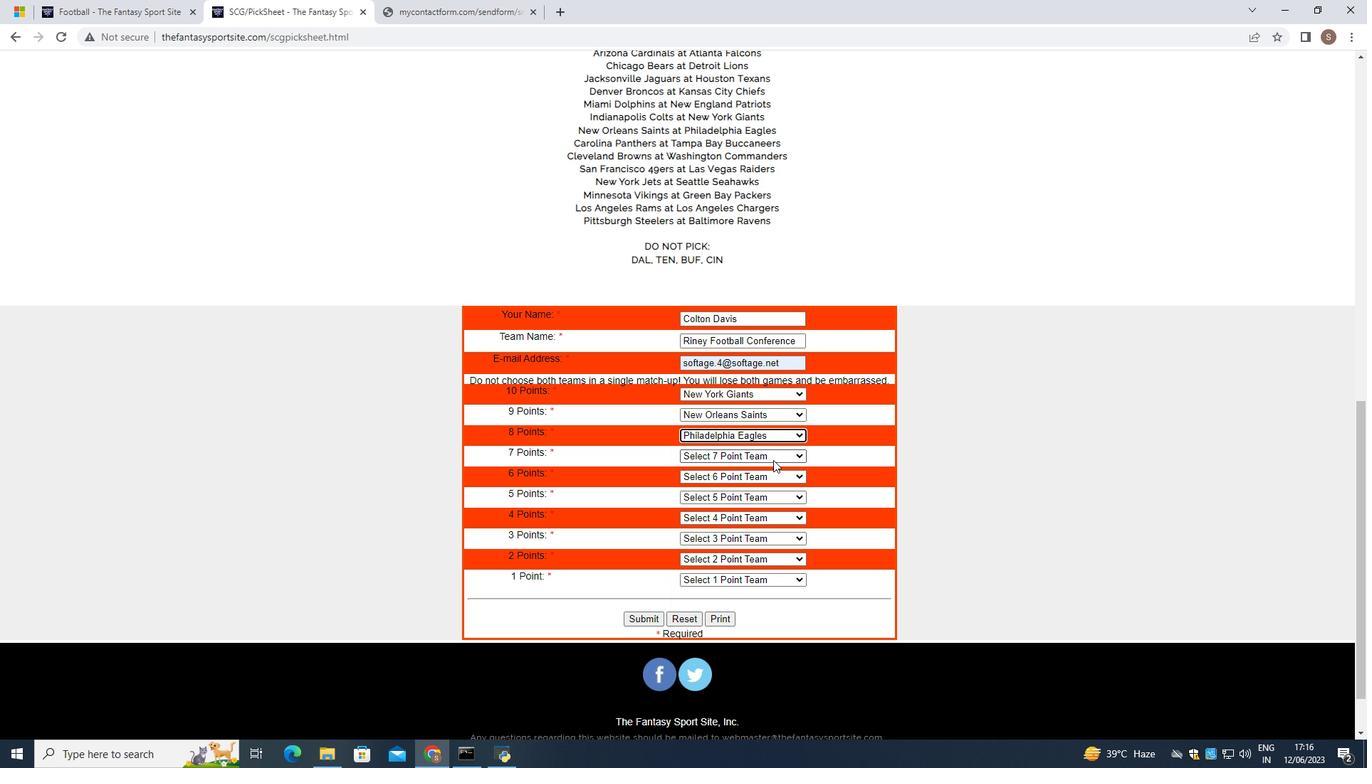 
Action: Mouse moved to (761, 557)
Screenshot: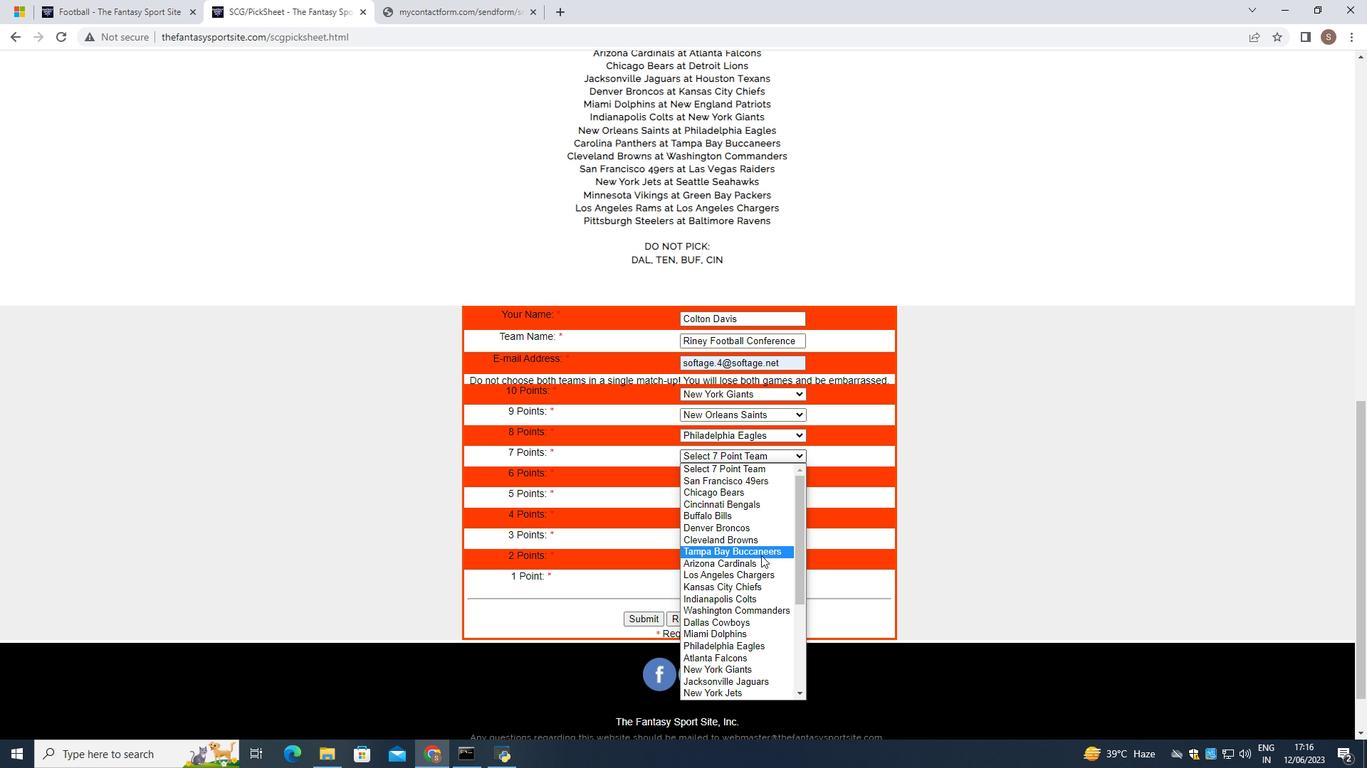 
Action: Mouse scrolled (761, 556) with delta (0, 0)
Screenshot: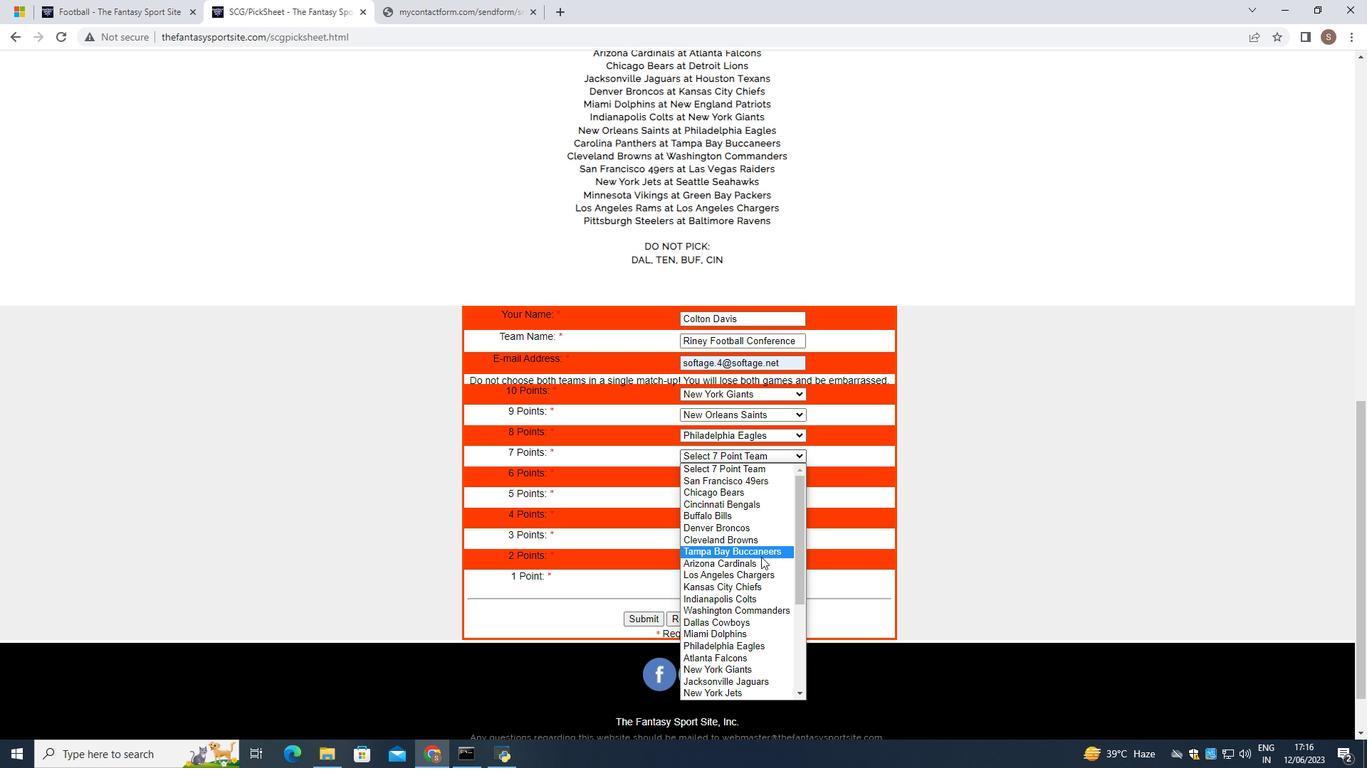
Action: Mouse scrolled (761, 556) with delta (0, 0)
Screenshot: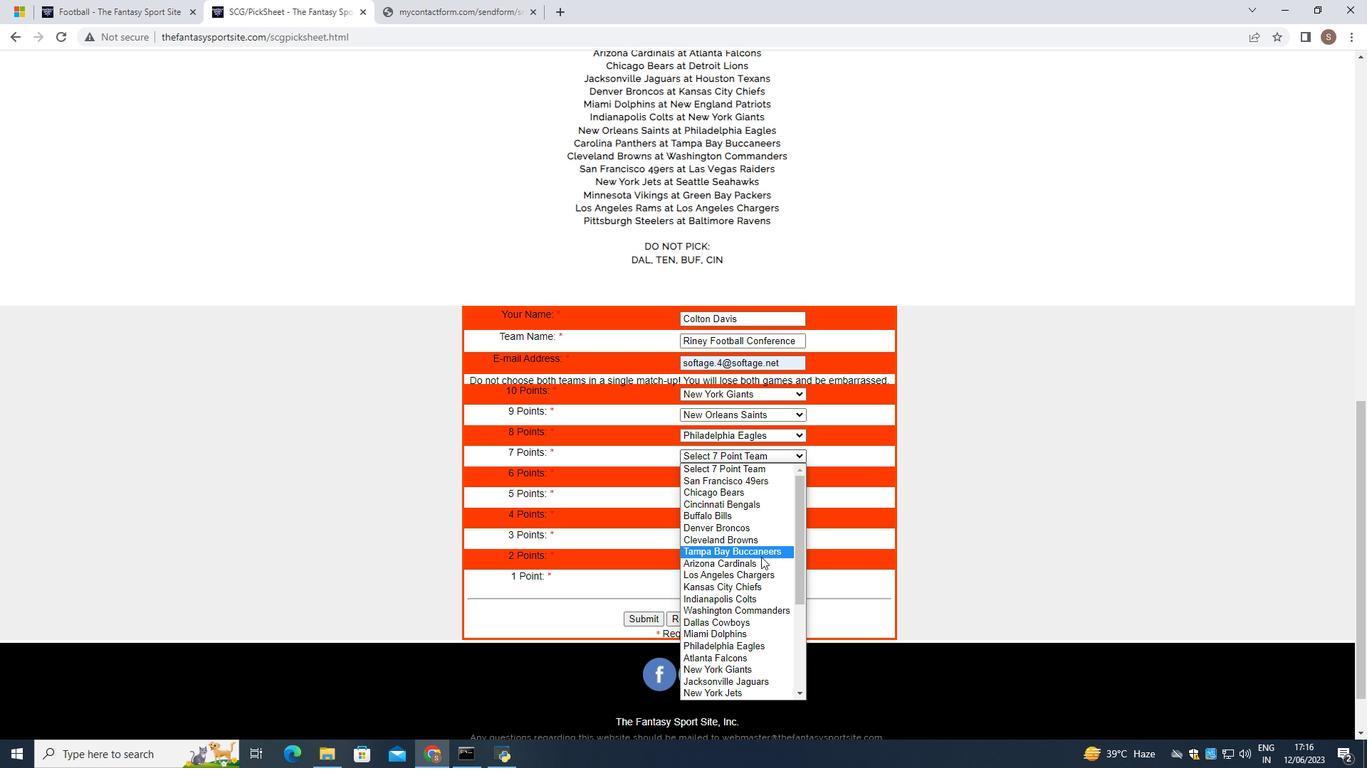 
Action: Mouse scrolled (761, 556) with delta (0, 0)
Screenshot: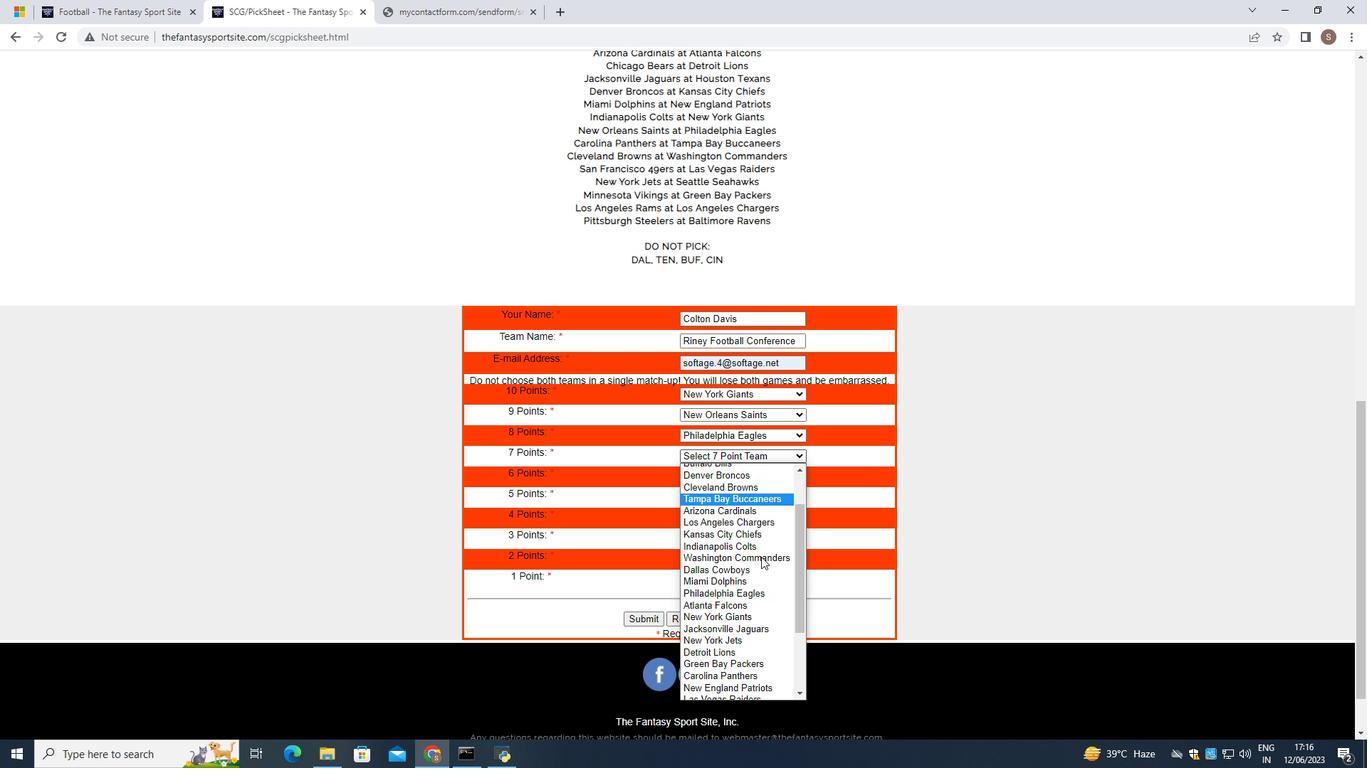 
Action: Mouse scrolled (761, 556) with delta (0, 0)
Screenshot: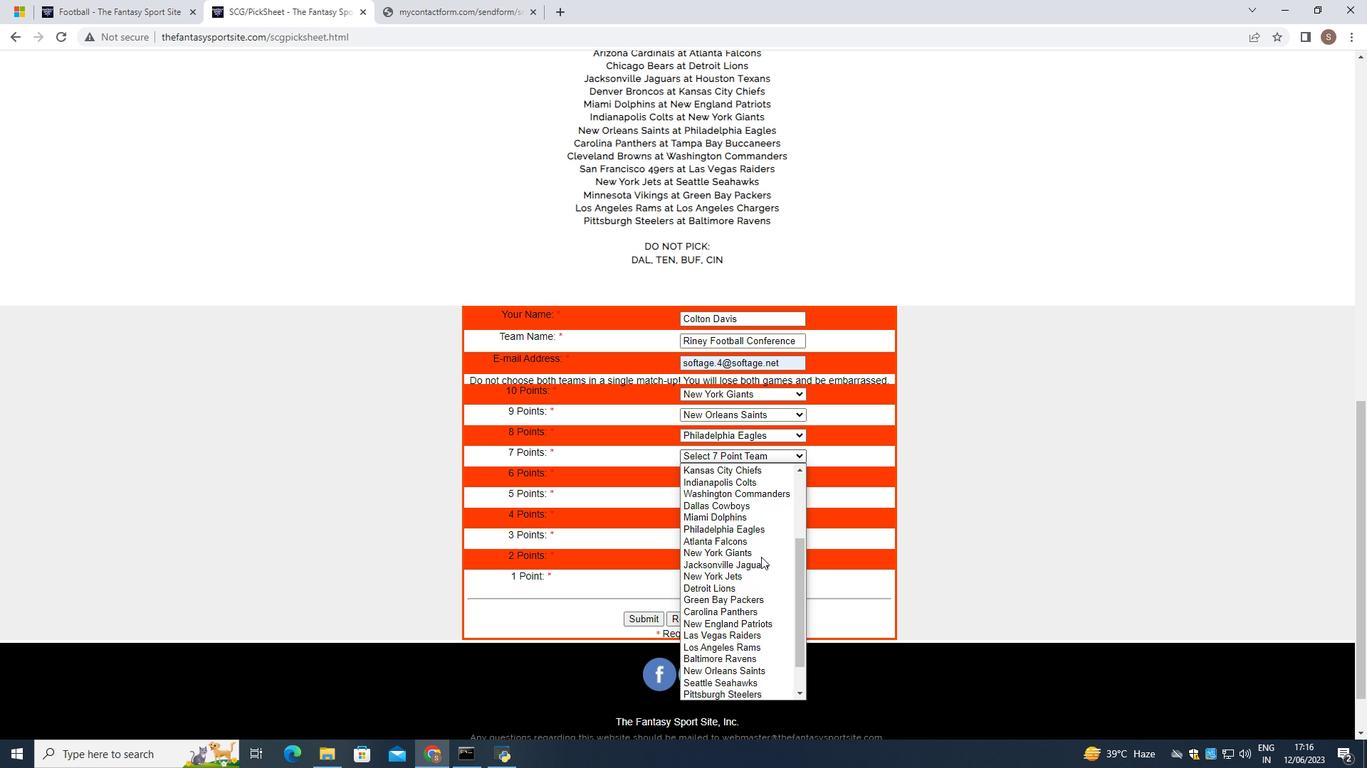 
Action: Mouse scrolled (761, 556) with delta (0, 0)
Screenshot: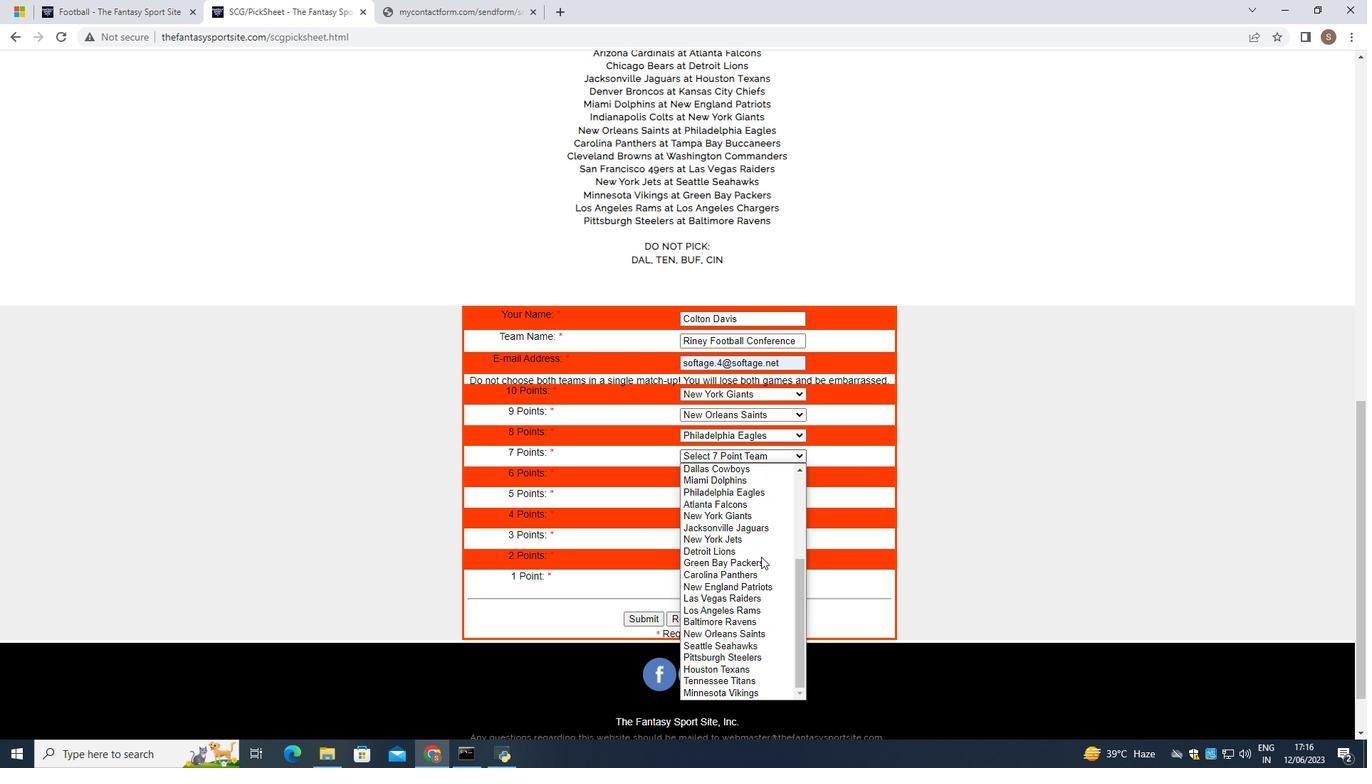 
Action: Mouse moved to (764, 574)
Screenshot: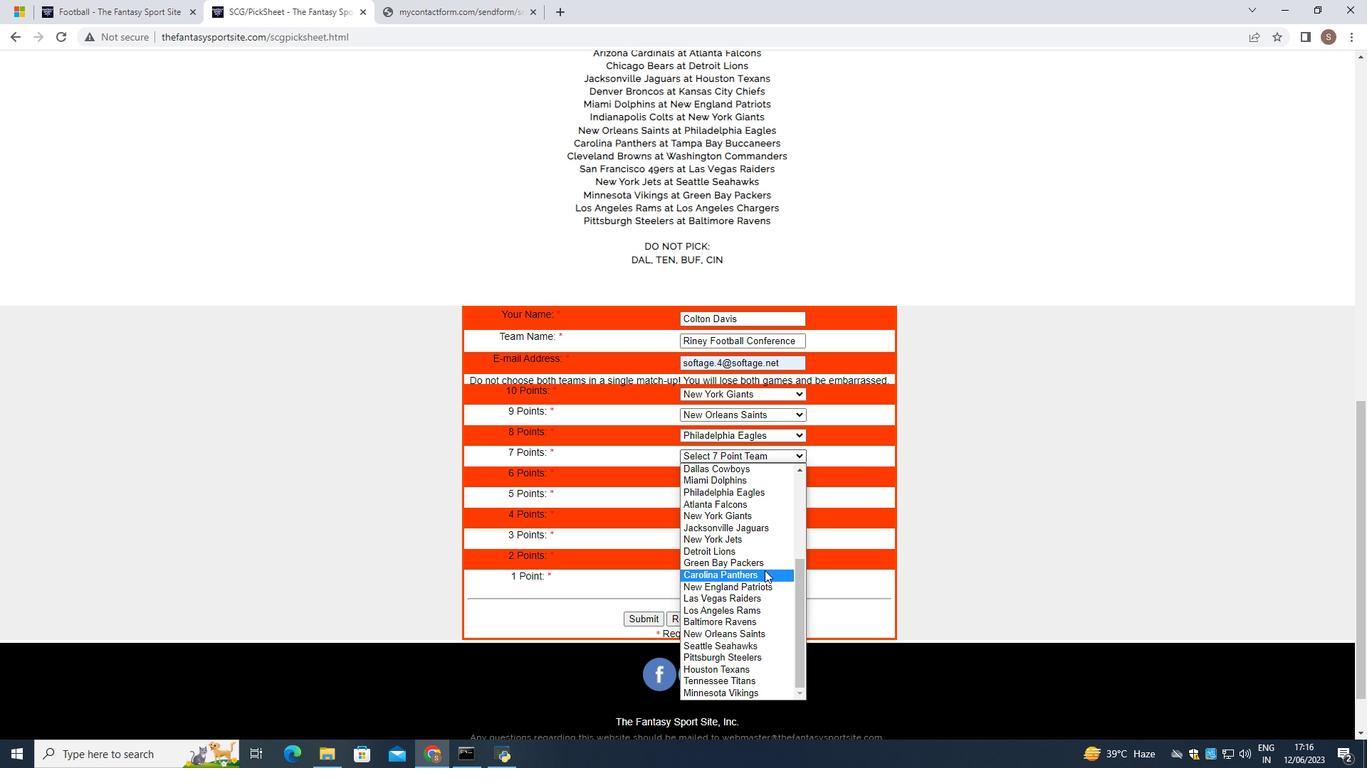 
Action: Mouse pressed left at (764, 574)
Screenshot: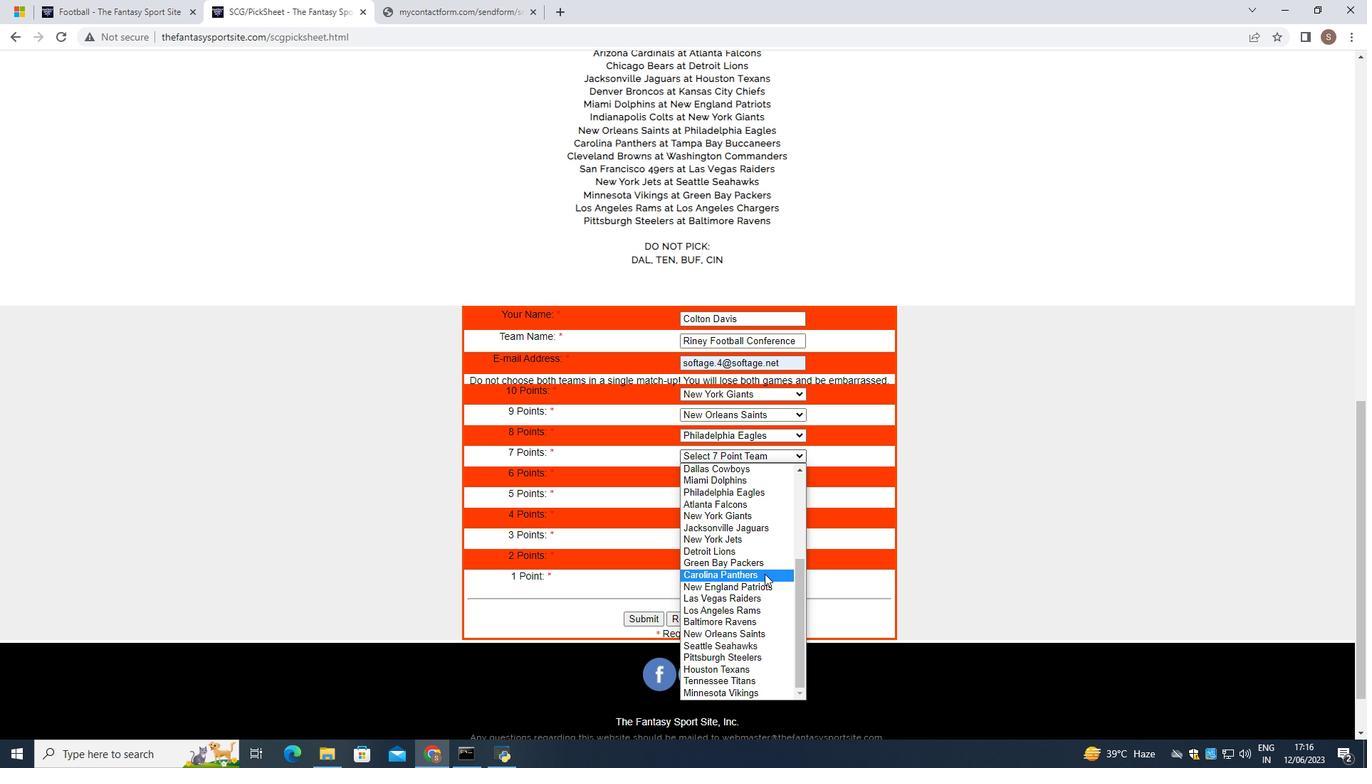 
Action: Mouse moved to (756, 477)
Screenshot: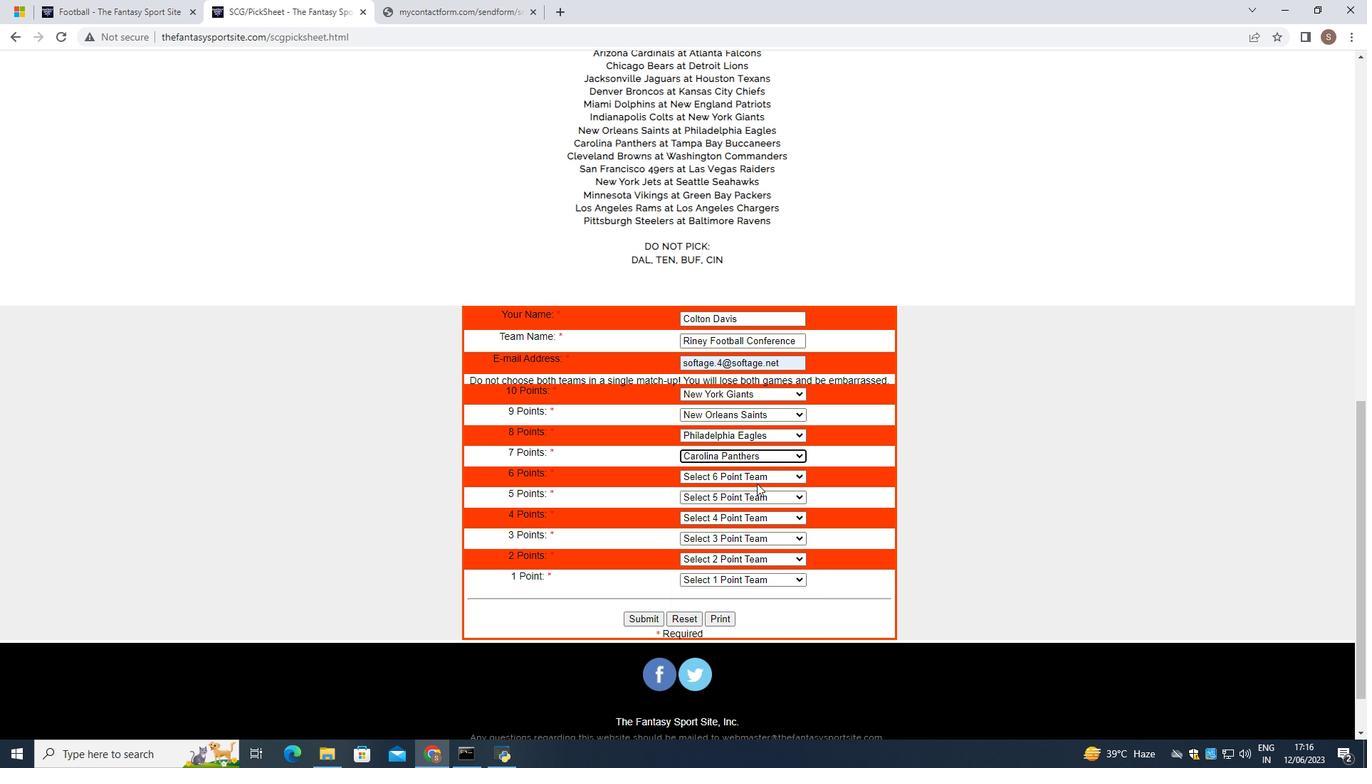
Action: Mouse pressed left at (756, 477)
Screenshot: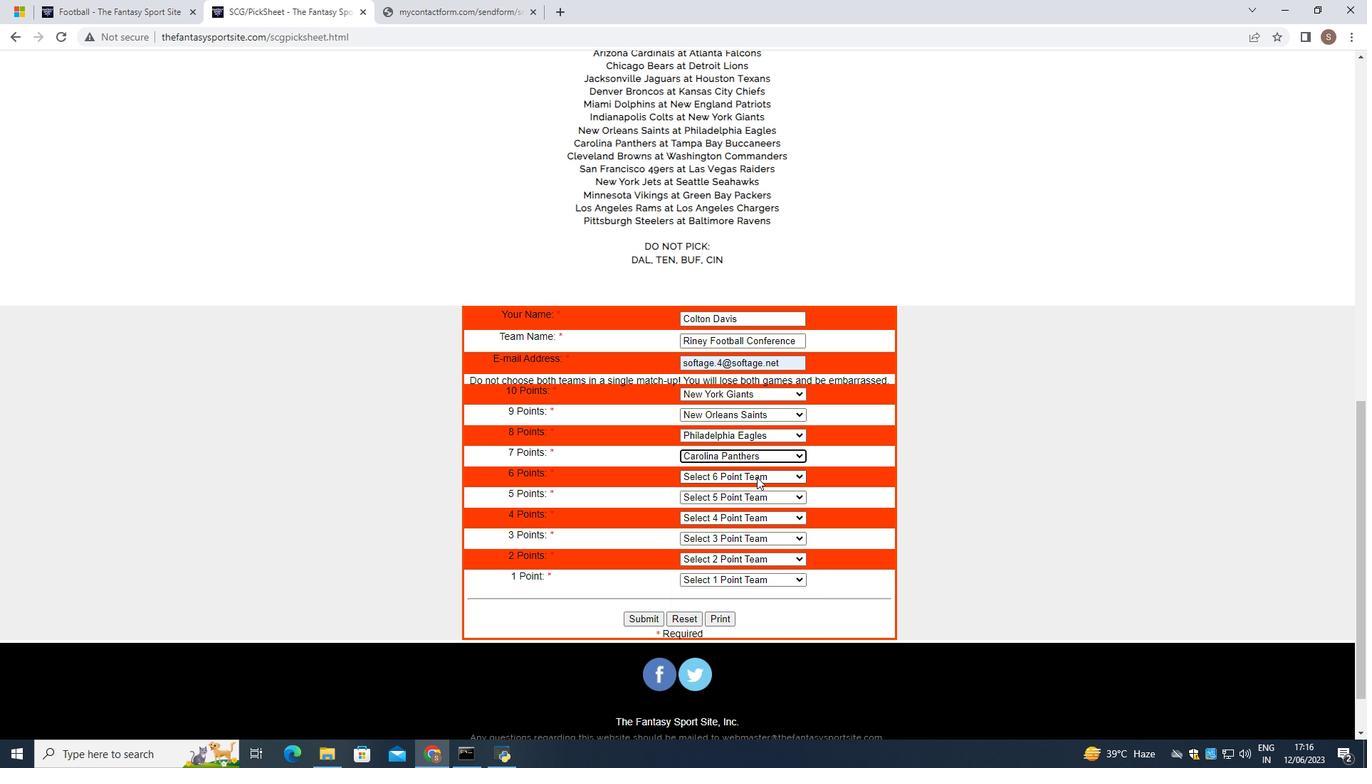 
Action: Mouse moved to (766, 571)
Screenshot: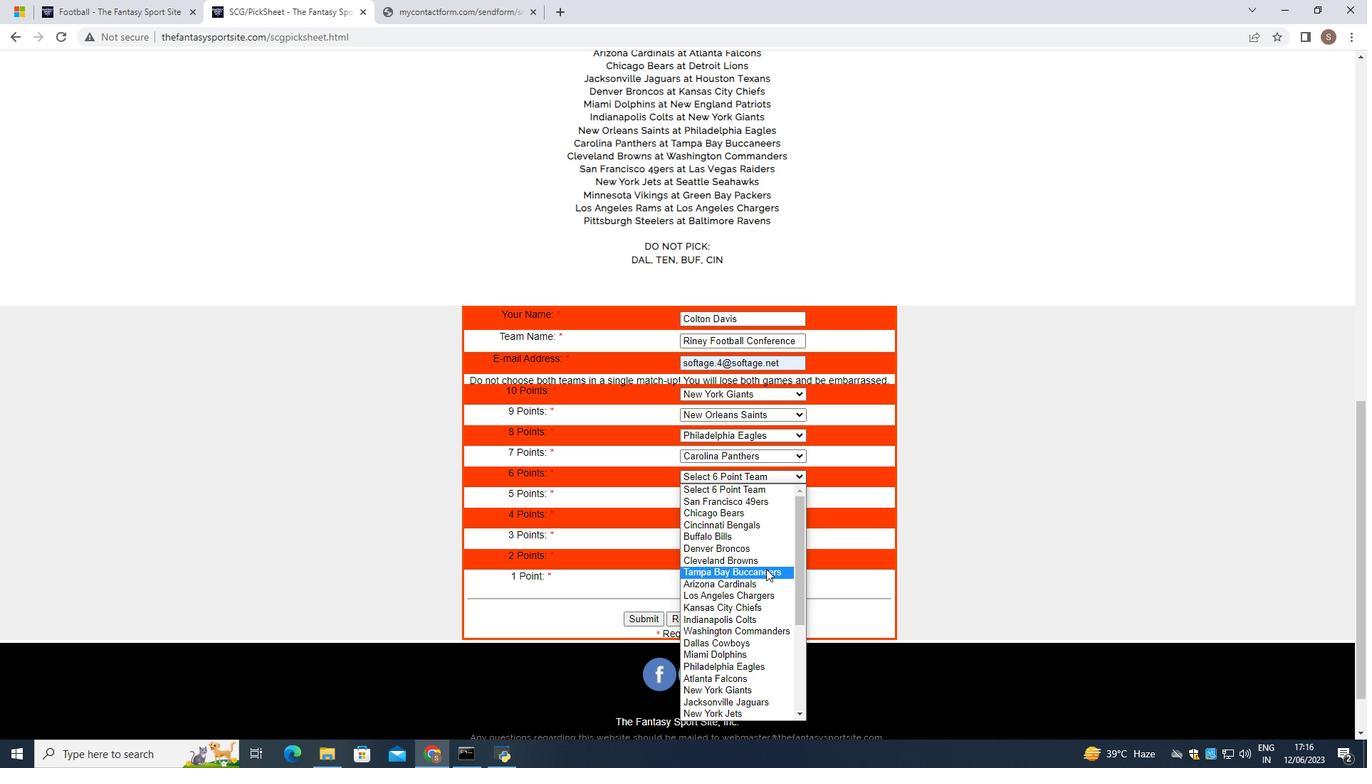 
Action: Mouse pressed left at (766, 571)
Screenshot: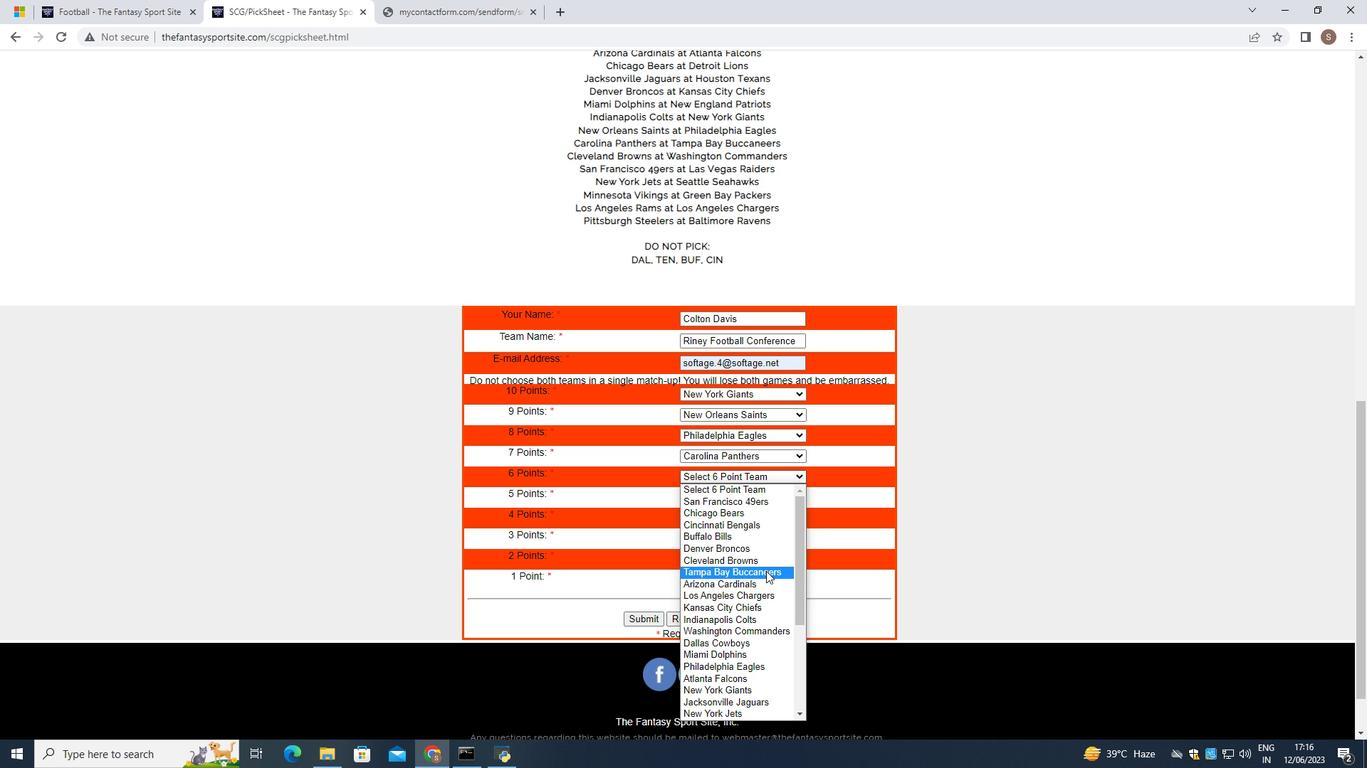 
Action: Mouse moved to (766, 497)
Screenshot: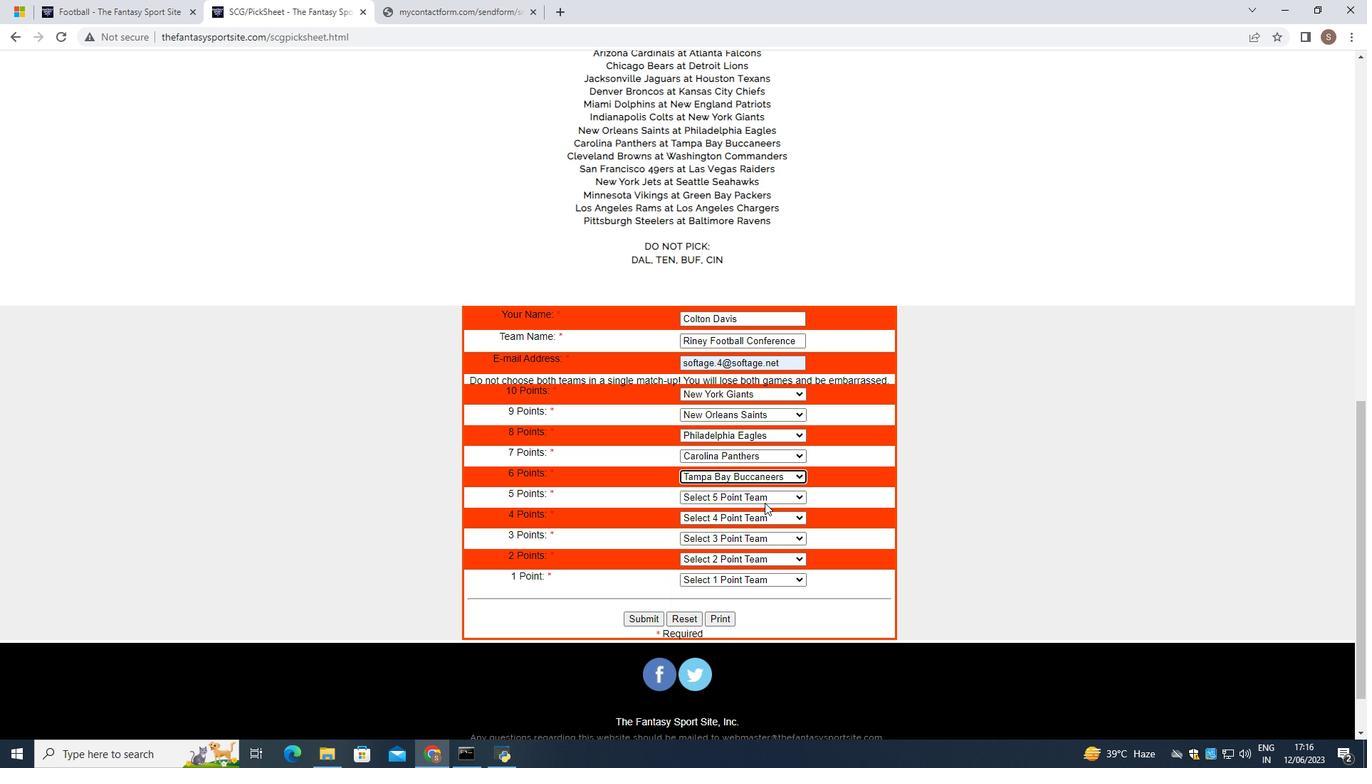 
Action: Mouse pressed left at (766, 497)
Screenshot: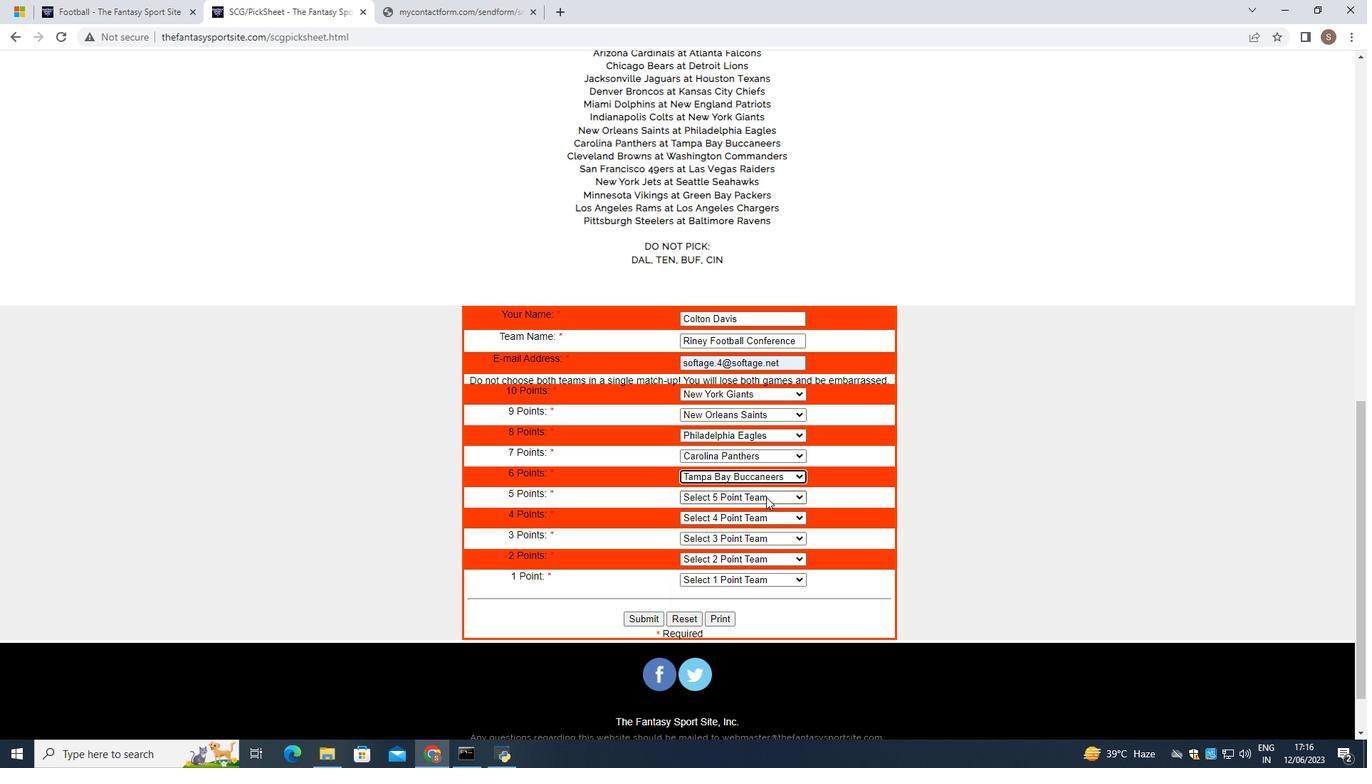 
Action: Mouse moved to (770, 322)
Screenshot: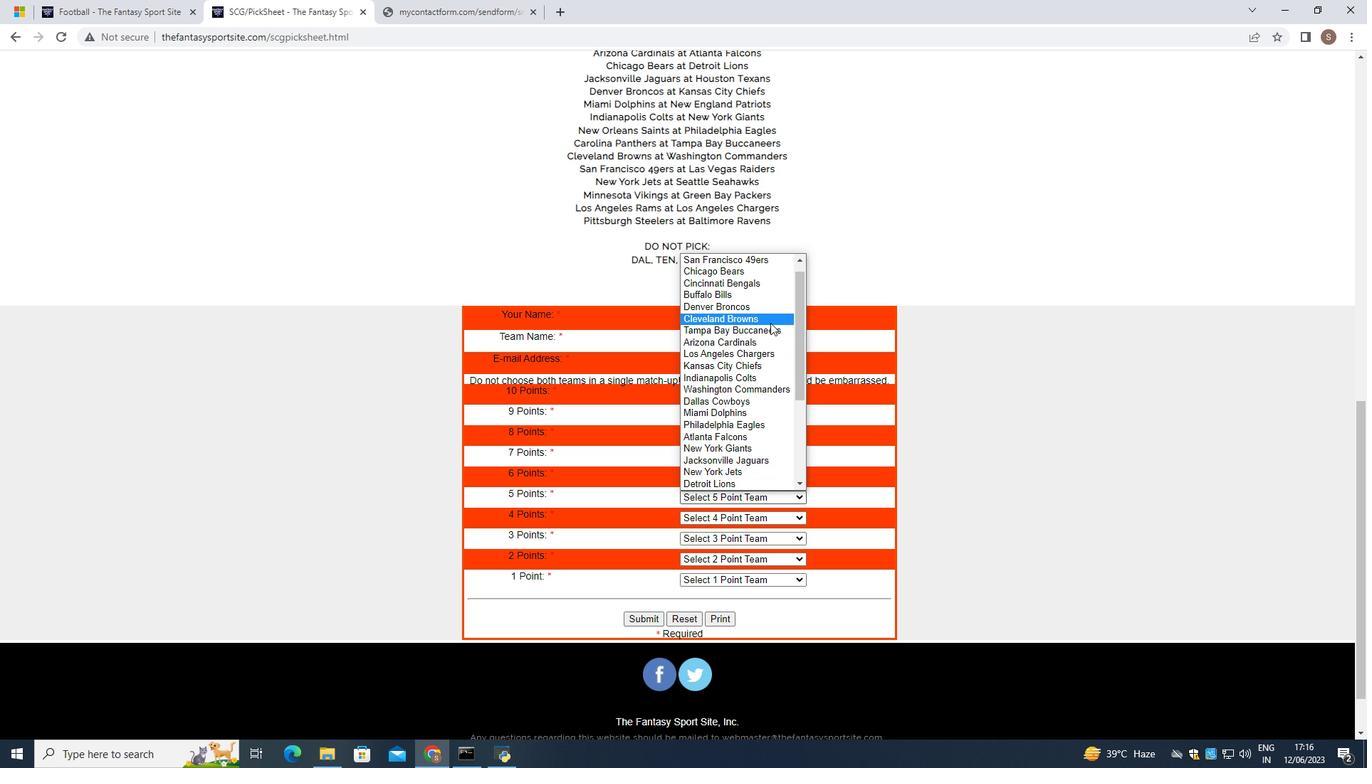 
Action: Mouse pressed left at (770, 322)
Screenshot: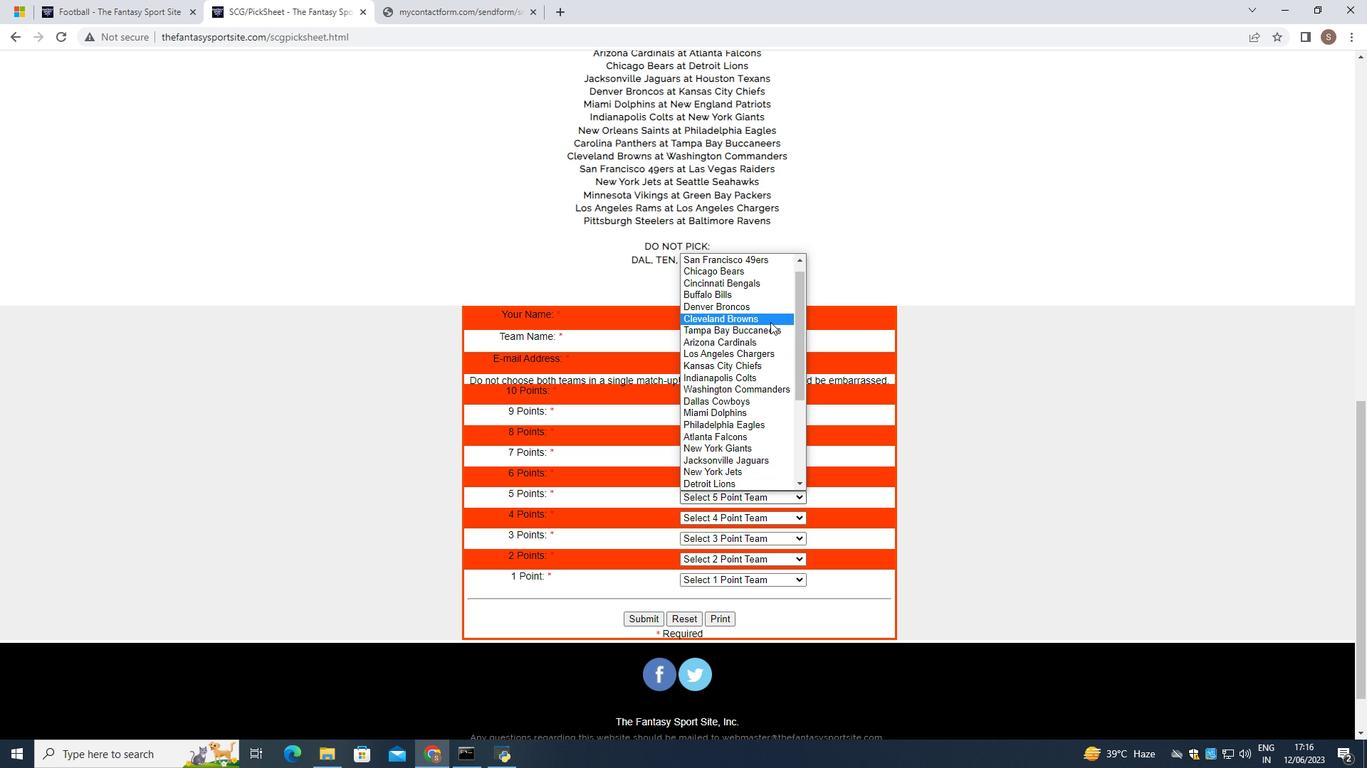 
Action: Mouse moved to (765, 516)
Screenshot: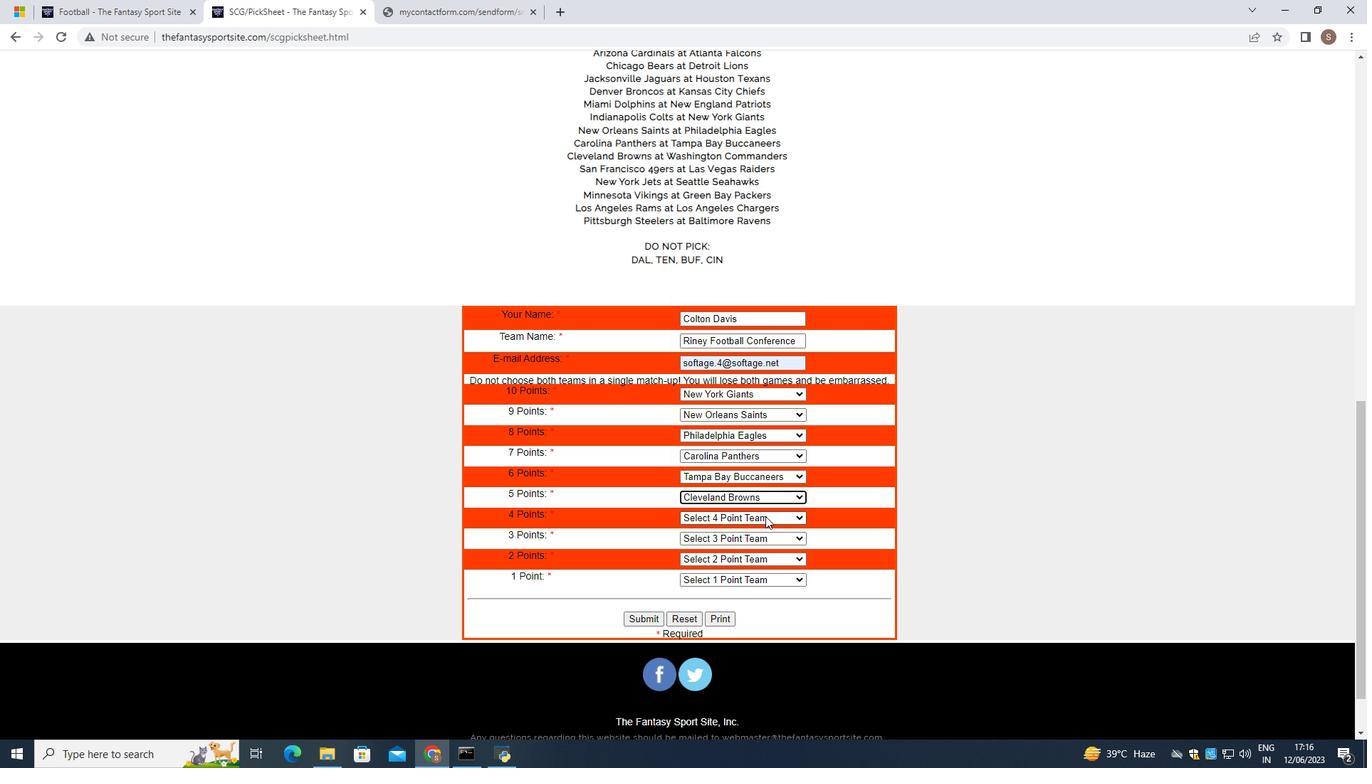
Action: Mouse pressed left at (765, 516)
Screenshot: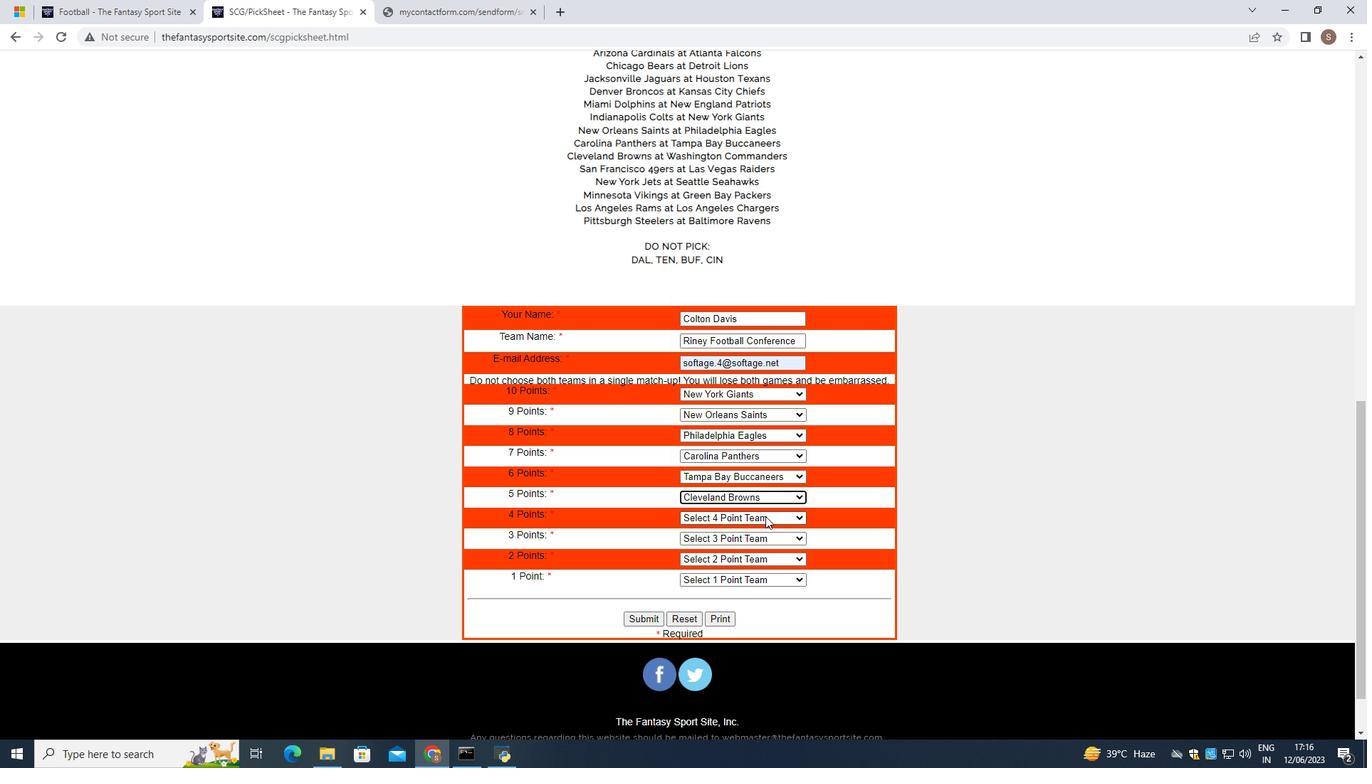 
Action: Mouse moved to (769, 422)
Screenshot: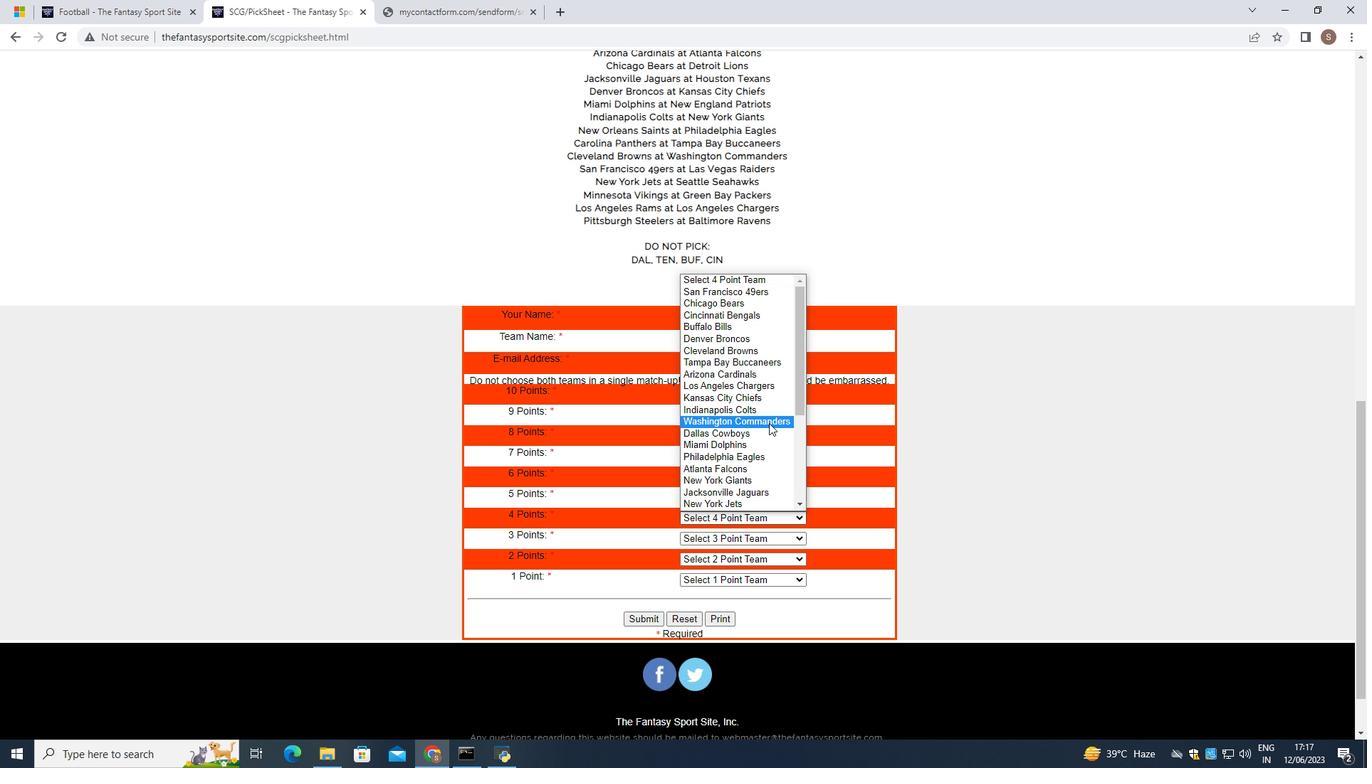 
Action: Mouse pressed left at (769, 422)
Screenshot: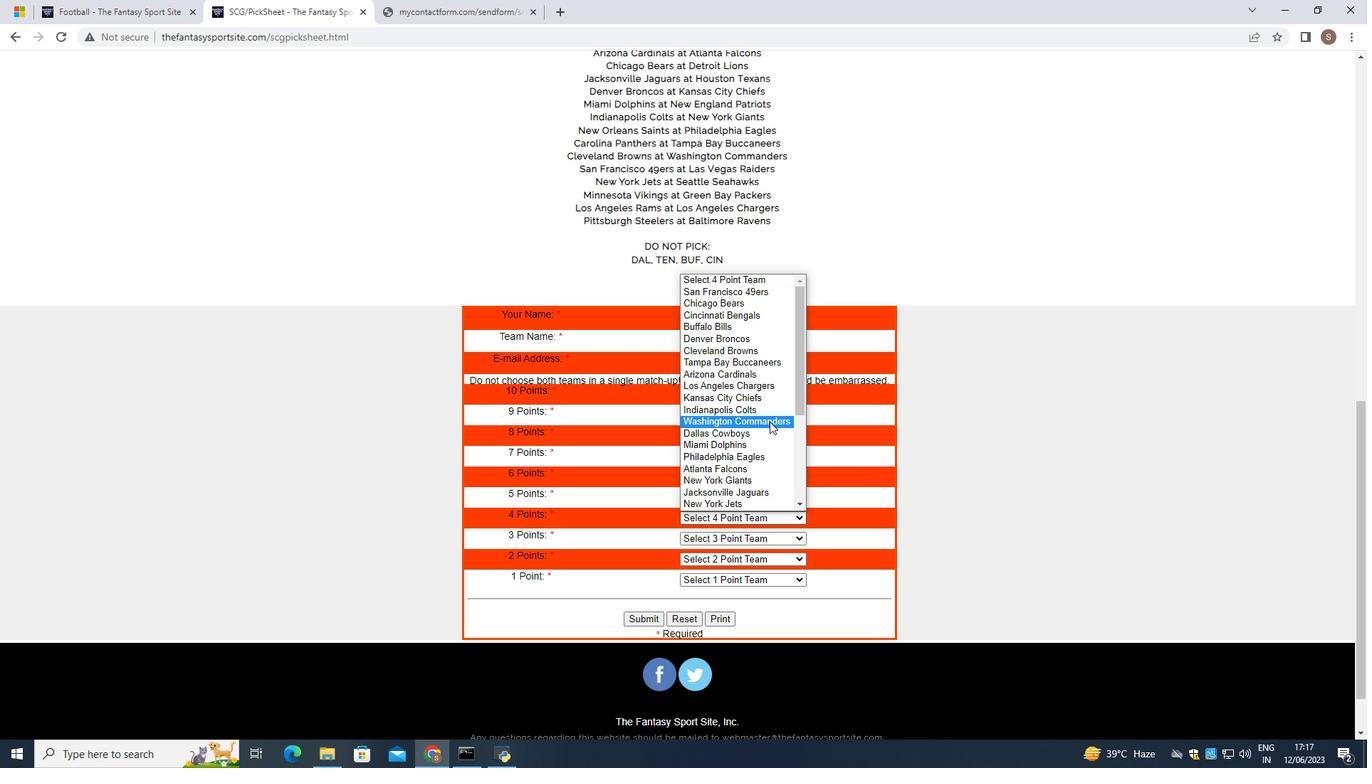 
Action: Mouse moved to (774, 532)
Screenshot: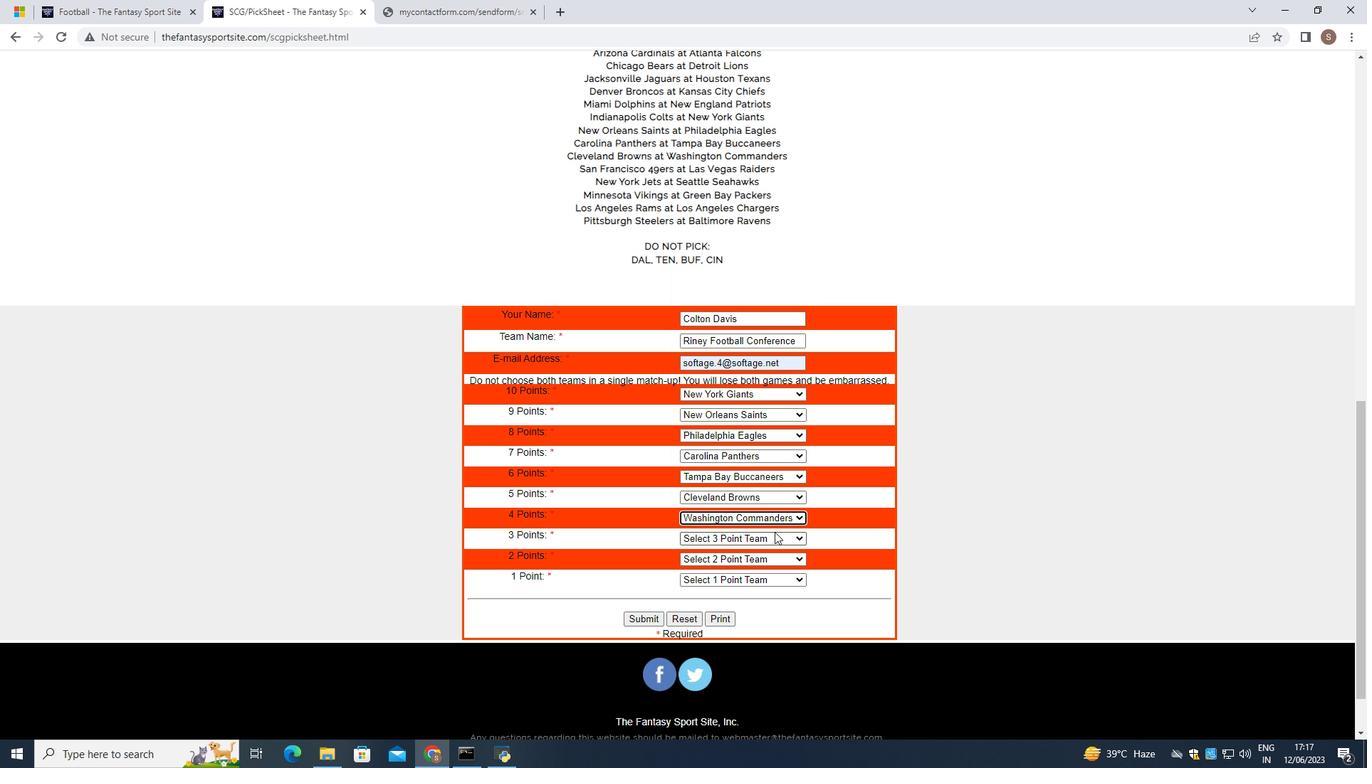 
Action: Mouse pressed left at (774, 532)
Screenshot: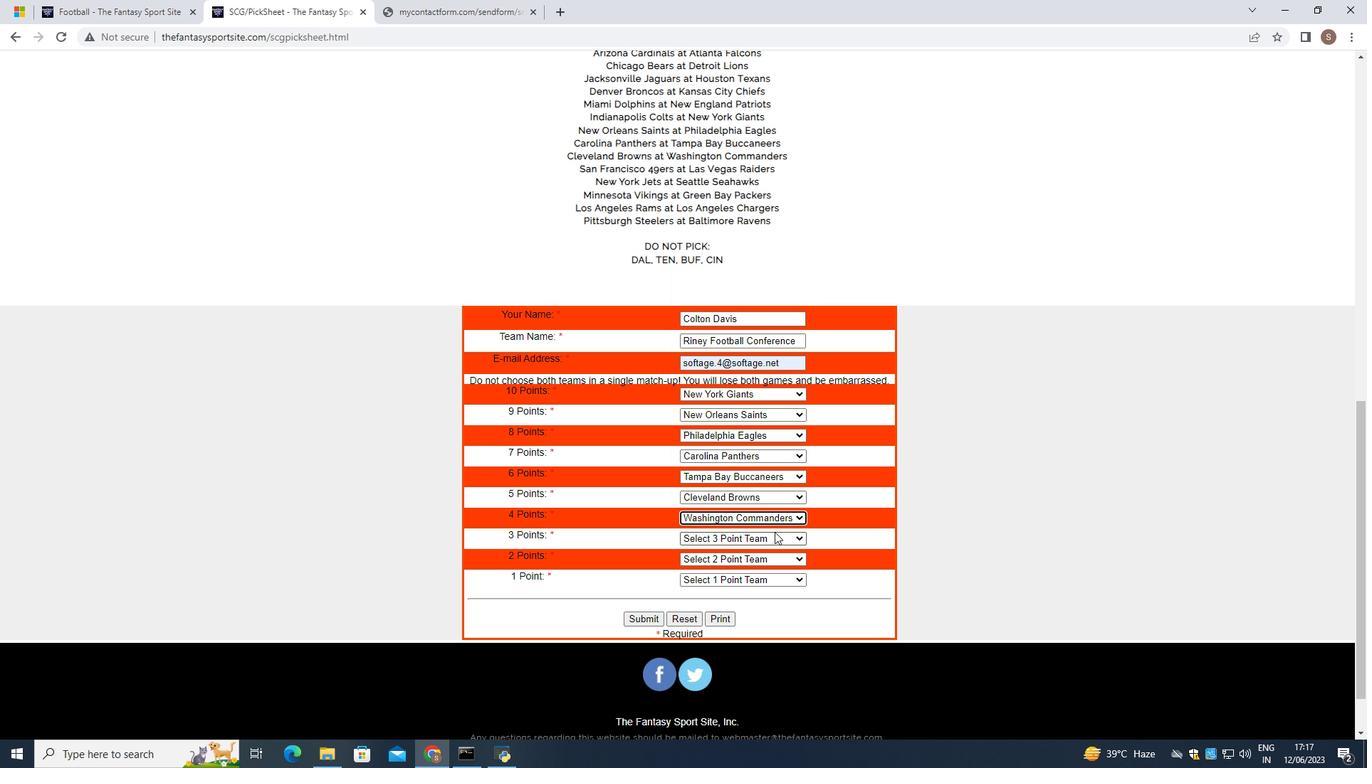 
Action: Mouse moved to (771, 302)
Screenshot: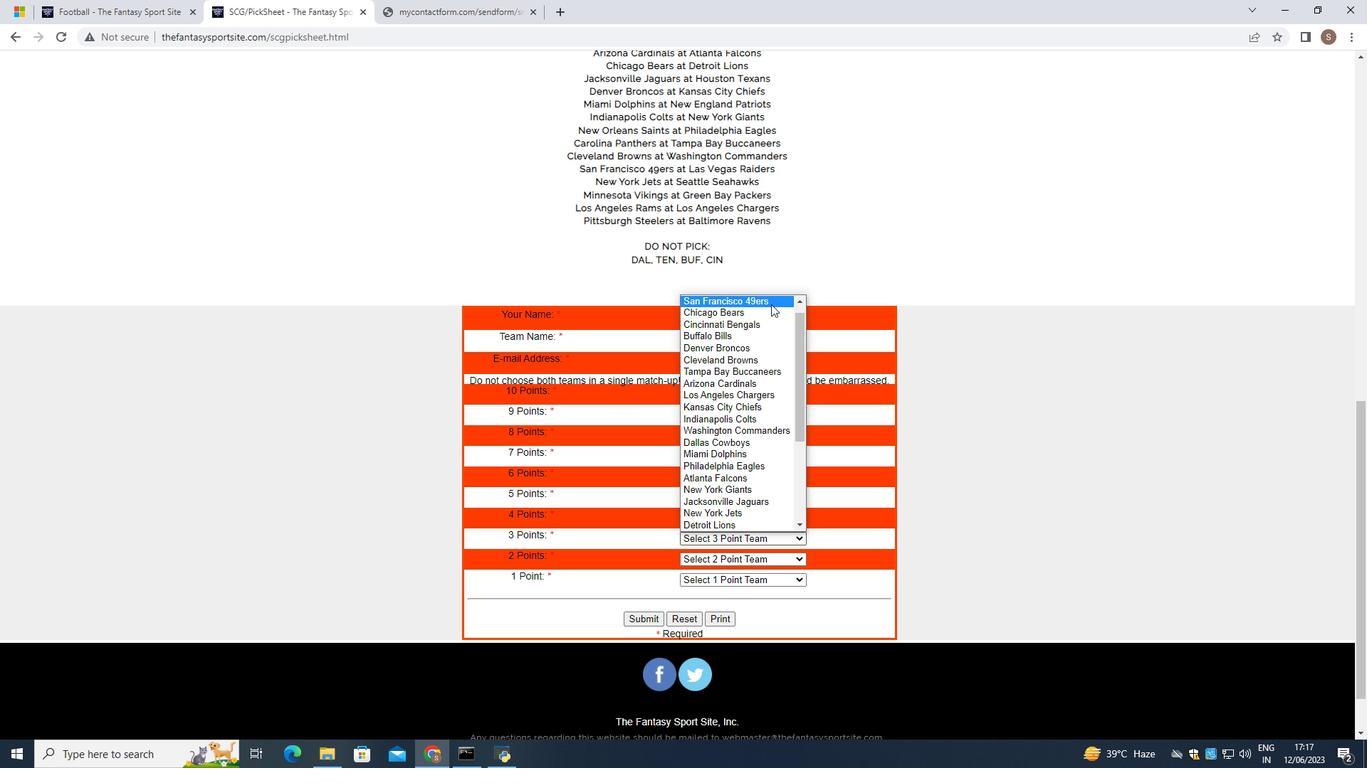 
Action: Mouse pressed left at (771, 302)
Screenshot: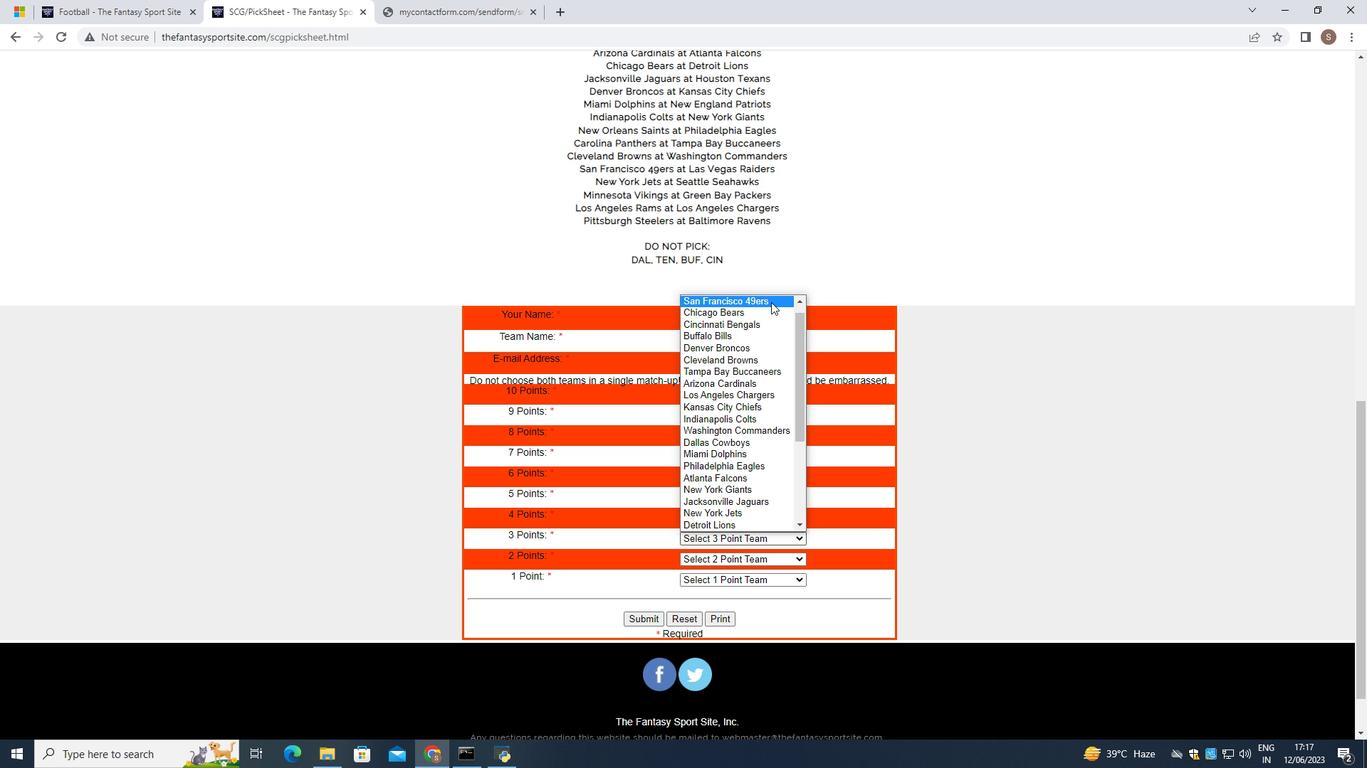 
Action: Mouse moved to (754, 558)
Screenshot: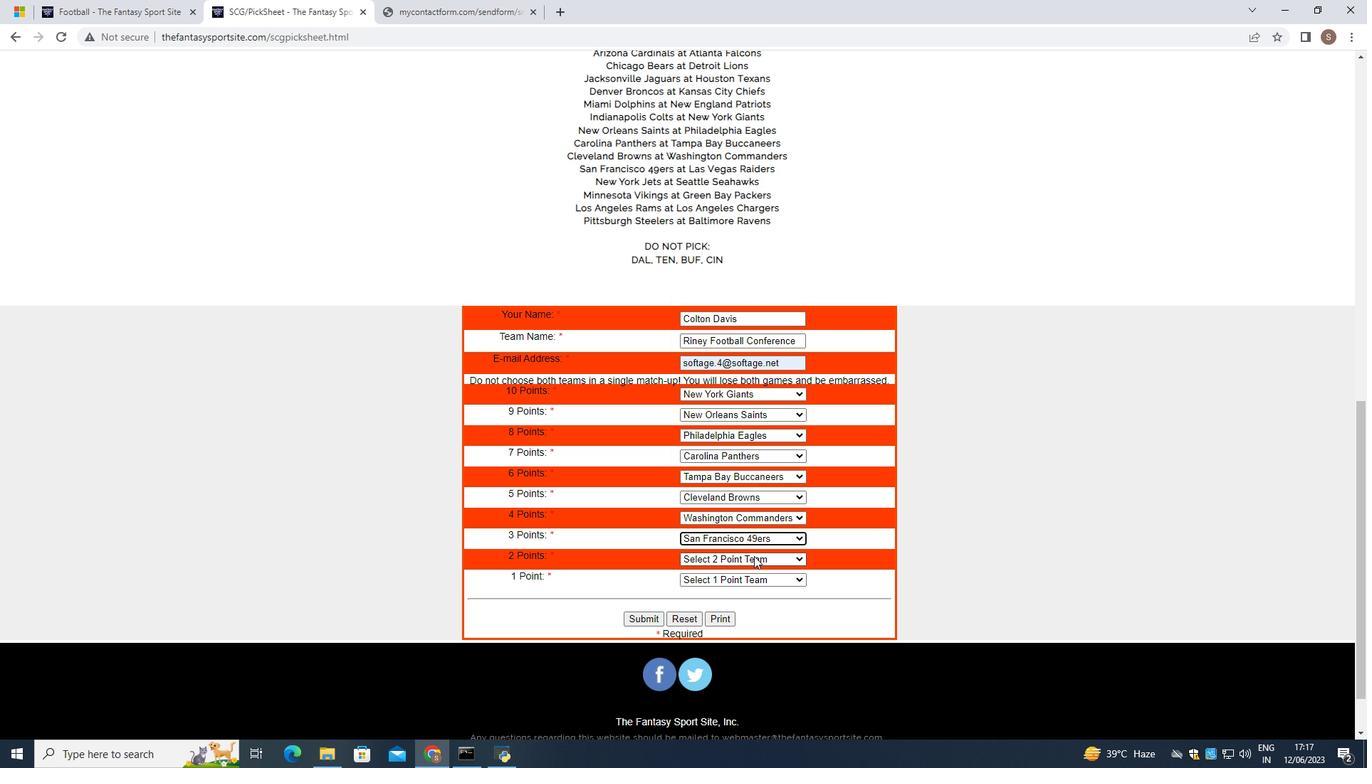 
Action: Mouse pressed left at (754, 558)
Screenshot: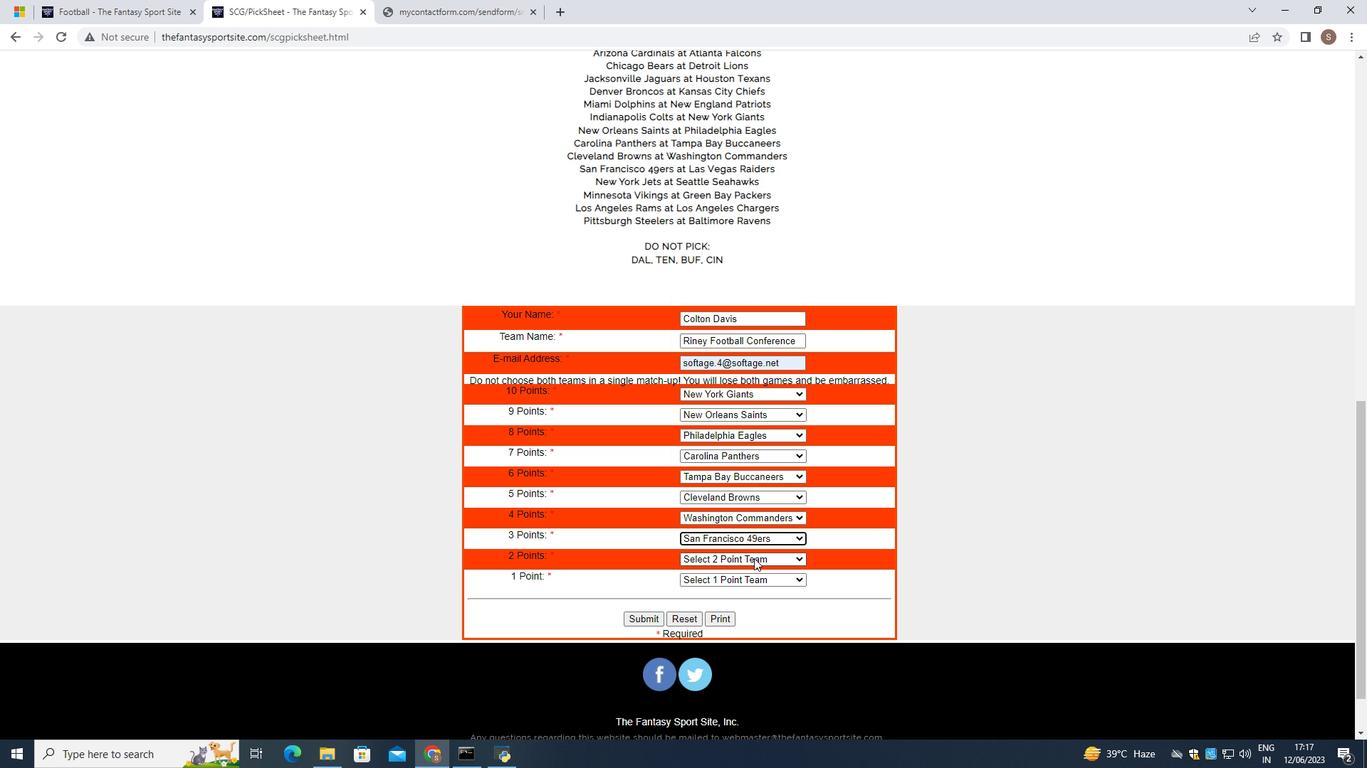 
Action: Mouse moved to (756, 531)
Screenshot: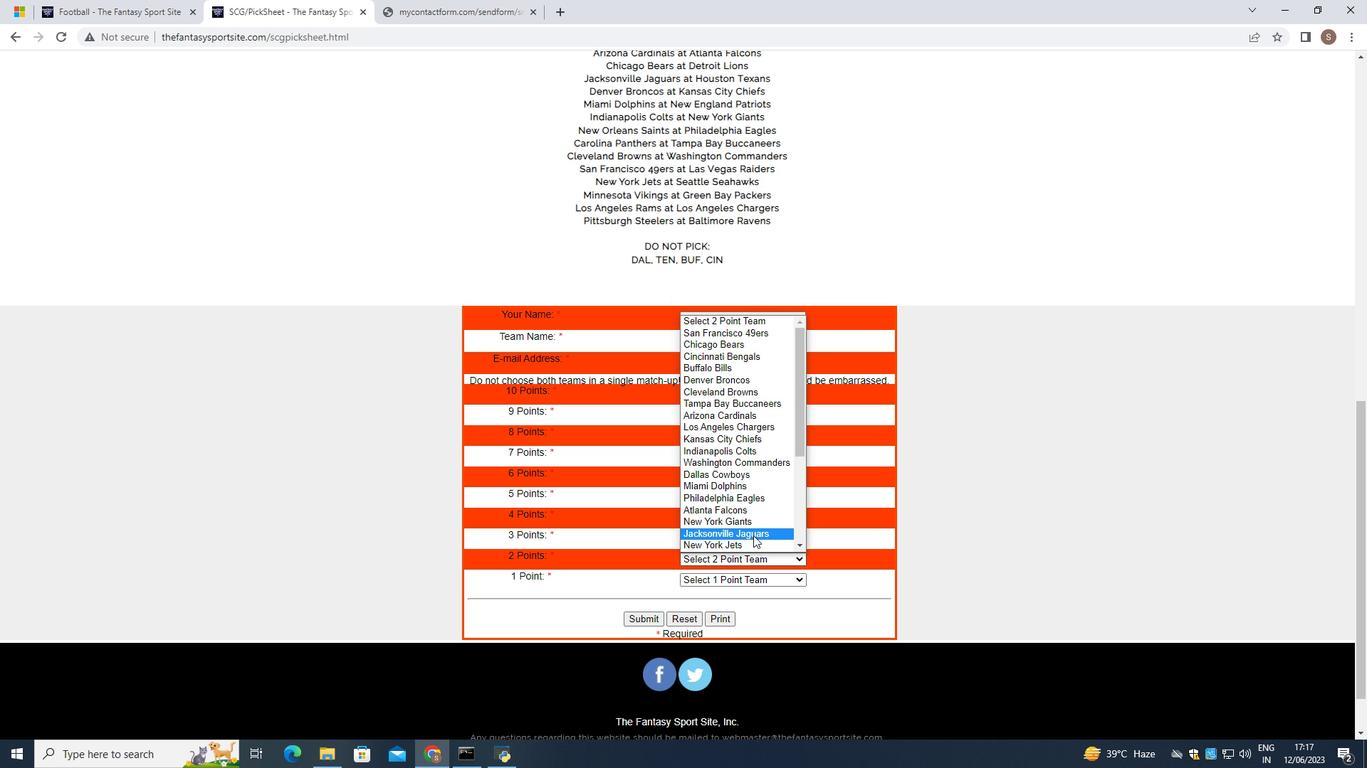 
Action: Mouse scrolled (756, 531) with delta (0, 0)
Screenshot: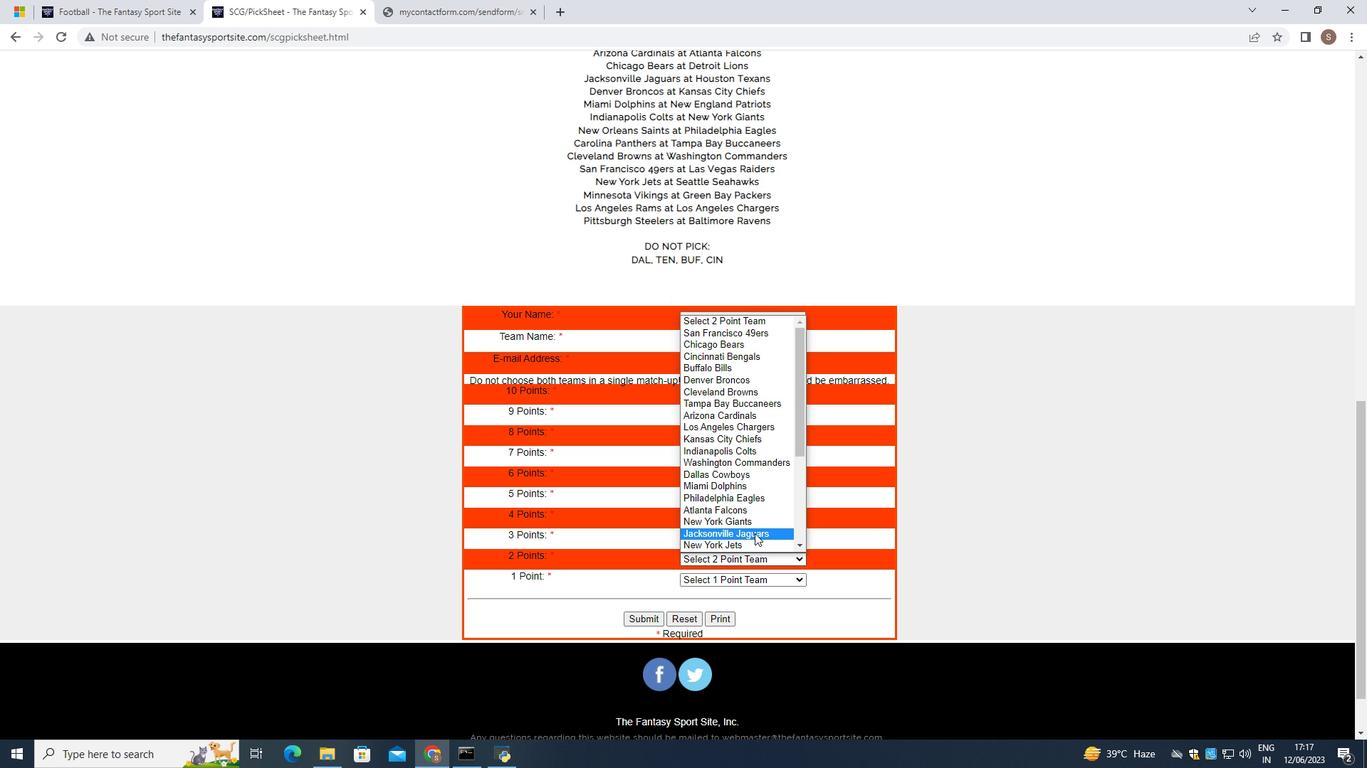 
Action: Mouse moved to (756, 531)
Screenshot: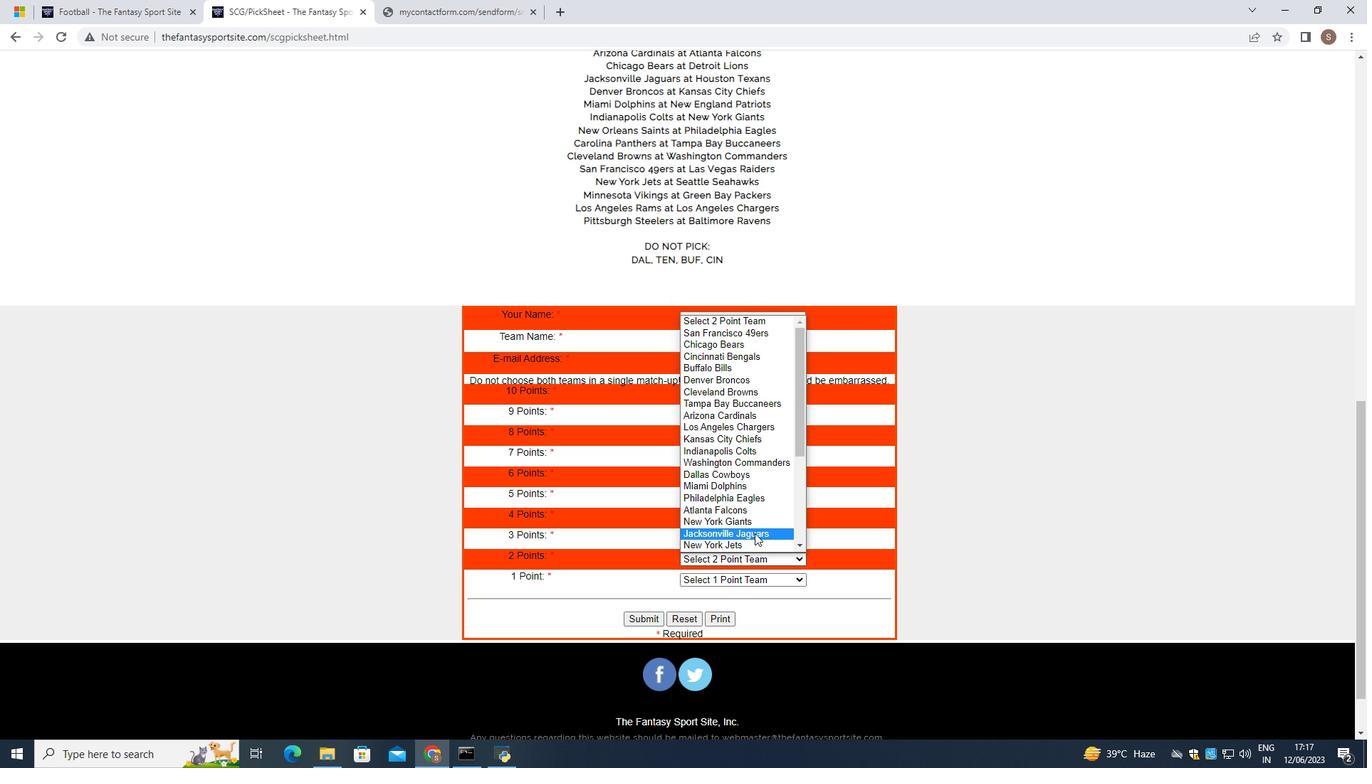 
Action: Mouse scrolled (756, 530) with delta (0, 0)
Screenshot: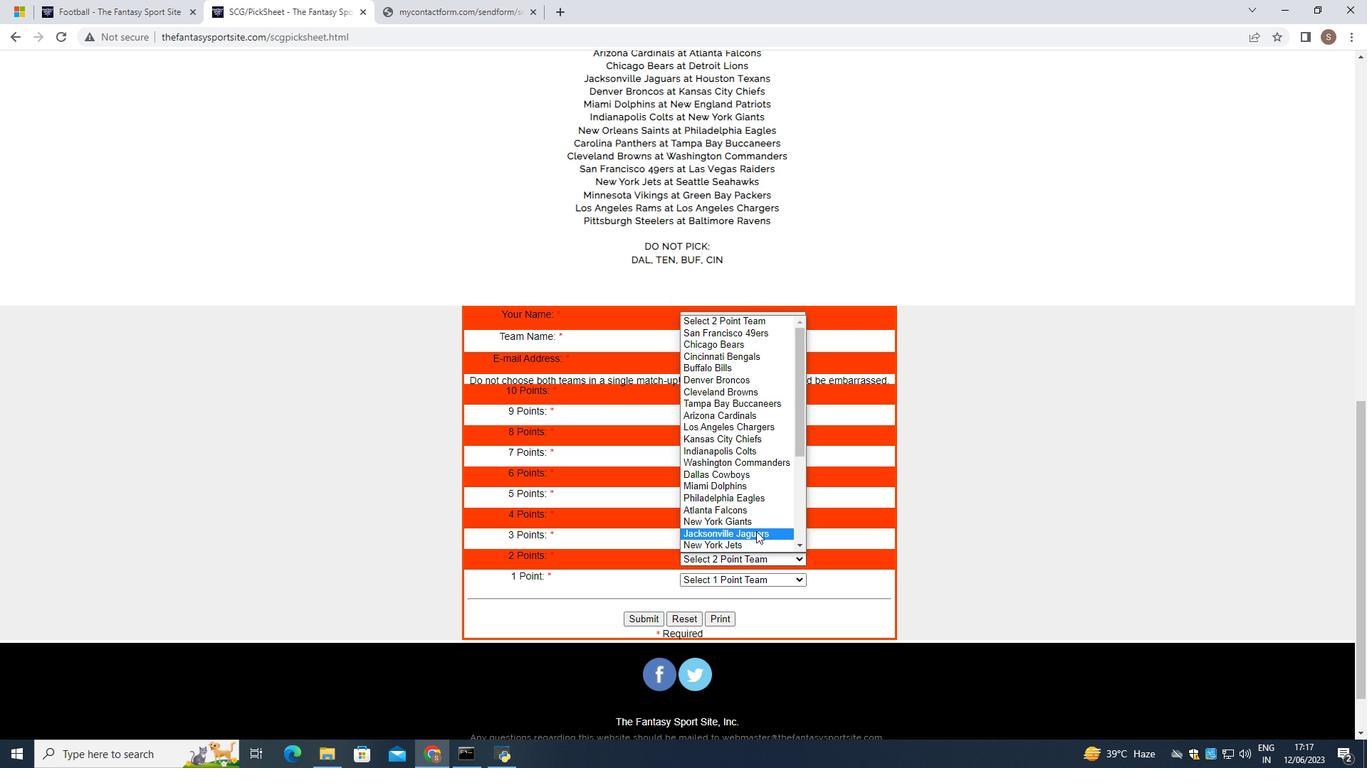 
Action: Mouse scrolled (756, 530) with delta (0, 0)
Screenshot: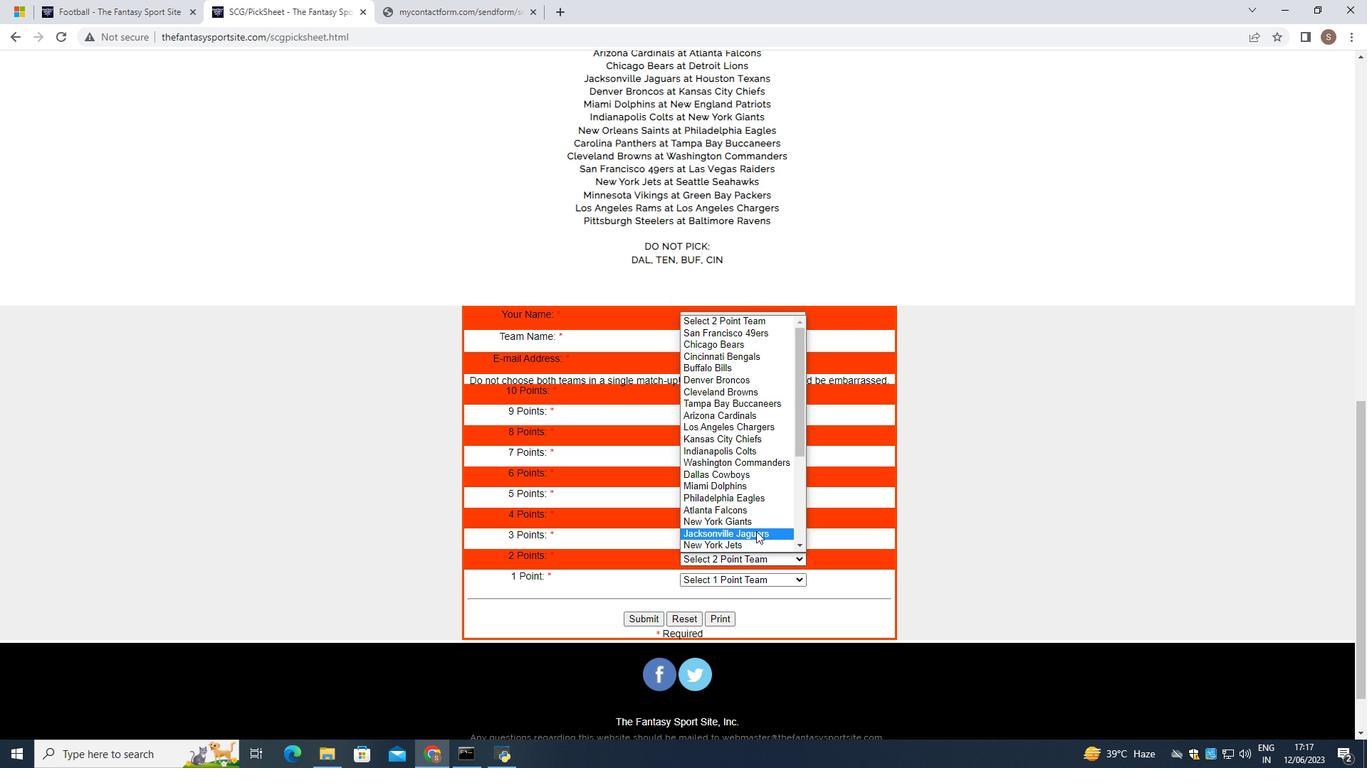 
Action: Mouse scrolled (756, 530) with delta (0, 0)
Screenshot: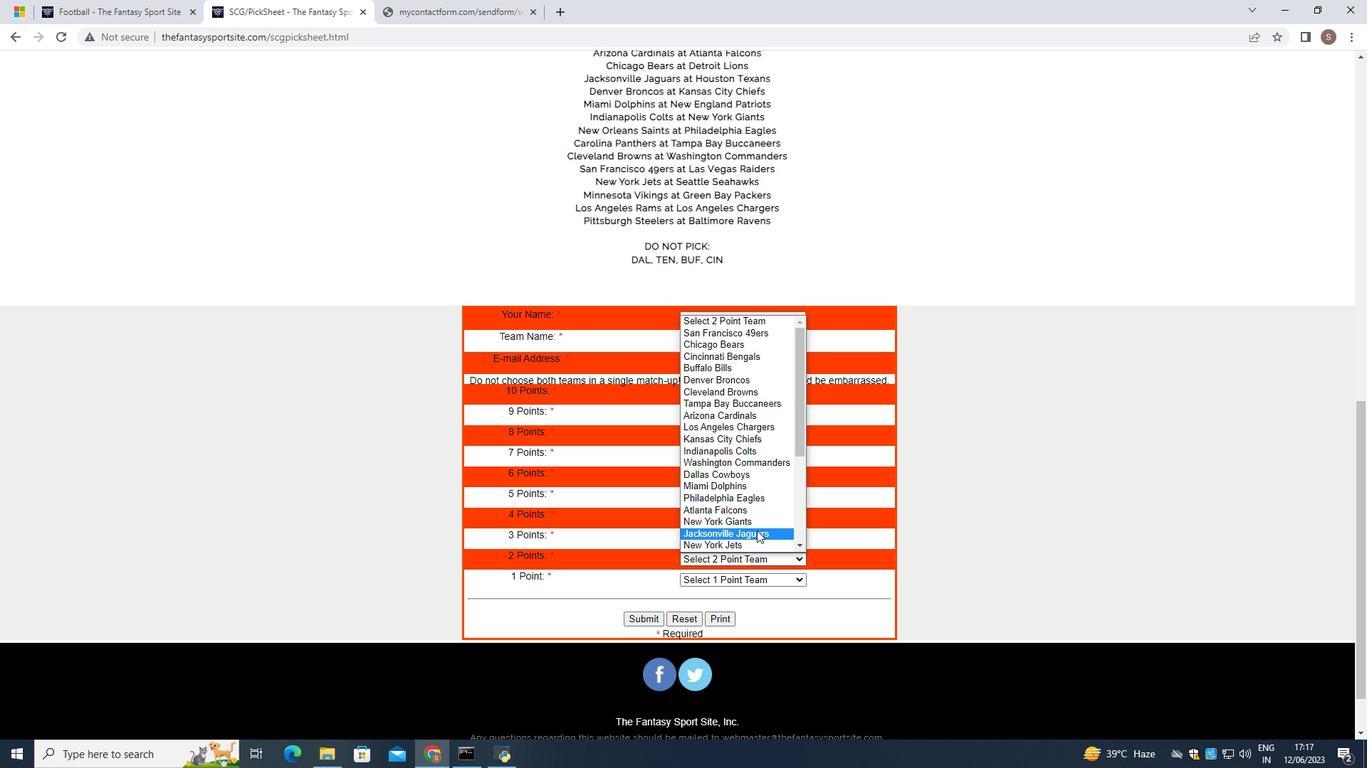 
Action: Mouse scrolled (756, 530) with delta (0, 0)
Screenshot: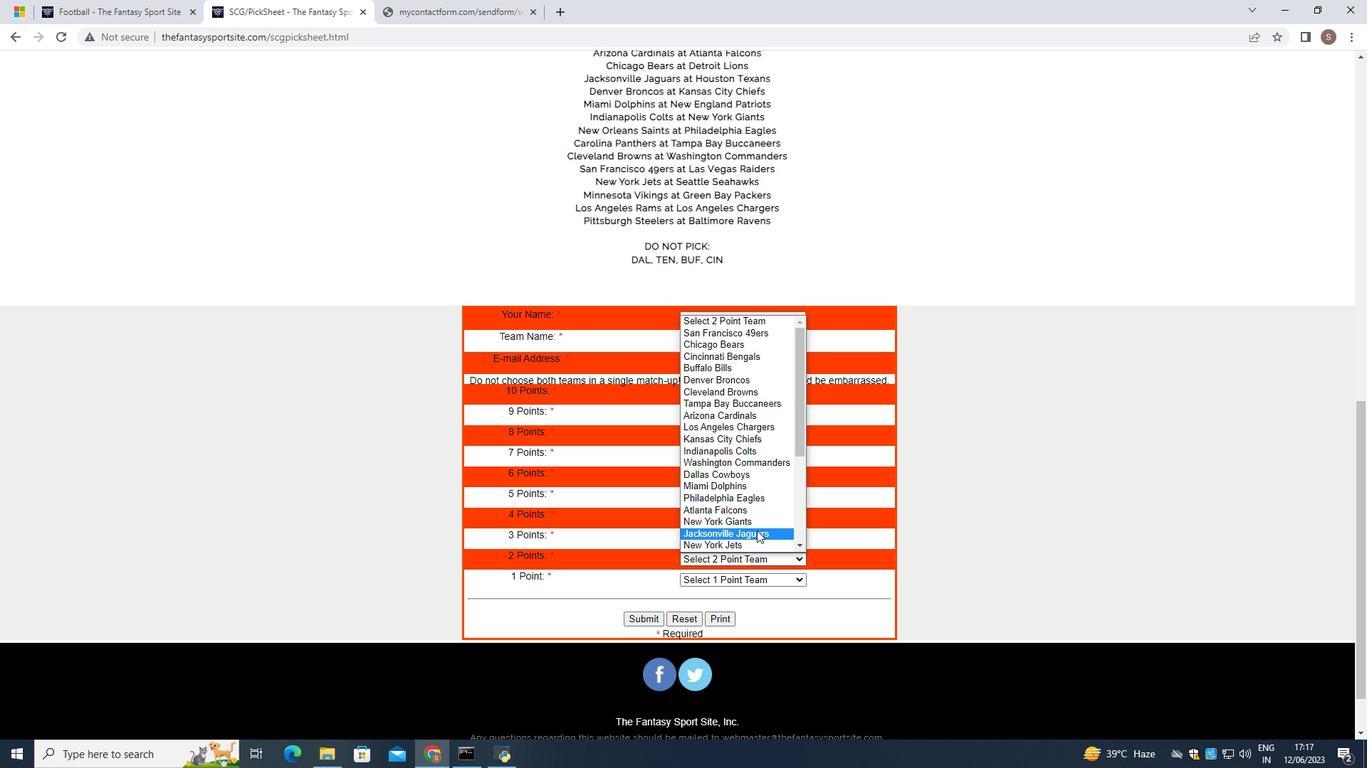 
Action: Mouse scrolled (756, 530) with delta (0, 0)
Screenshot: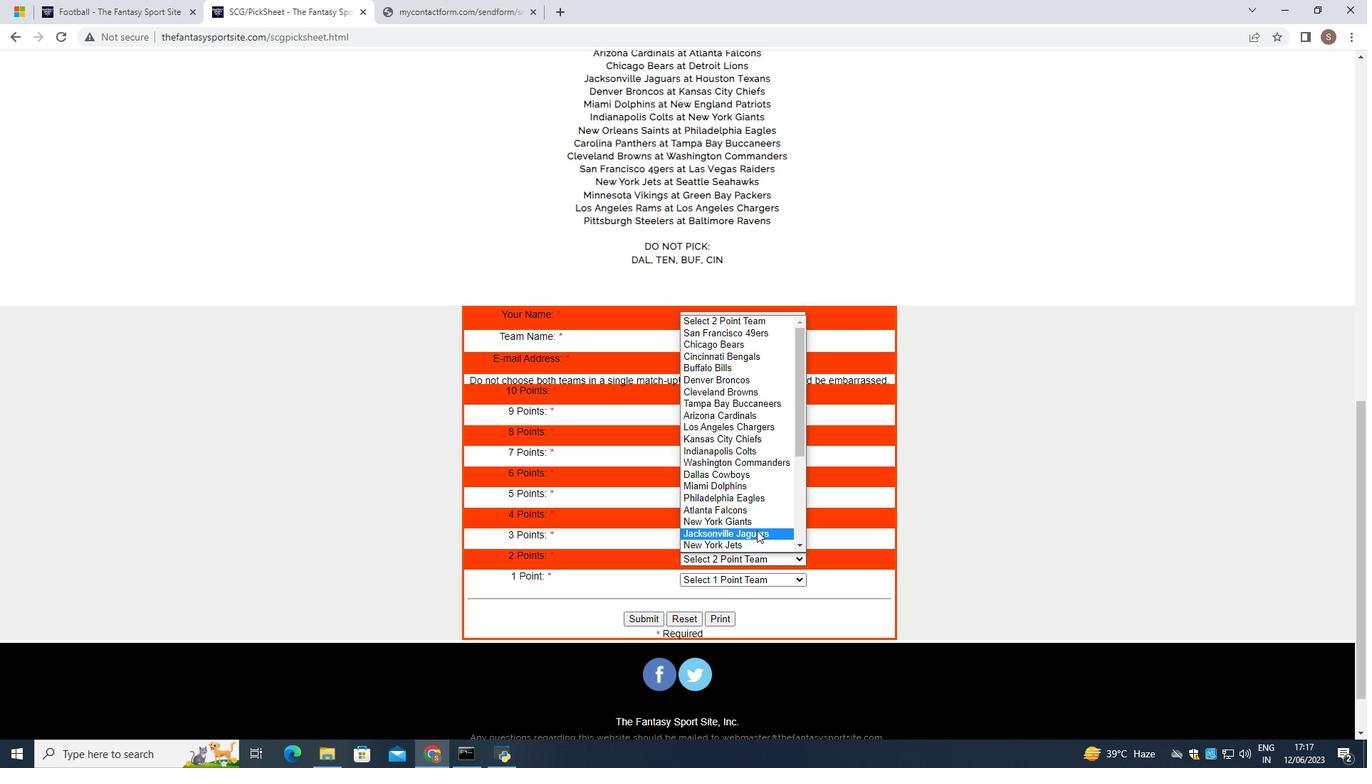 
Action: Mouse scrolled (756, 530) with delta (0, 0)
Screenshot: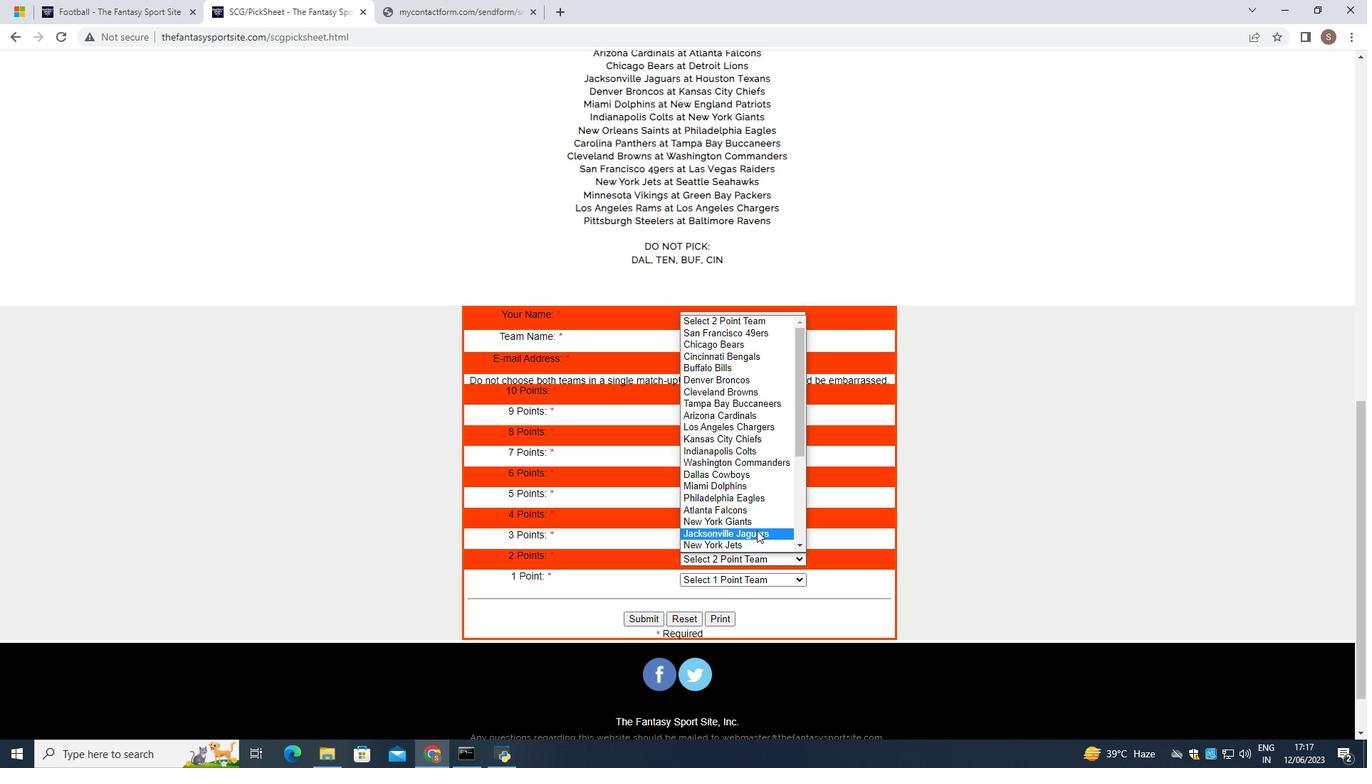 
Action: Mouse scrolled (756, 530) with delta (0, 0)
Screenshot: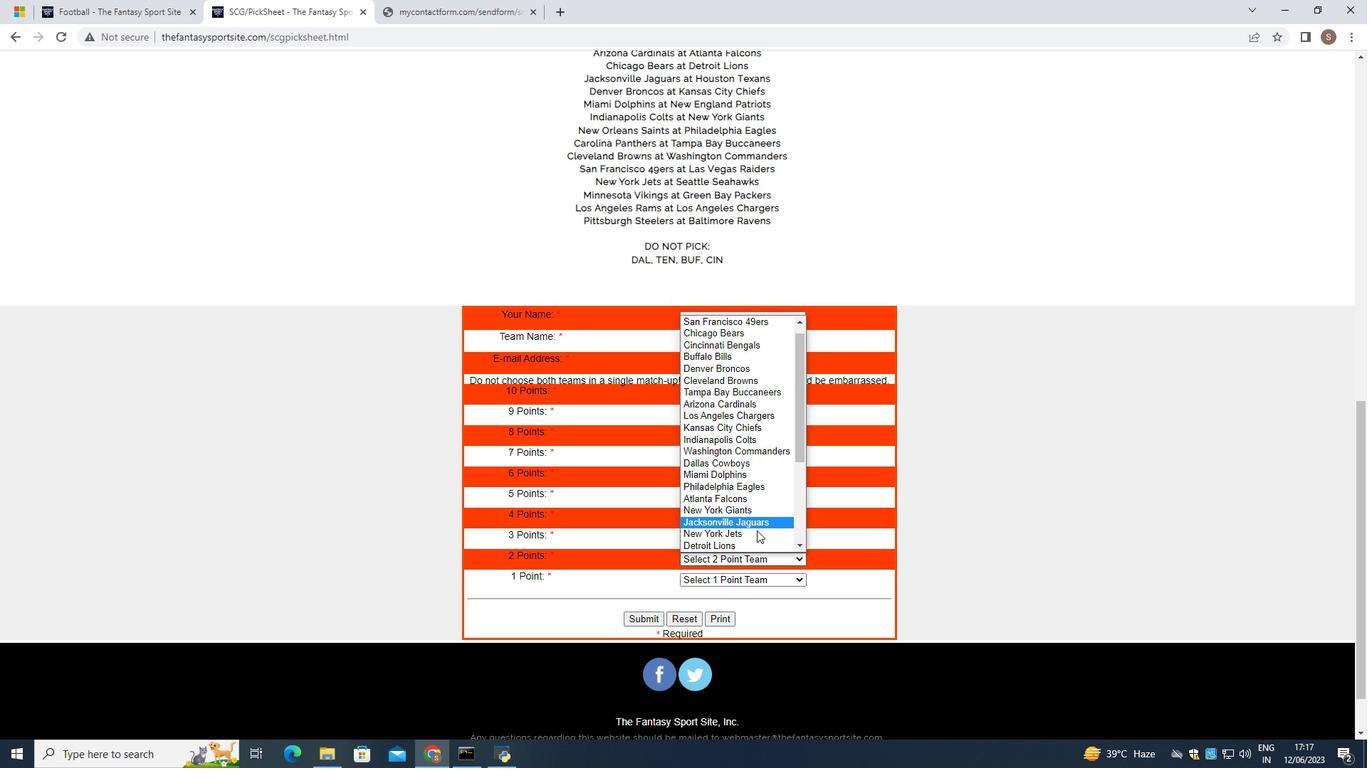 
Action: Mouse moved to (744, 447)
Screenshot: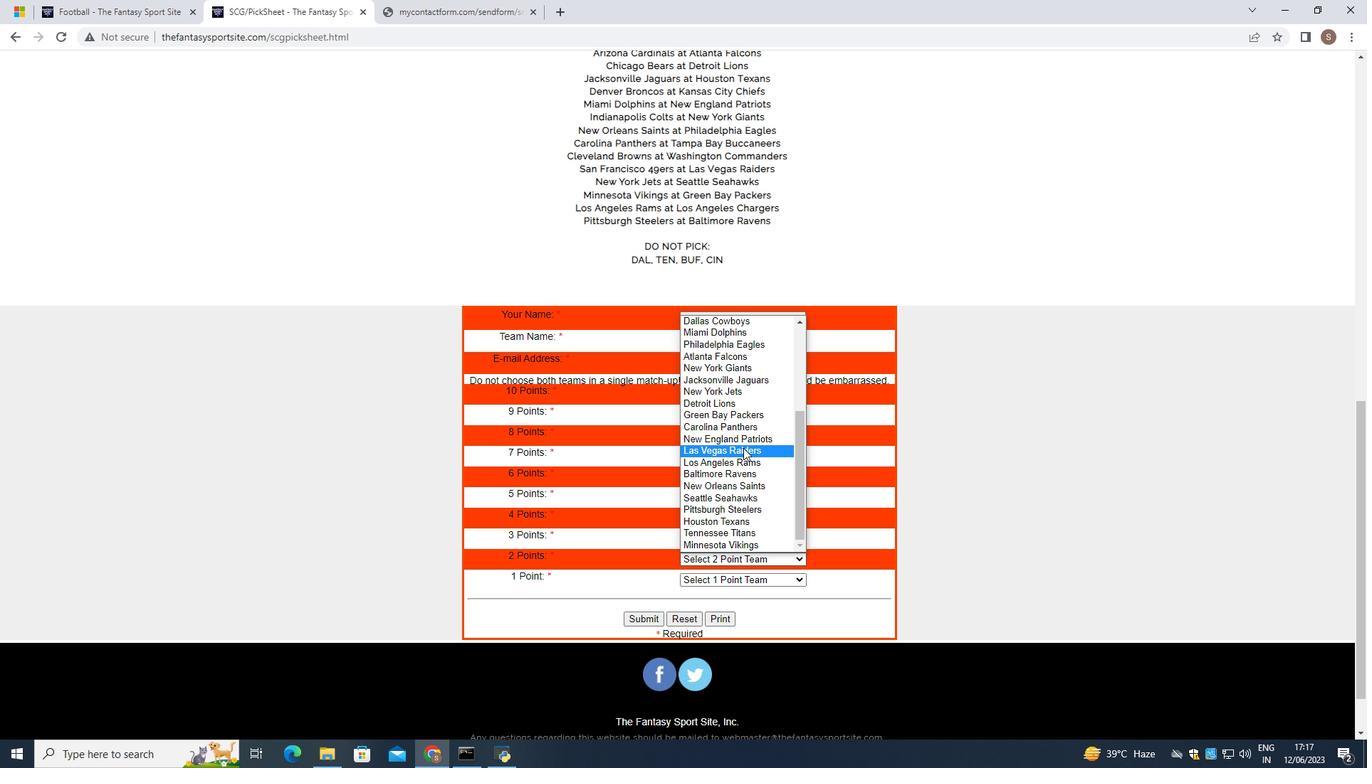 
Action: Mouse pressed left at (744, 447)
Screenshot: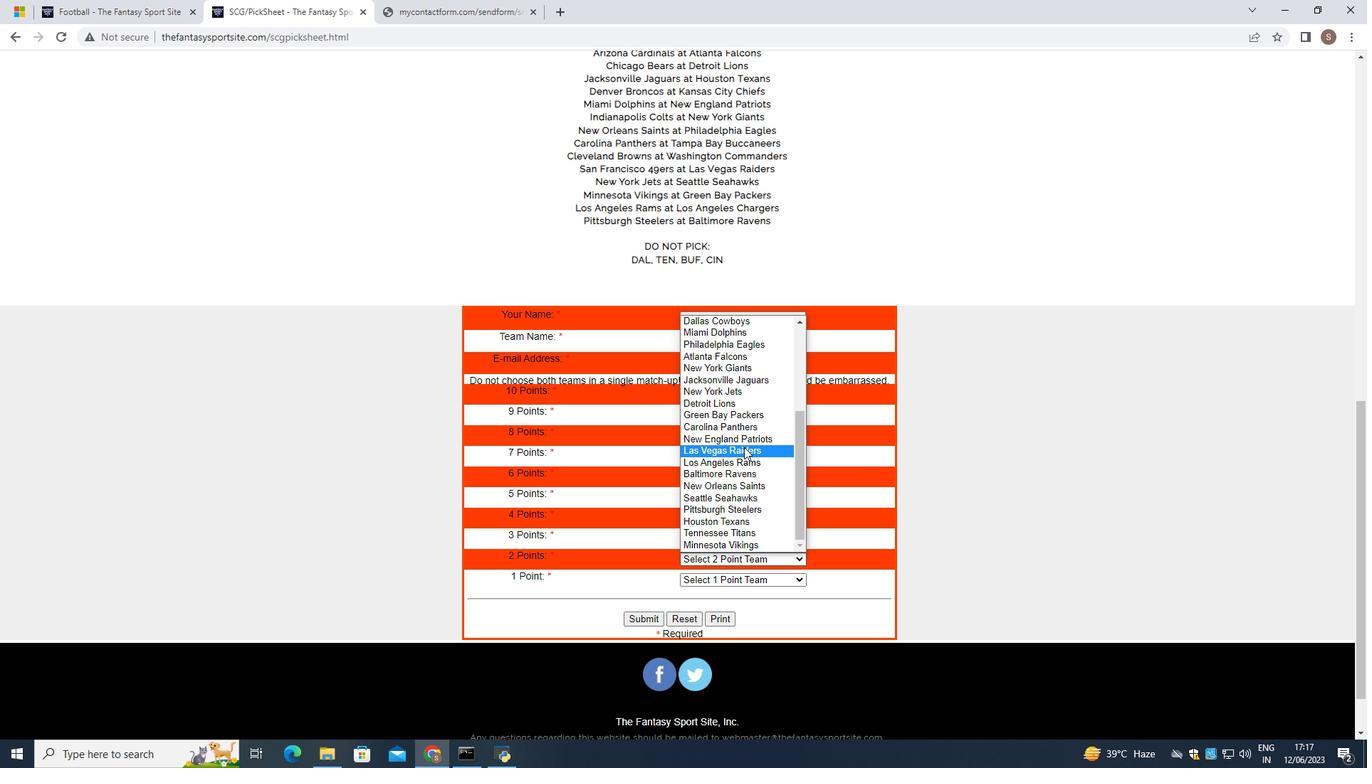 
Action: Mouse moved to (773, 578)
Screenshot: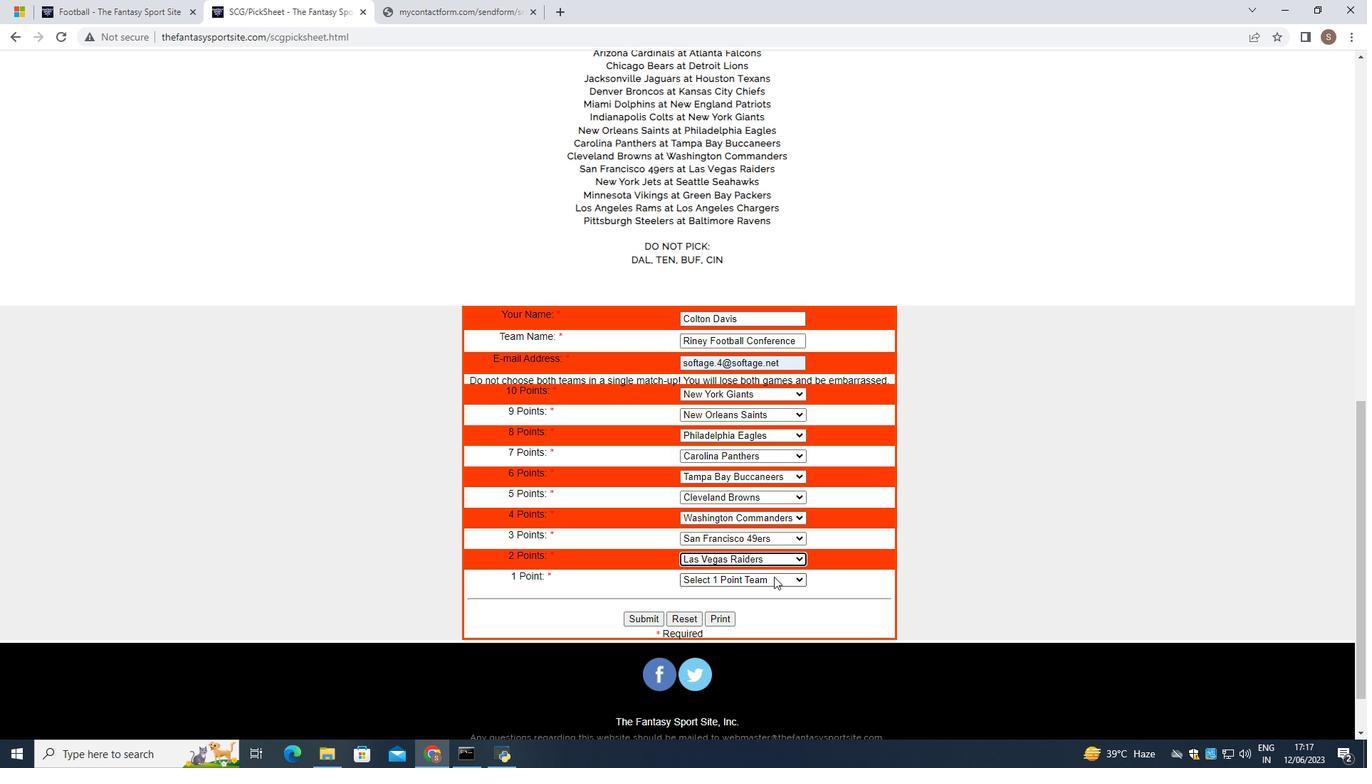 
Action: Mouse pressed left at (773, 578)
Screenshot: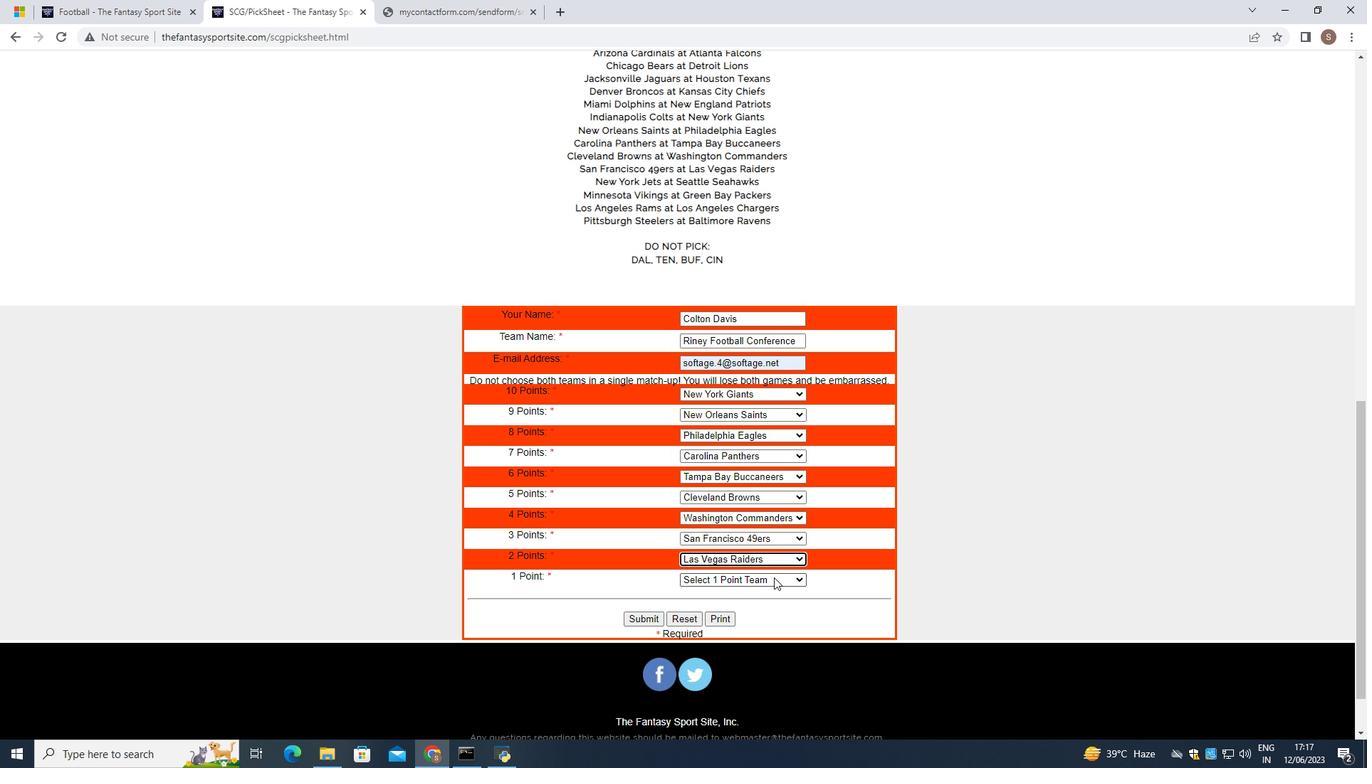 
Action: Mouse moved to (773, 557)
Screenshot: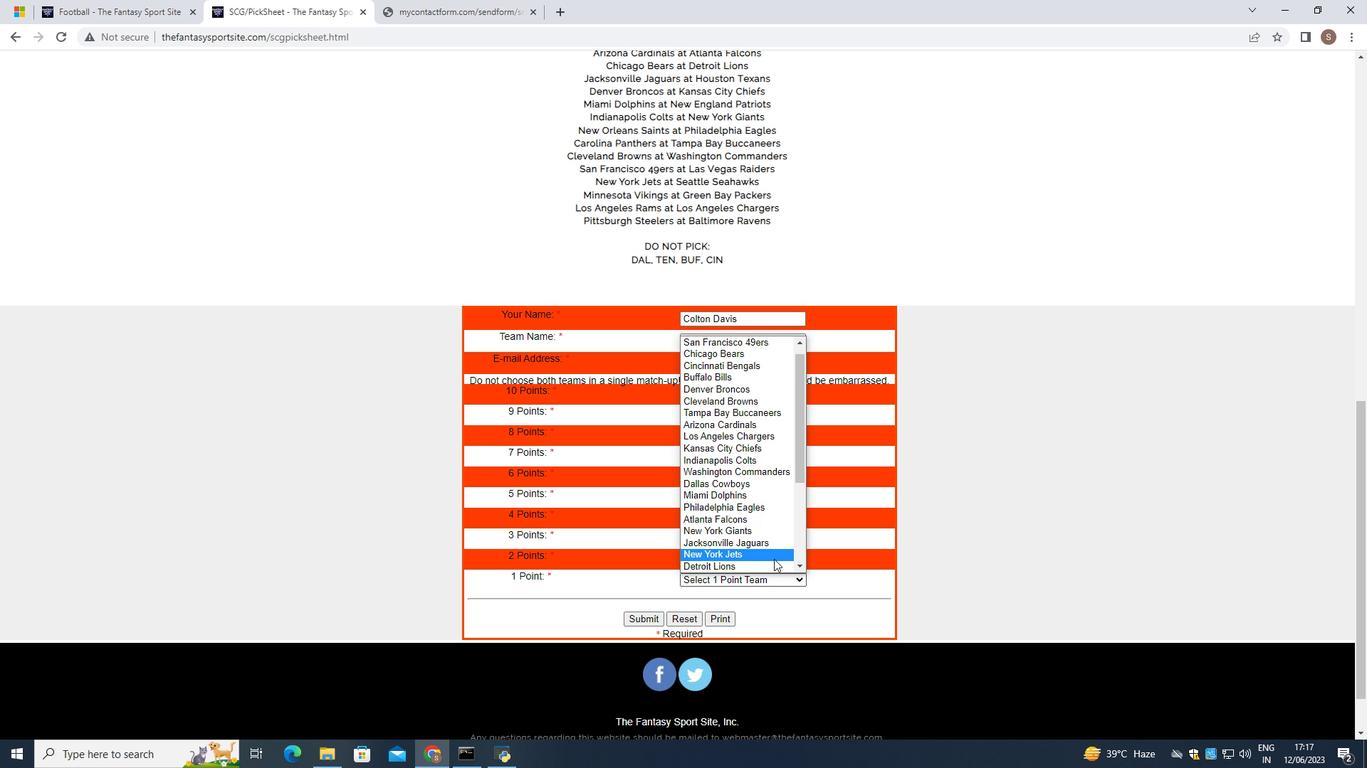 
Action: Mouse pressed left at (773, 557)
Screenshot: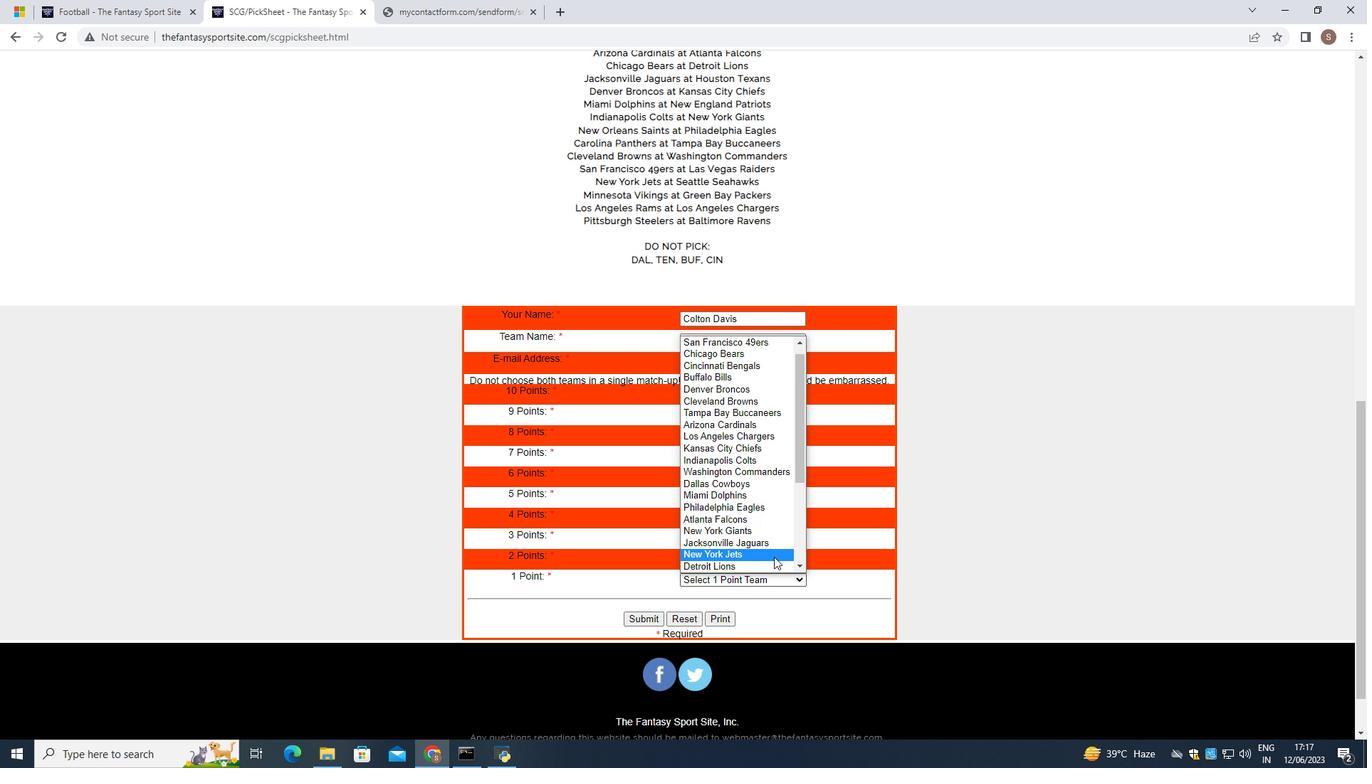 
Action: Mouse moved to (655, 618)
Screenshot: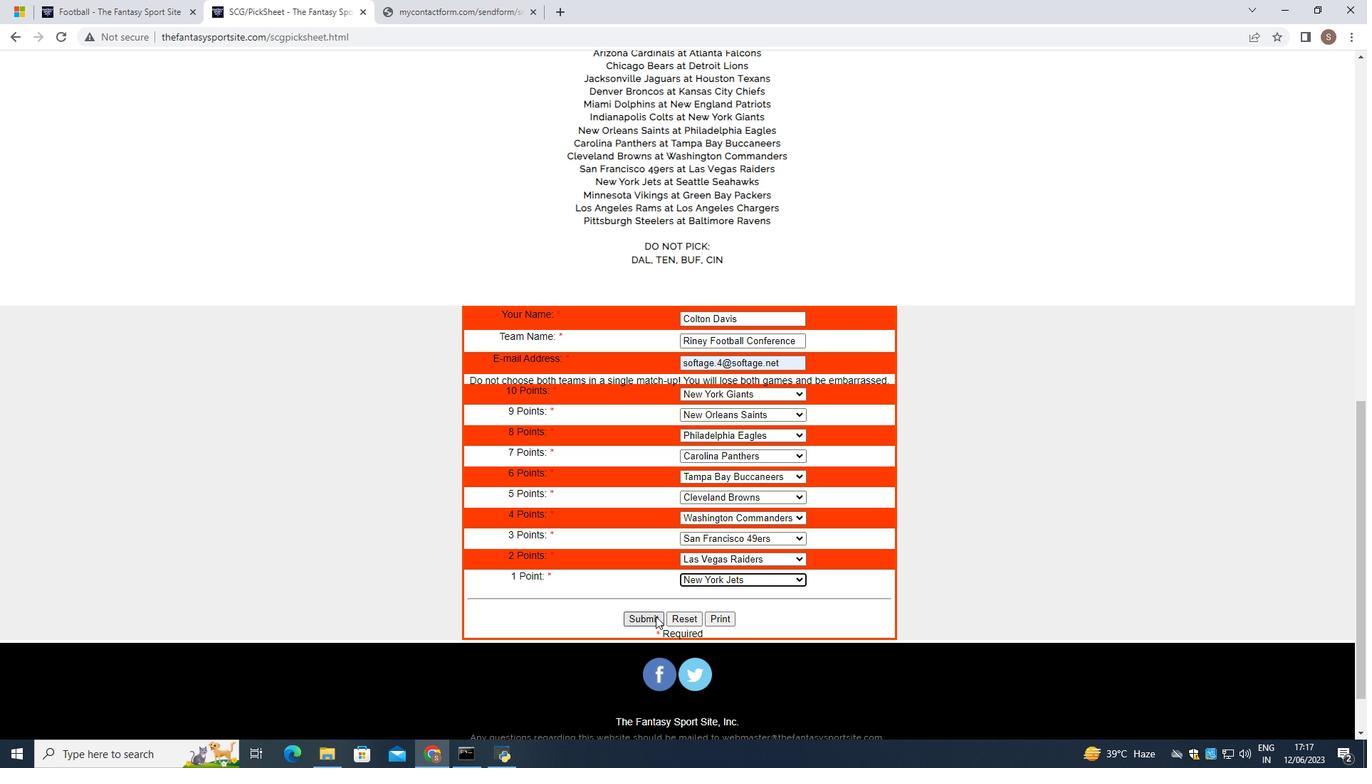 
Action: Mouse pressed left at (655, 618)
Screenshot: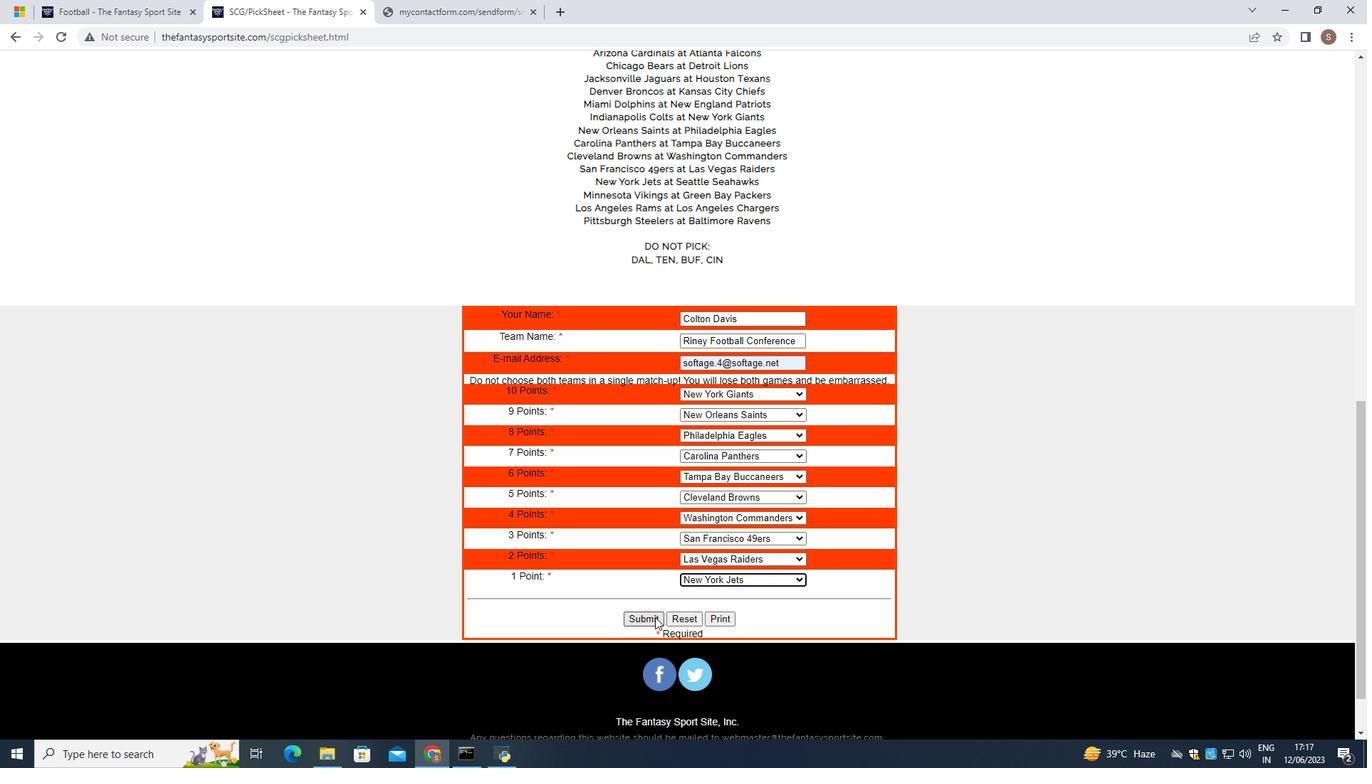 
Action: Mouse moved to (655, 615)
Screenshot: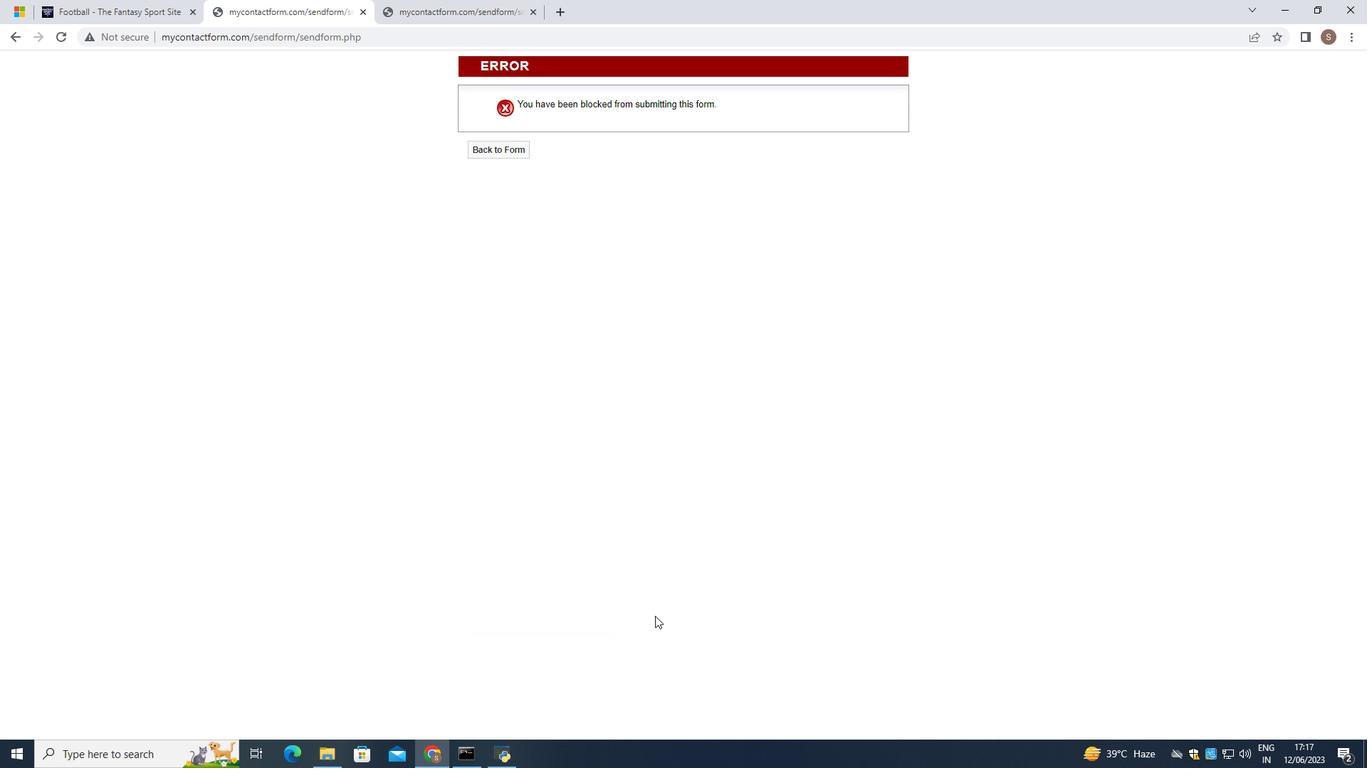 
